 Task: Find connections with filter location Aflou with filter topic #likewith filter profile language Potuguese with filter current company EXFO with filter school N M A M Institute of Technology, NITTE with filter industry Trusts and Estates with filter service category User Experience Design with filter keywords title Event Planner
Action: Mouse moved to (614, 86)
Screenshot: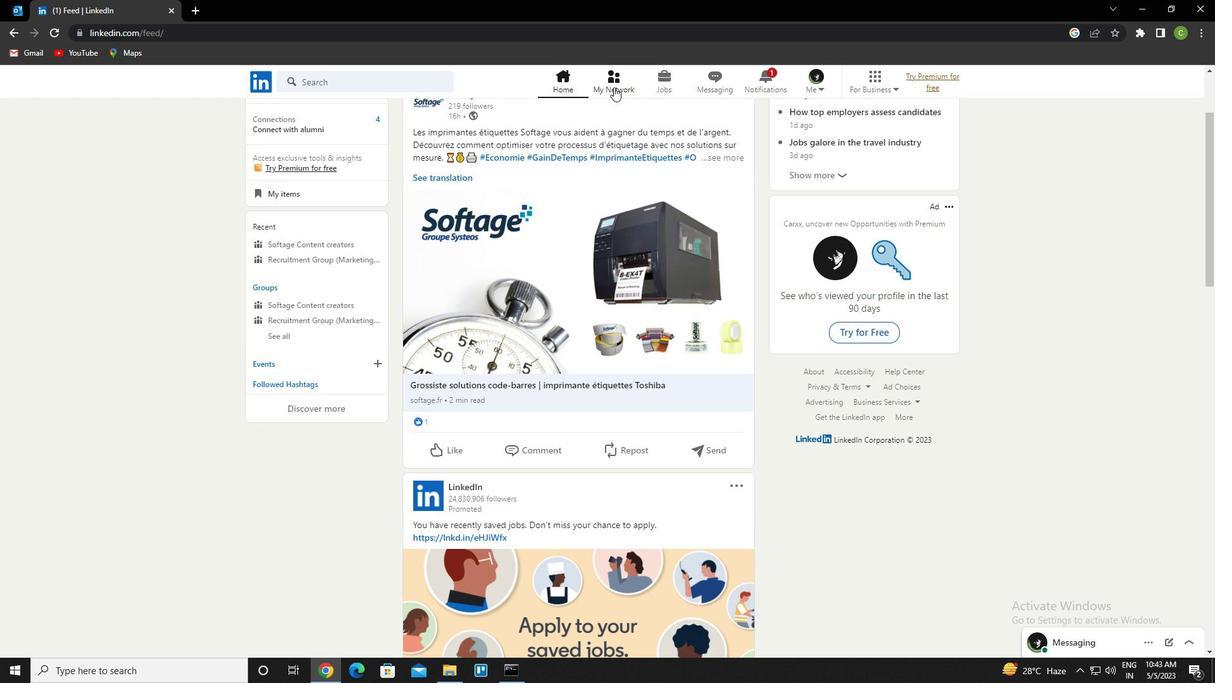
Action: Mouse pressed left at (614, 86)
Screenshot: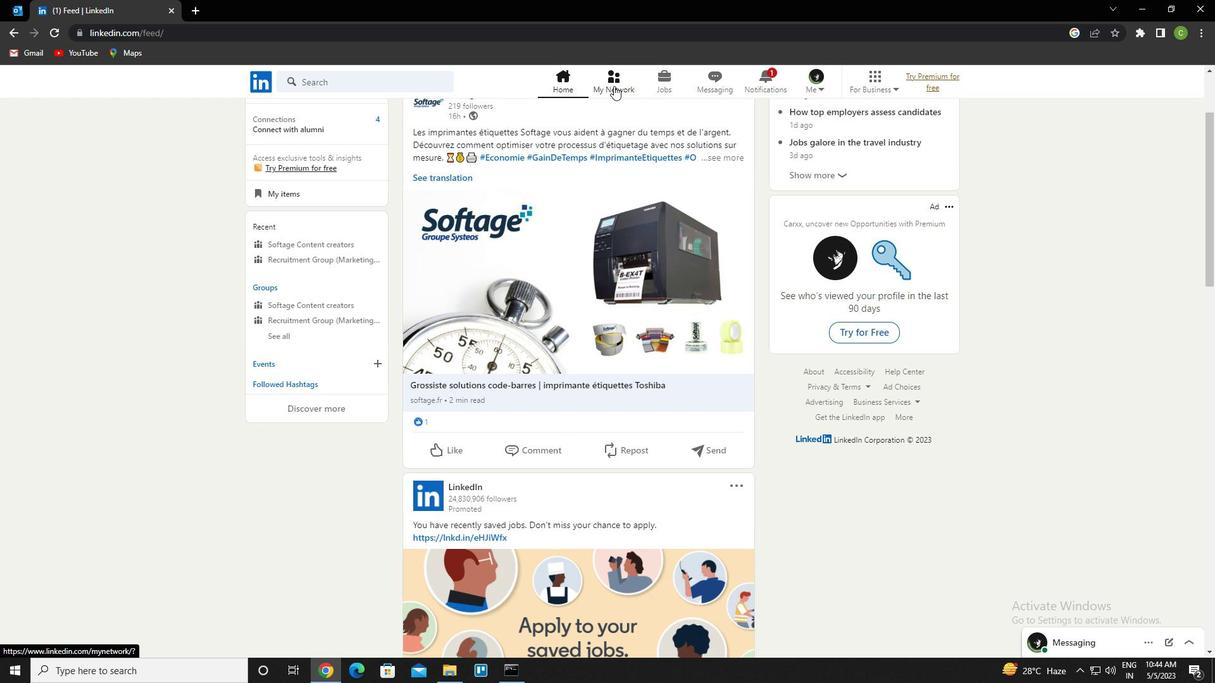 
Action: Mouse moved to (340, 150)
Screenshot: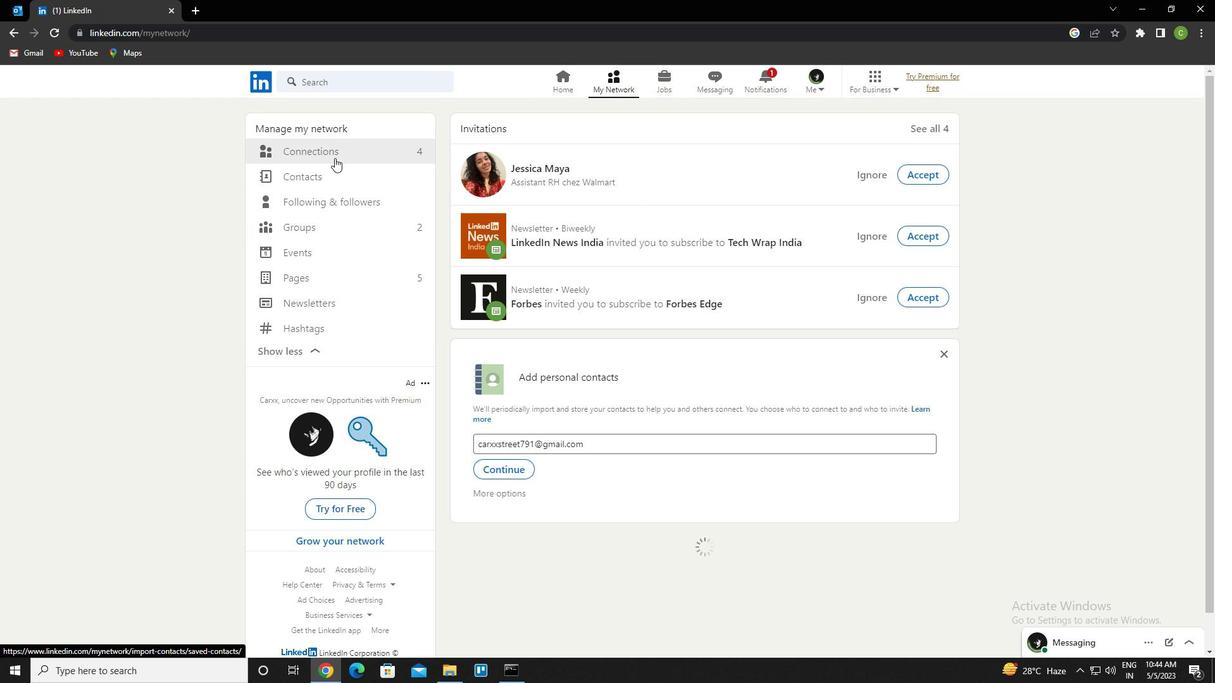
Action: Mouse pressed left at (340, 150)
Screenshot: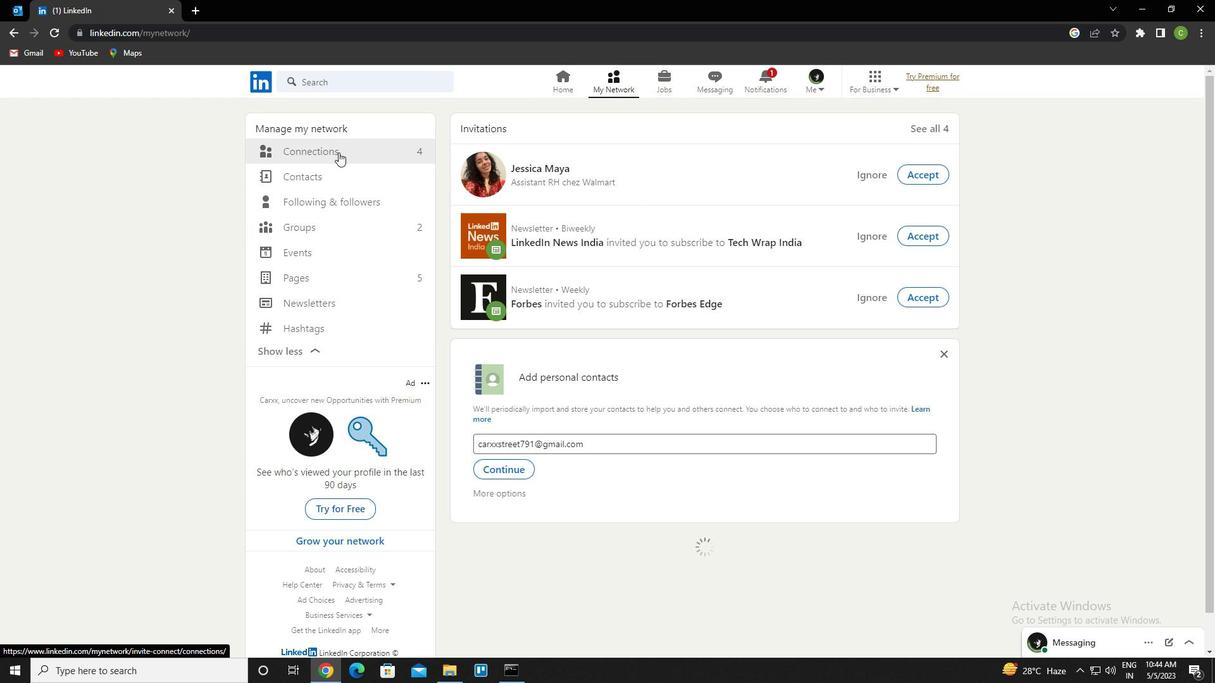 
Action: Mouse moved to (718, 155)
Screenshot: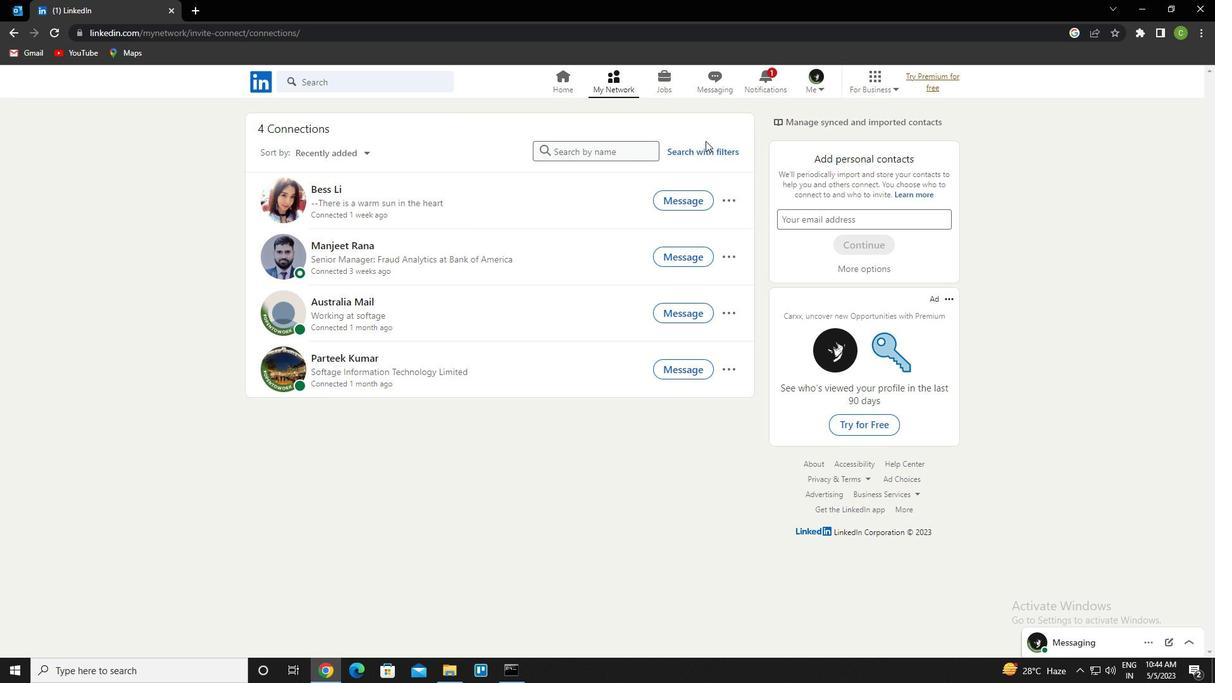 
Action: Mouse pressed left at (718, 155)
Screenshot: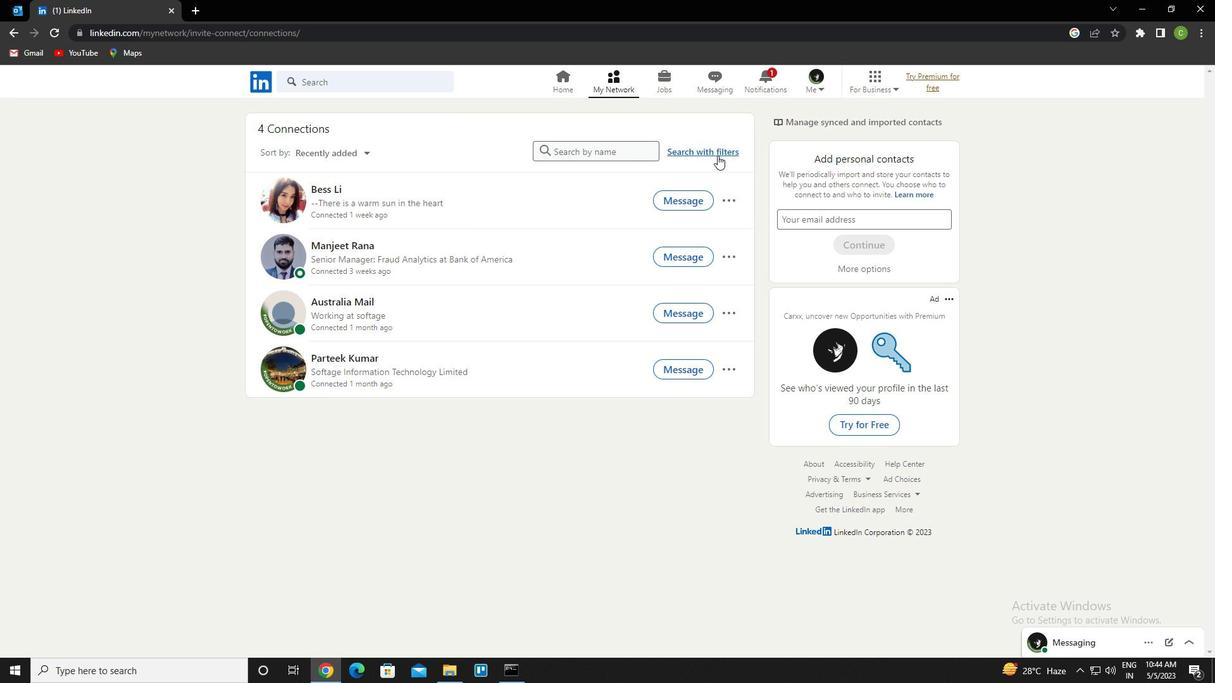 
Action: Mouse moved to (656, 117)
Screenshot: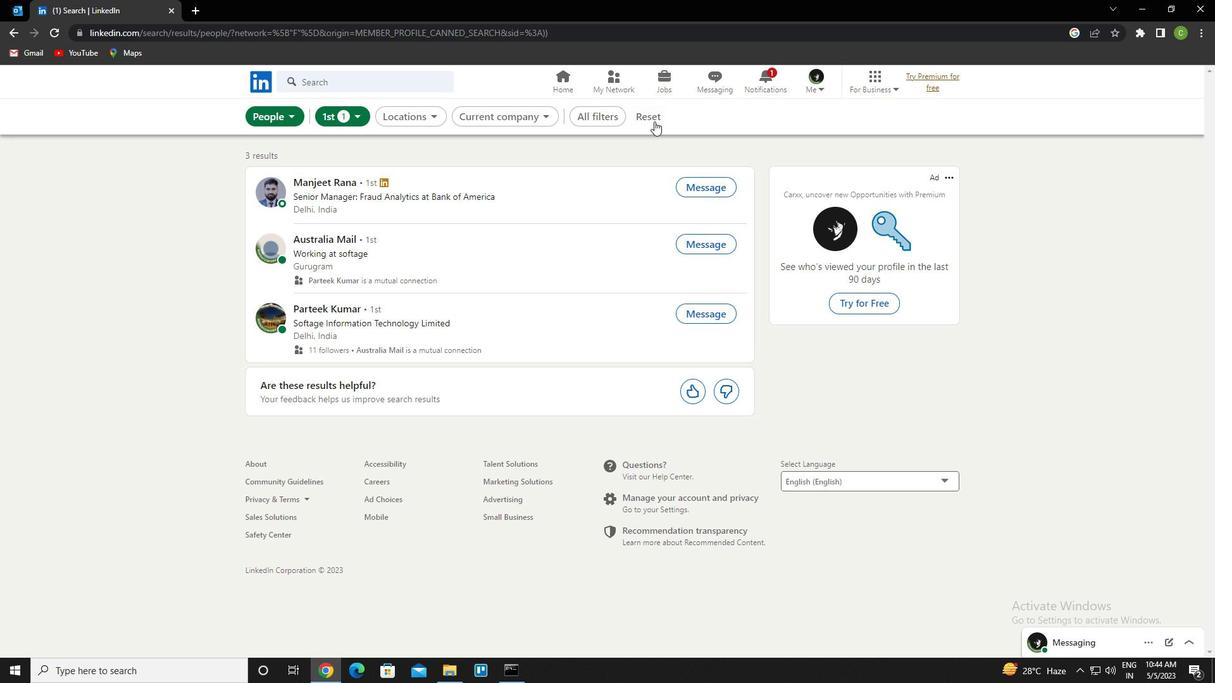 
Action: Mouse pressed left at (656, 117)
Screenshot: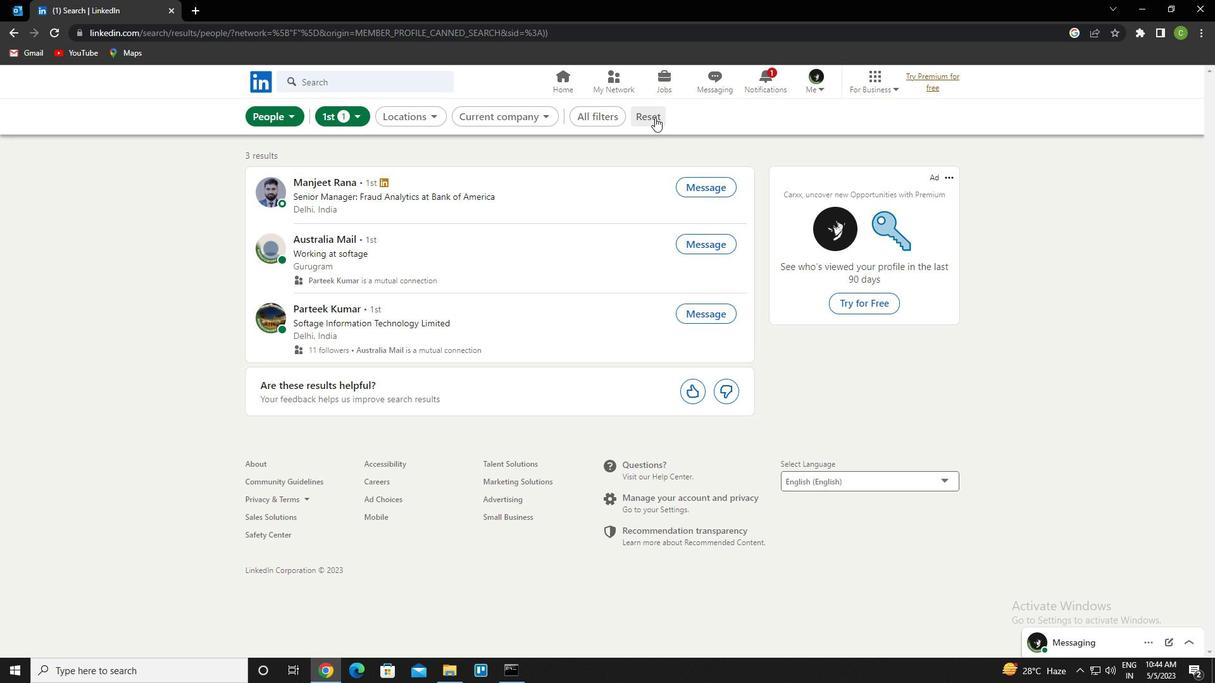 
Action: Mouse moved to (645, 122)
Screenshot: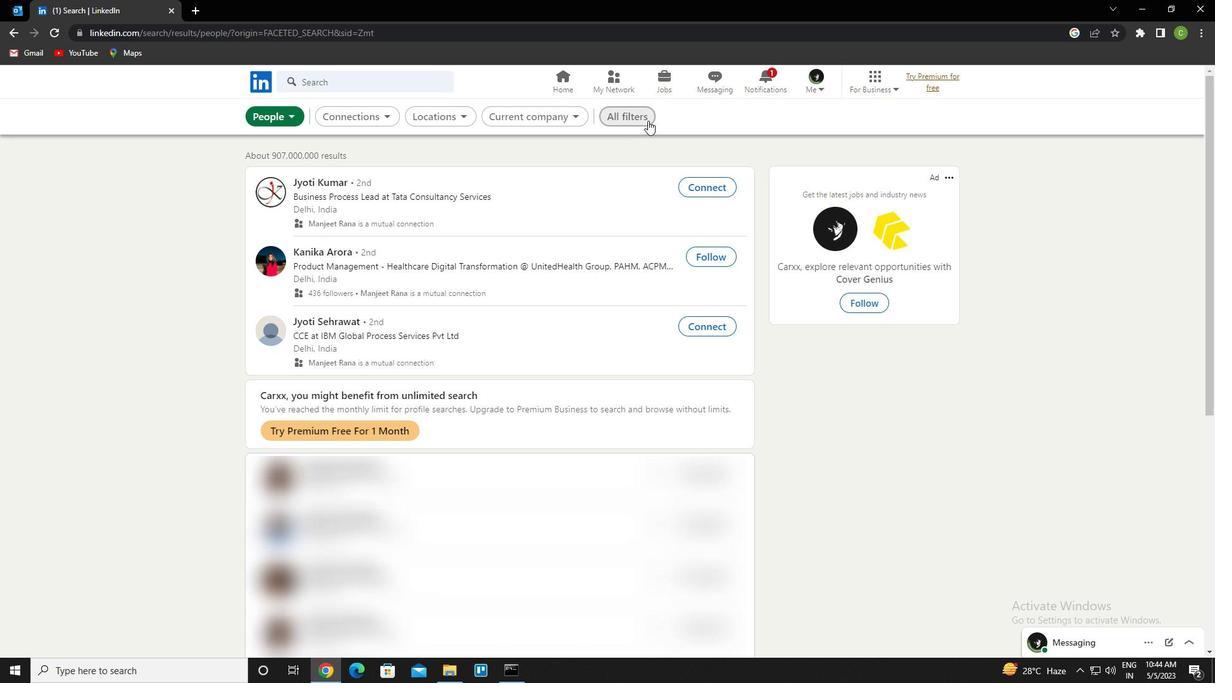 
Action: Mouse pressed left at (645, 122)
Screenshot: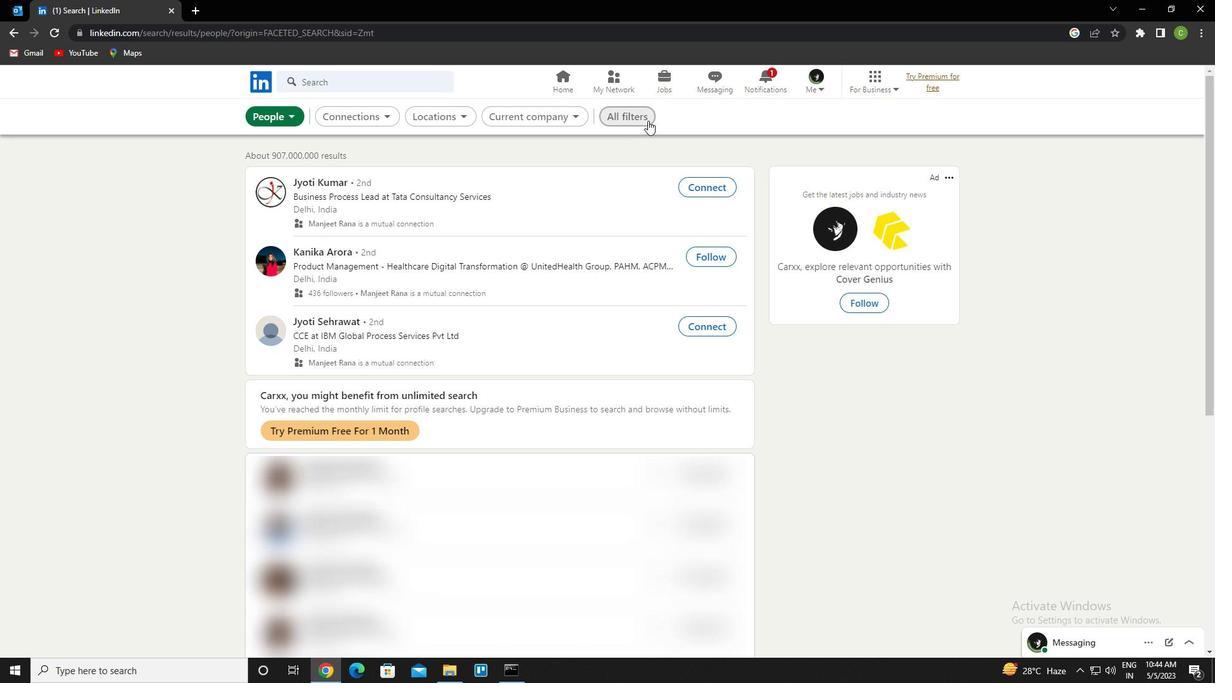 
Action: Mouse moved to (999, 415)
Screenshot: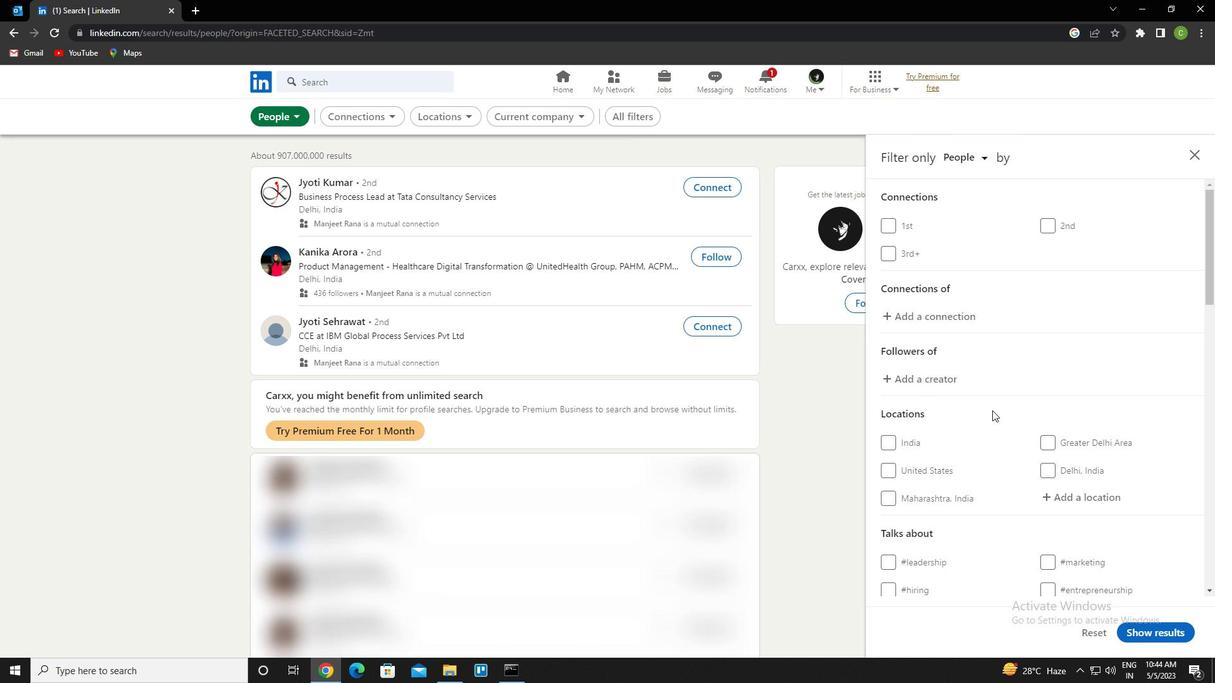 
Action: Mouse scrolled (999, 414) with delta (0, 0)
Screenshot: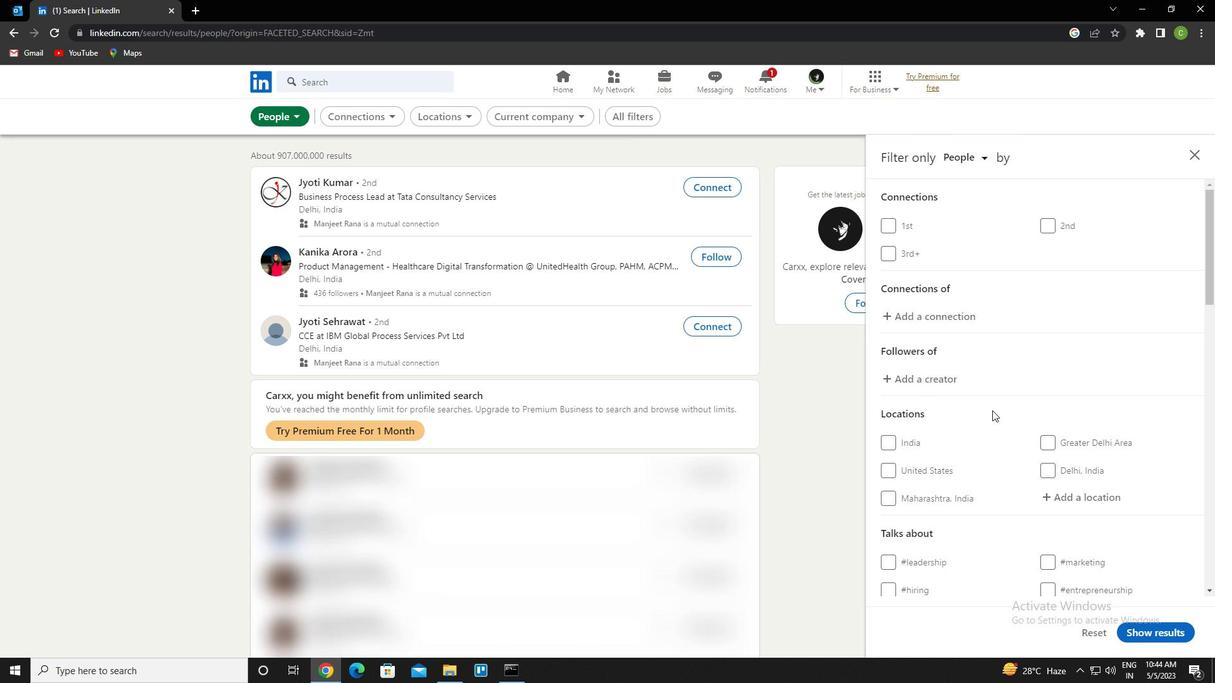 
Action: Mouse scrolled (999, 414) with delta (0, 0)
Screenshot: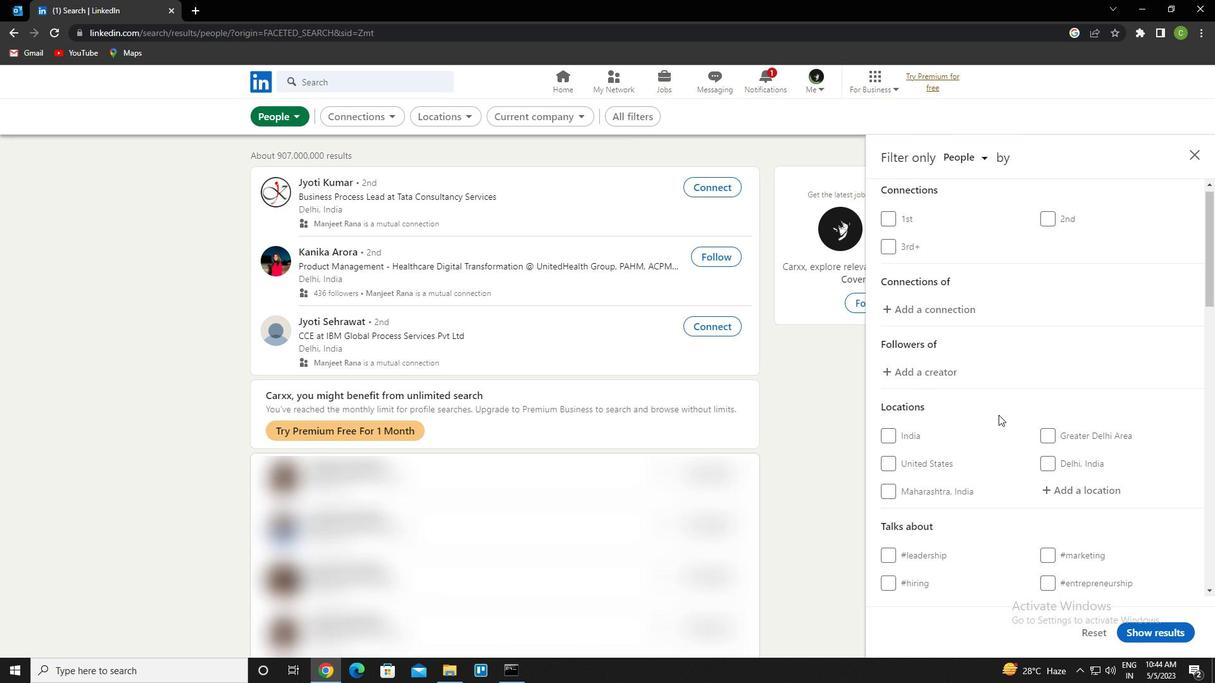 
Action: Mouse moved to (1089, 372)
Screenshot: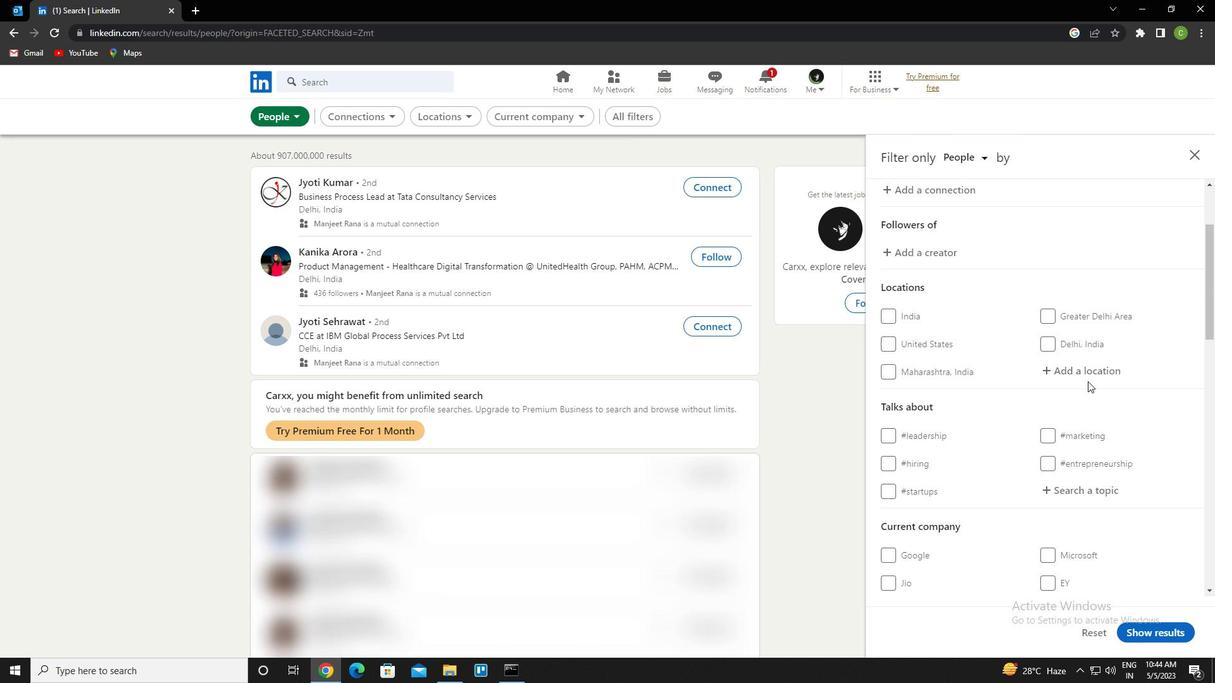 
Action: Mouse pressed left at (1089, 372)
Screenshot: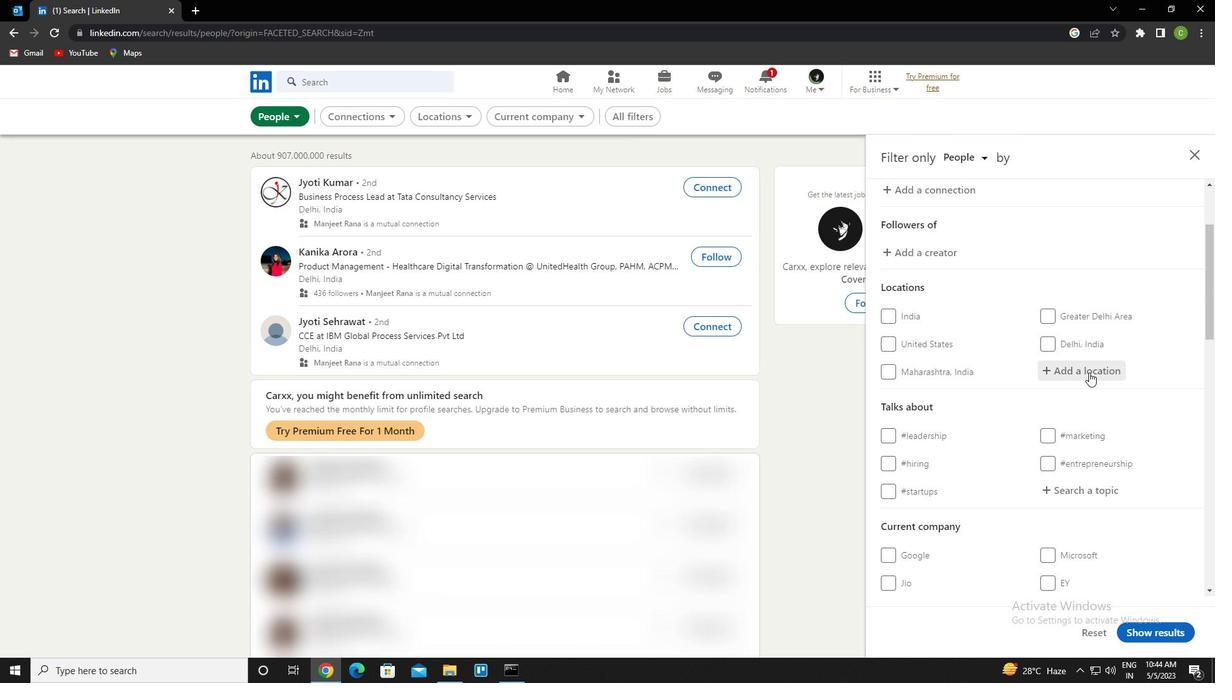 
Action: Mouse moved to (1079, 312)
Screenshot: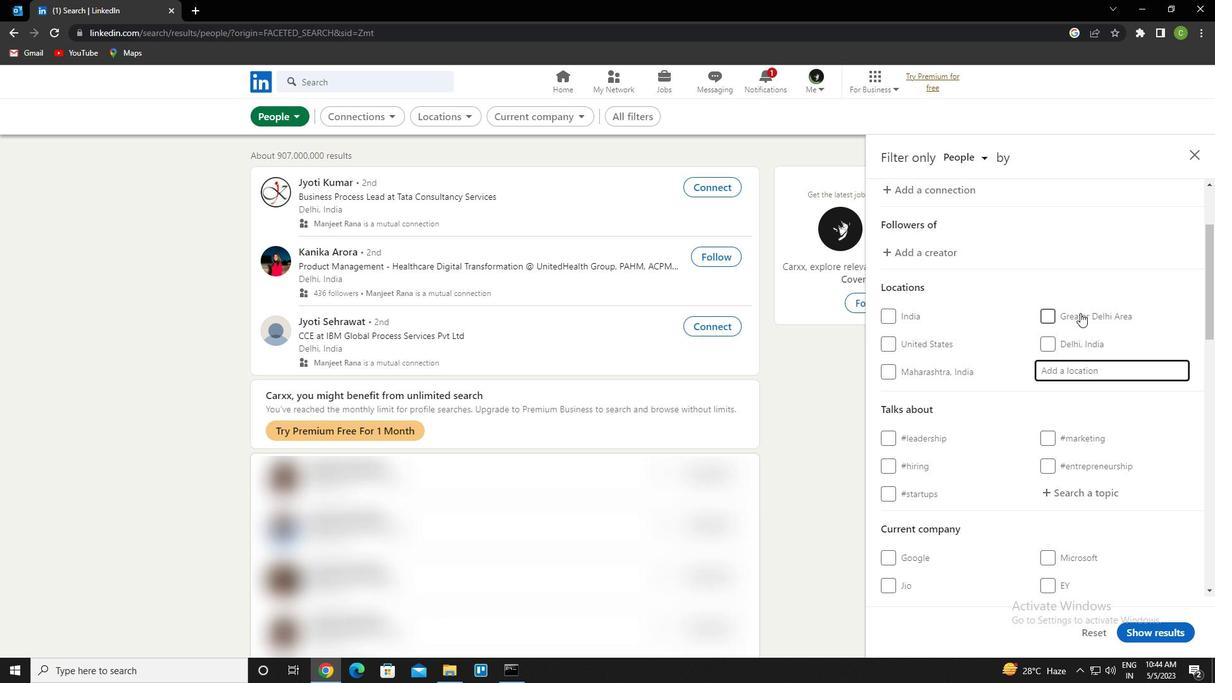 
Action: Key pressed <Key.caps_lock>a<Key.caps_lock>flou<Key.down><Key.enter>
Screenshot: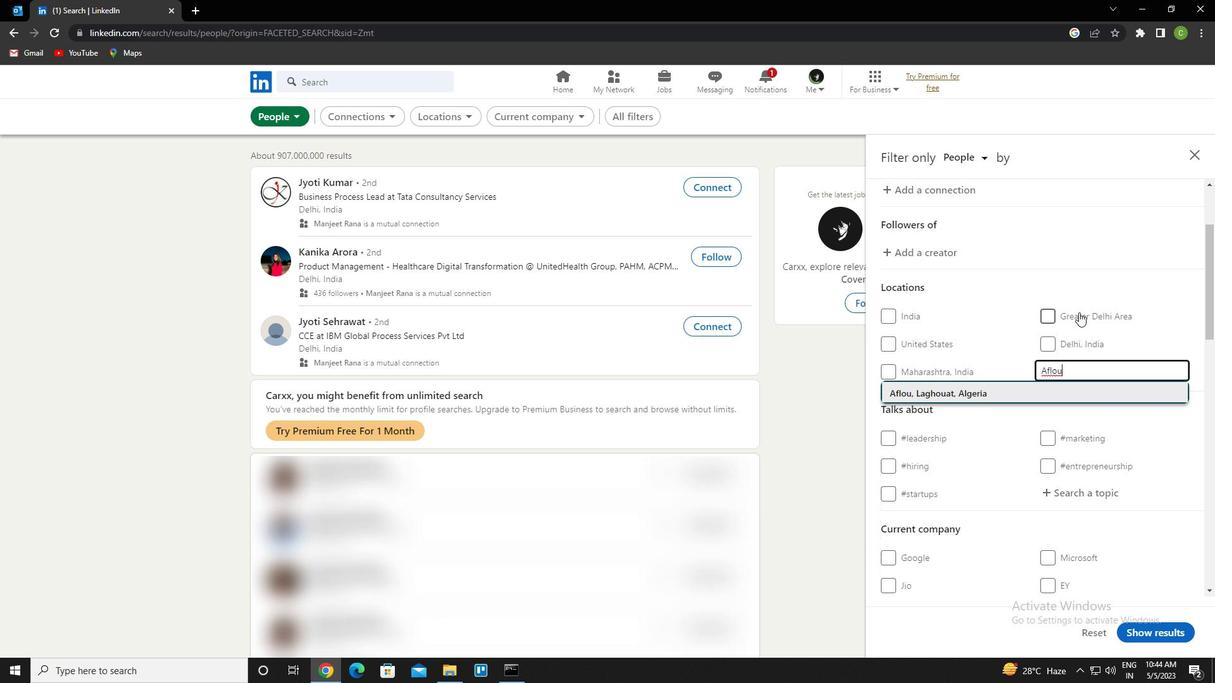 
Action: Mouse moved to (1032, 401)
Screenshot: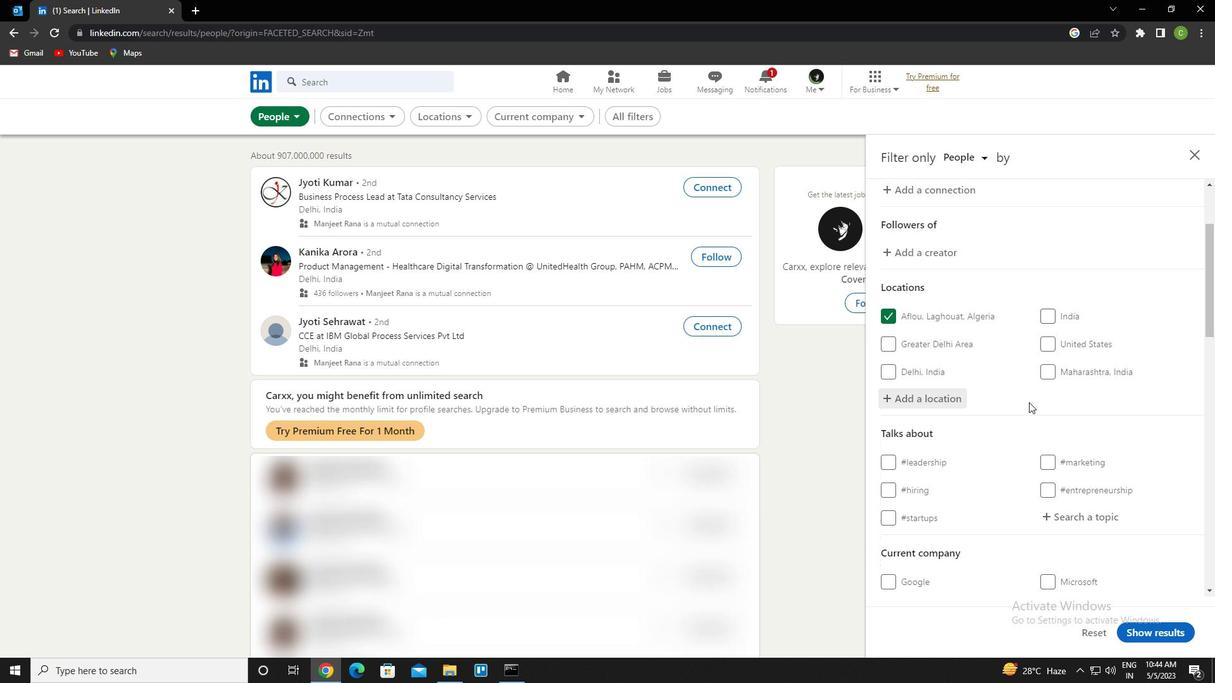 
Action: Mouse scrolled (1032, 400) with delta (0, 0)
Screenshot: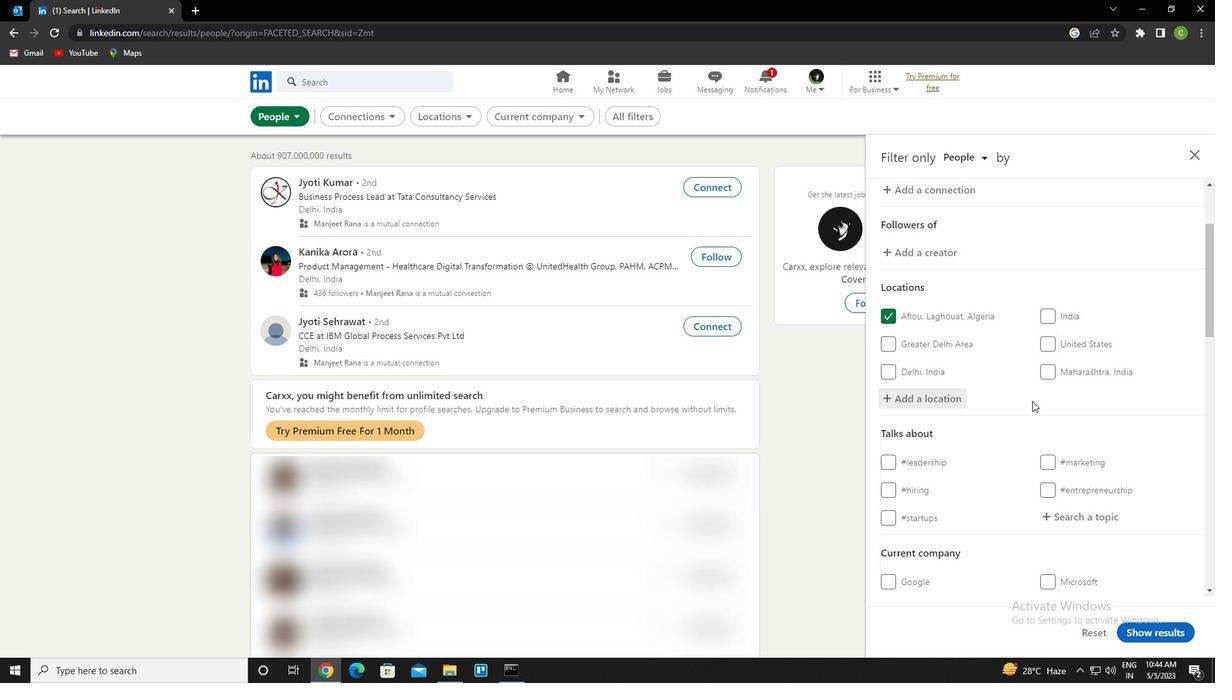 
Action: Mouse scrolled (1032, 400) with delta (0, 0)
Screenshot: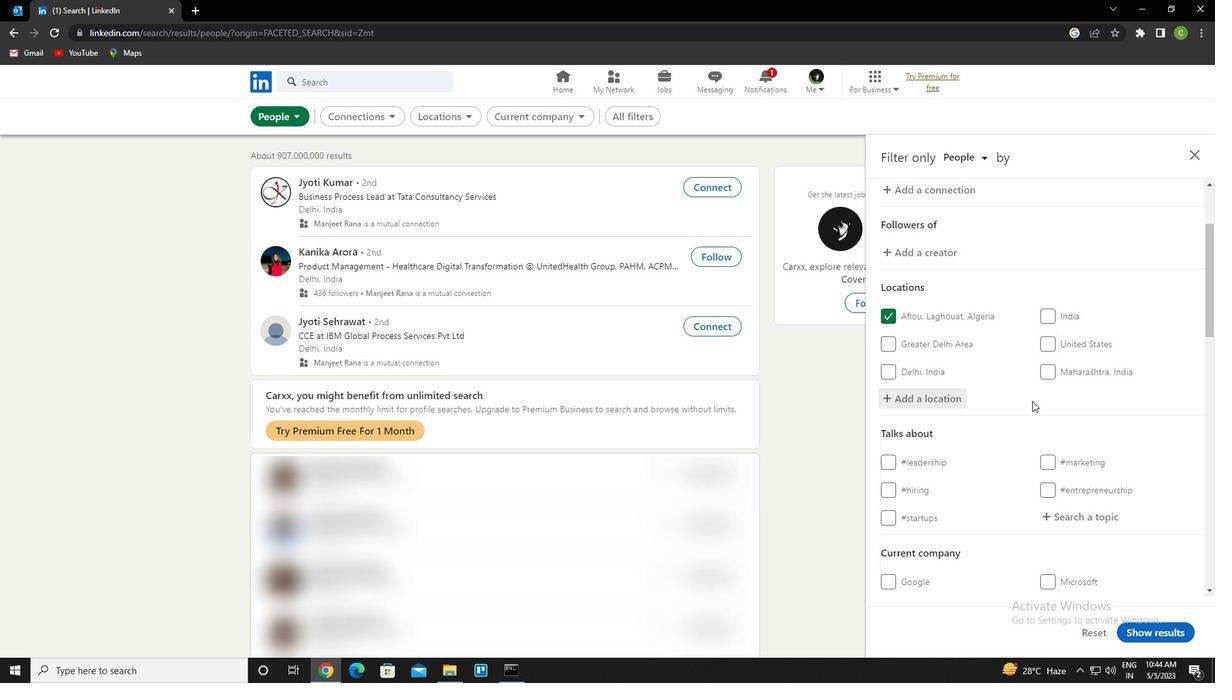 
Action: Mouse moved to (1108, 389)
Screenshot: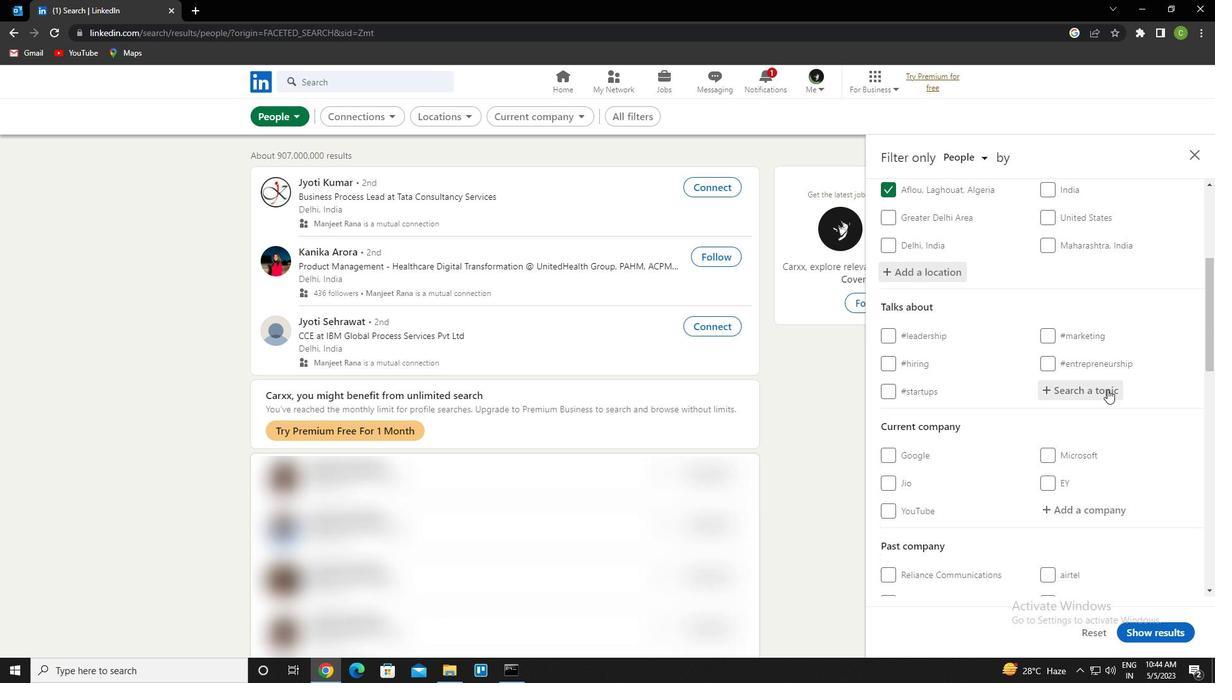 
Action: Mouse pressed left at (1108, 389)
Screenshot: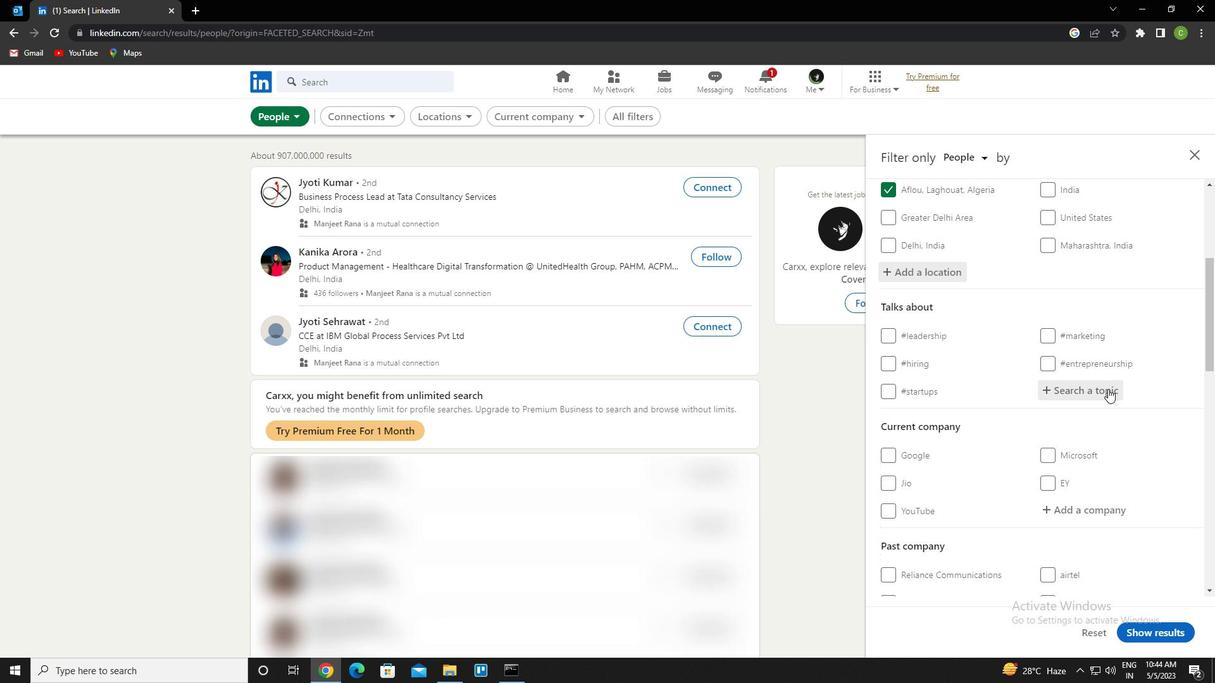 
Action: Key pressed like<Key.down><Key.enter>
Screenshot: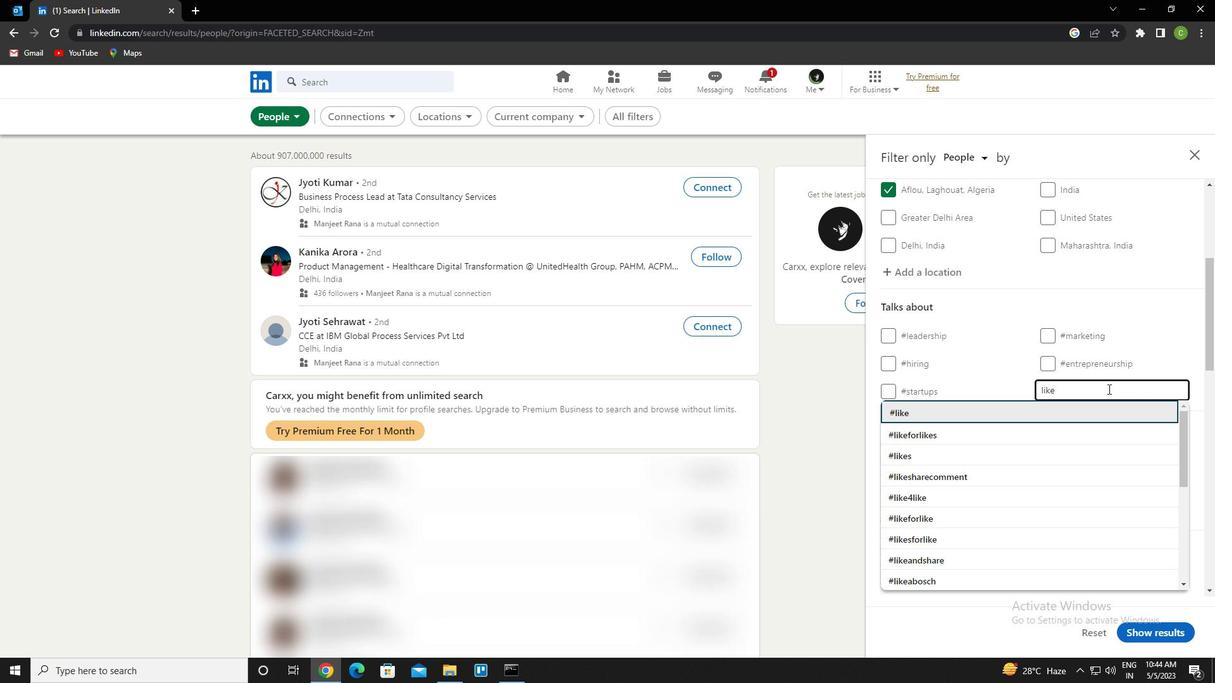 
Action: Mouse scrolled (1108, 388) with delta (0, 0)
Screenshot: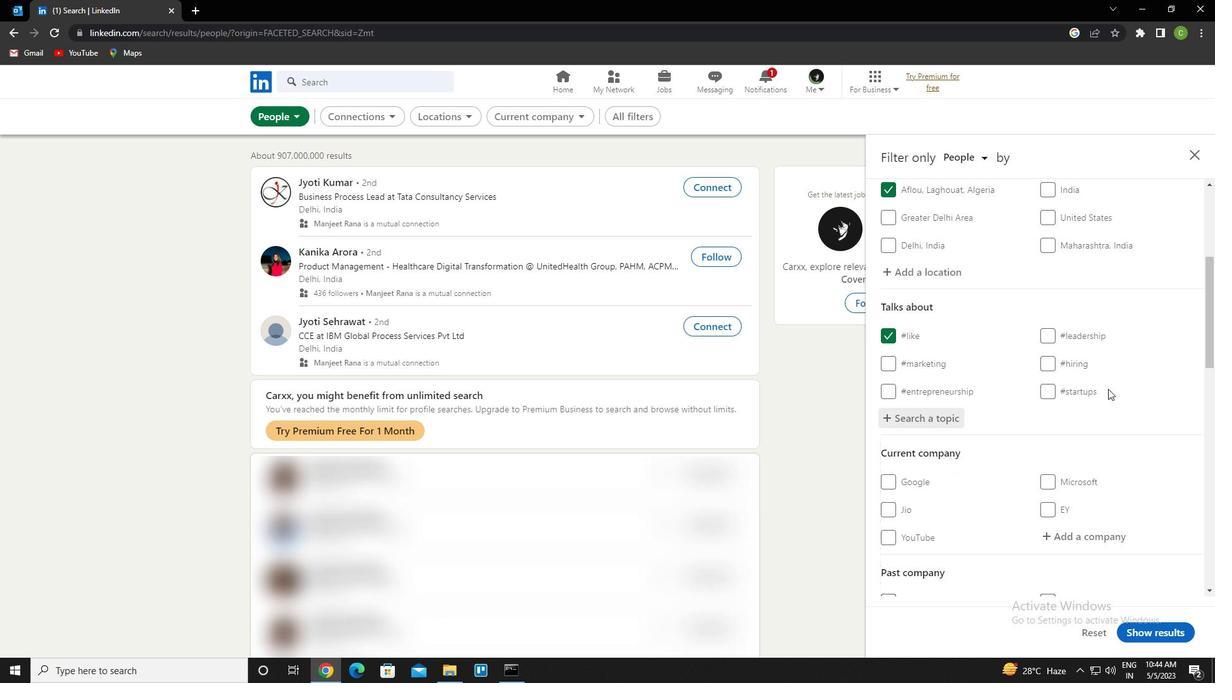 
Action: Mouse scrolled (1108, 388) with delta (0, 0)
Screenshot: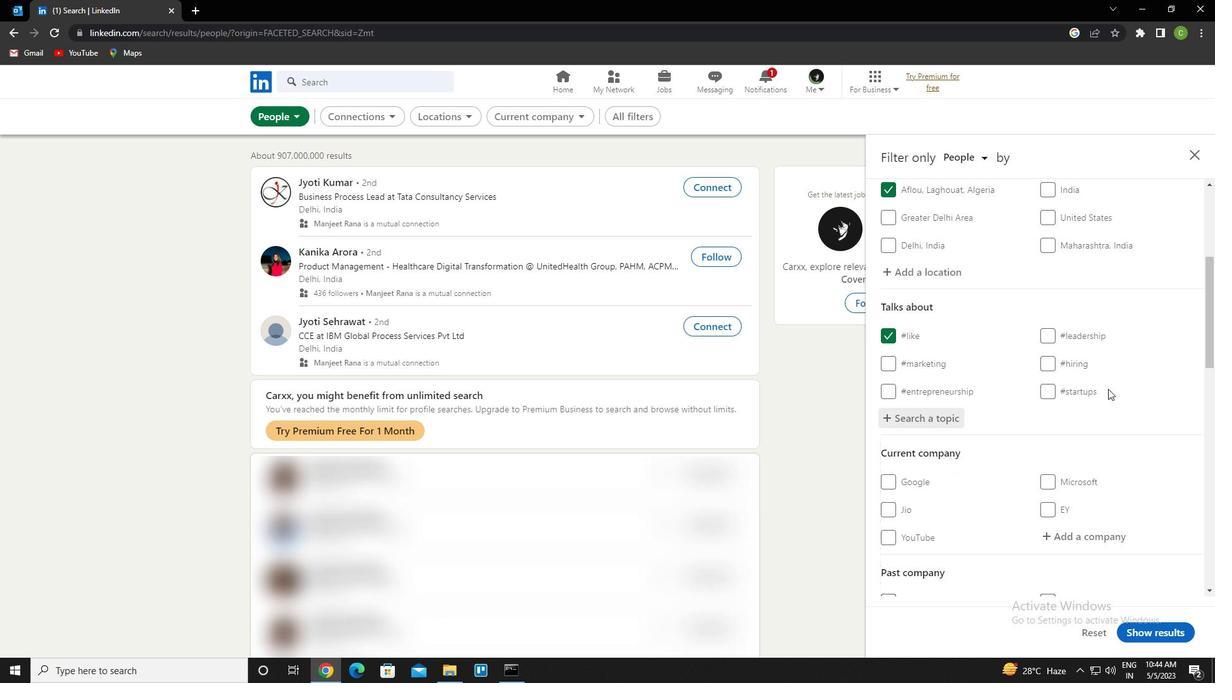 
Action: Mouse scrolled (1108, 388) with delta (0, 0)
Screenshot: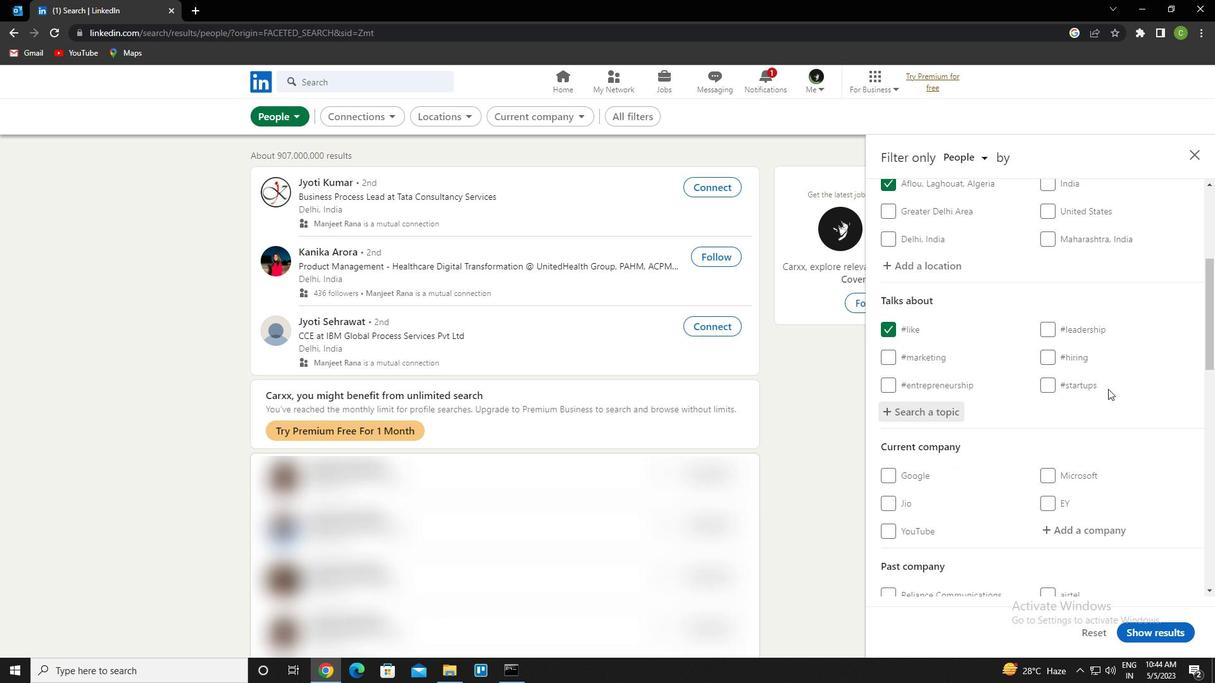 
Action: Mouse scrolled (1108, 388) with delta (0, 0)
Screenshot: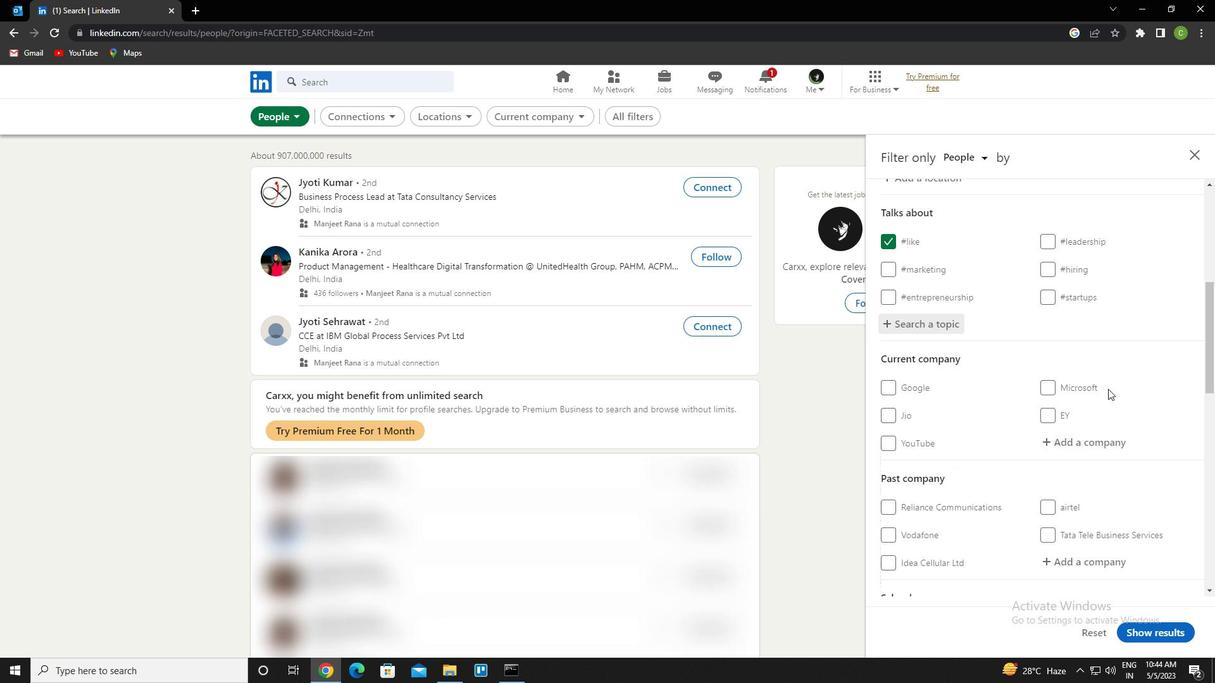 
Action: Mouse scrolled (1108, 388) with delta (0, 0)
Screenshot: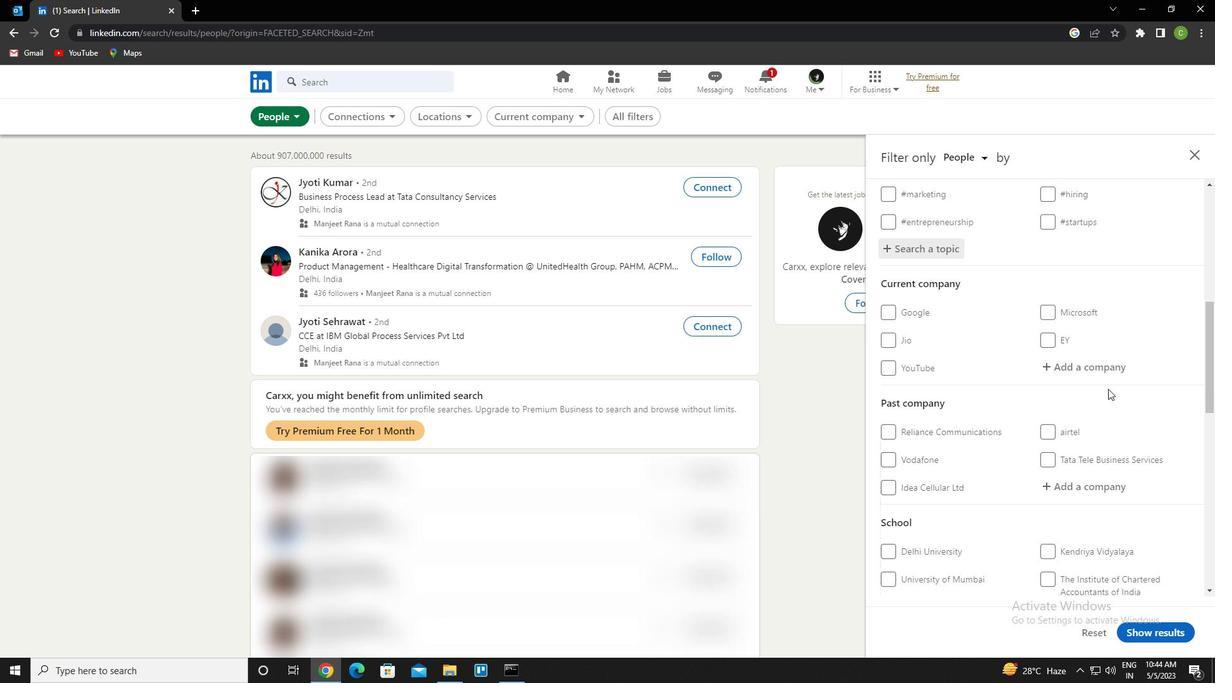 
Action: Mouse scrolled (1108, 388) with delta (0, 0)
Screenshot: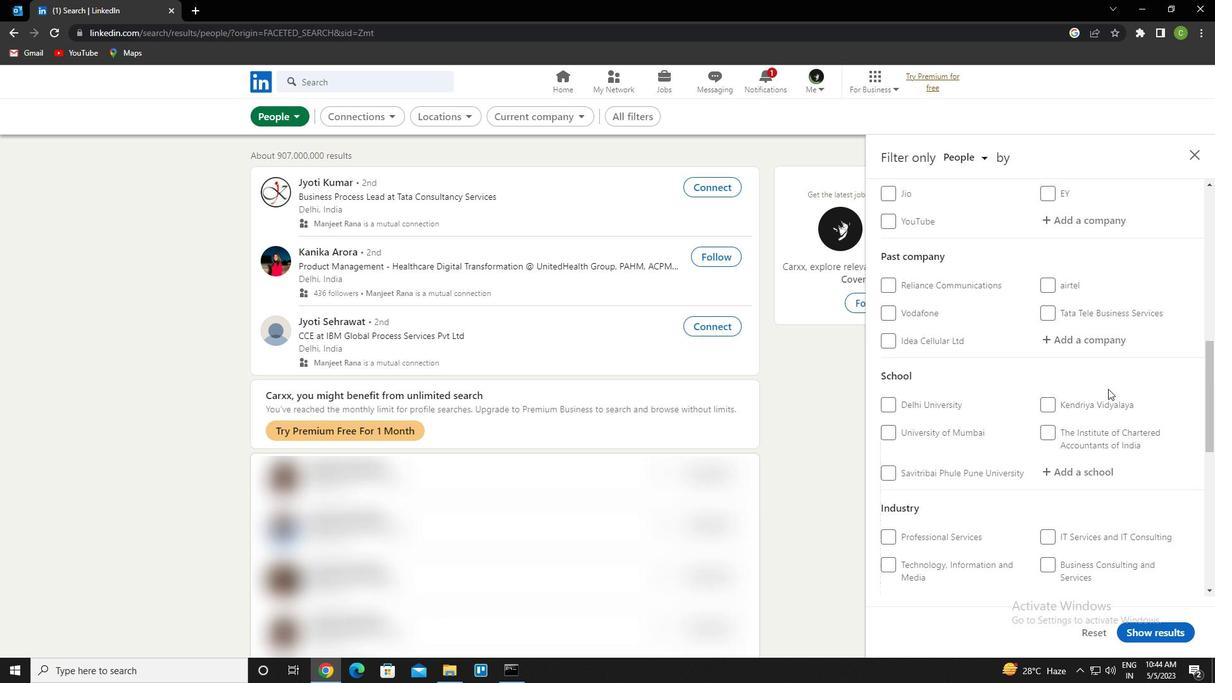
Action: Mouse scrolled (1108, 388) with delta (0, 0)
Screenshot: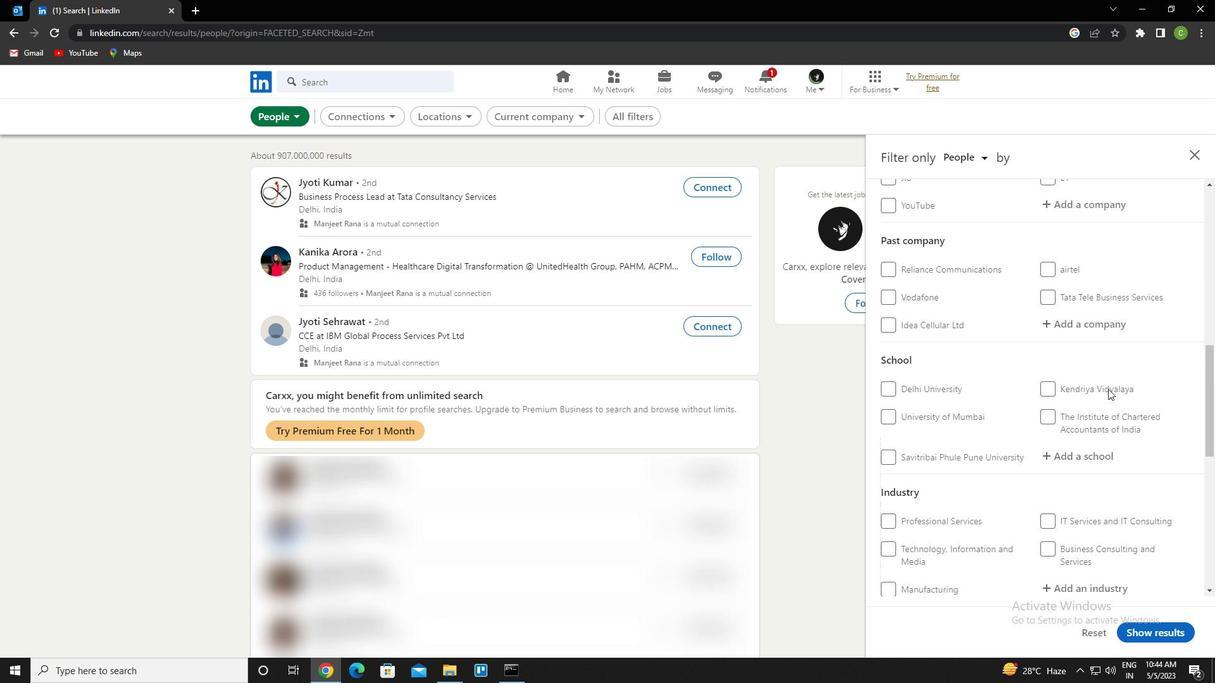 
Action: Mouse scrolled (1108, 388) with delta (0, 0)
Screenshot: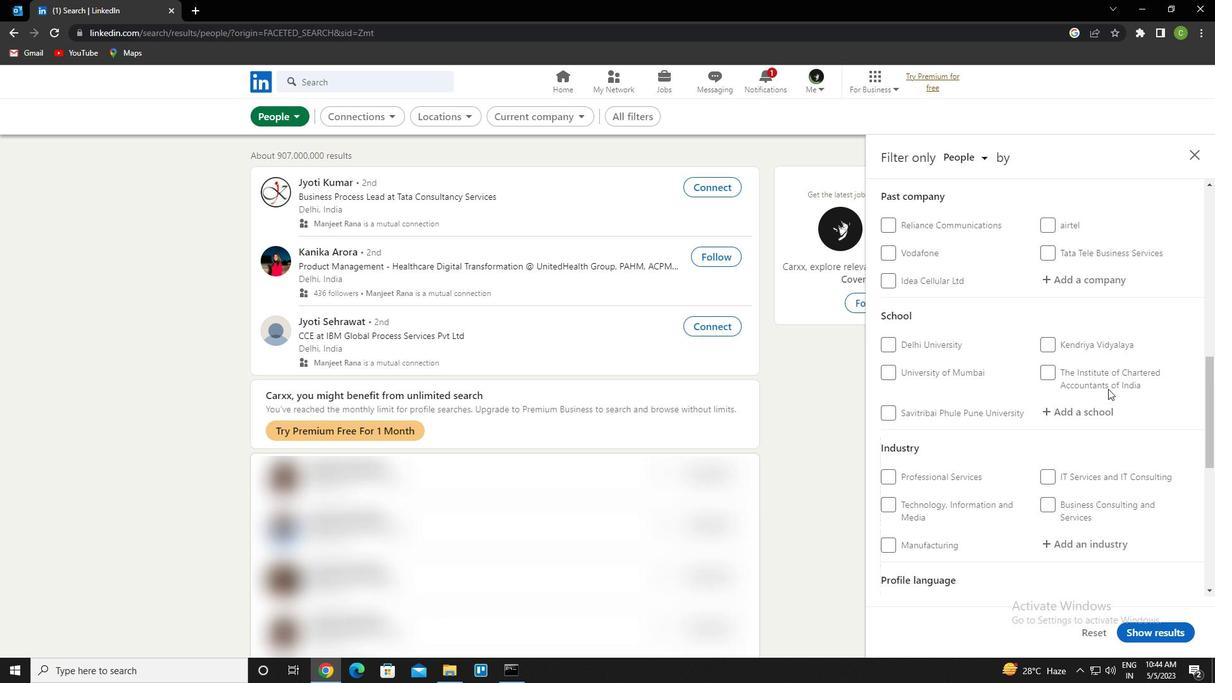
Action: Mouse scrolled (1108, 388) with delta (0, 0)
Screenshot: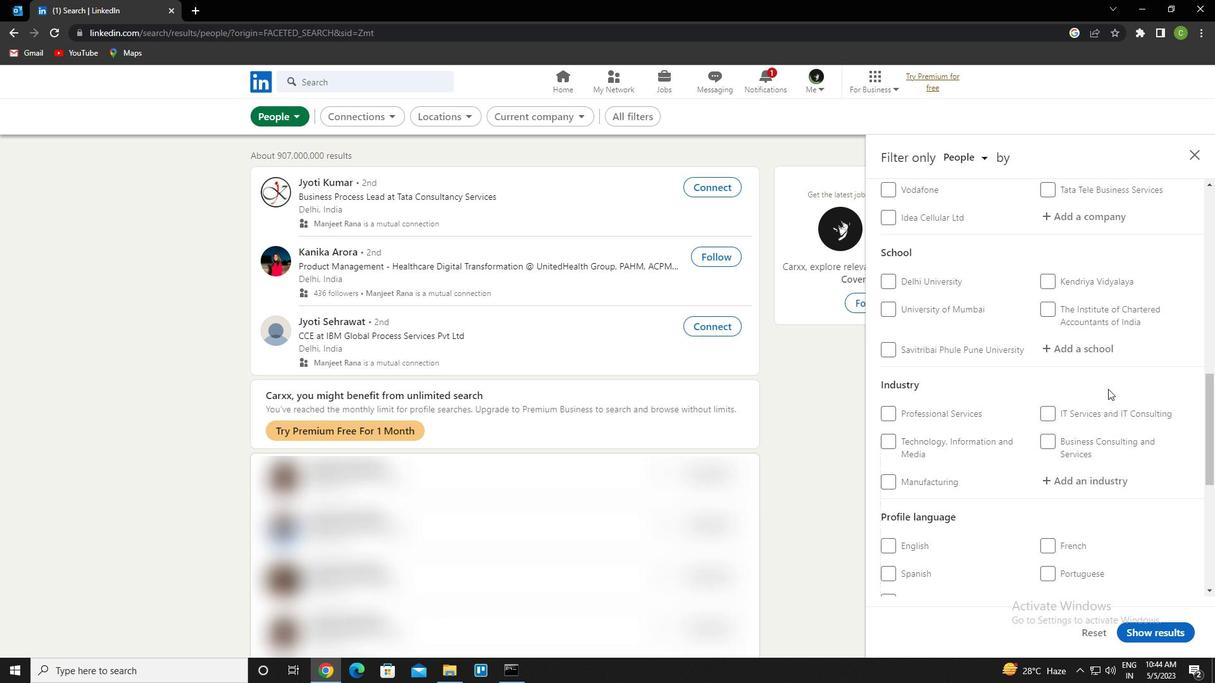 
Action: Mouse scrolled (1108, 388) with delta (0, 0)
Screenshot: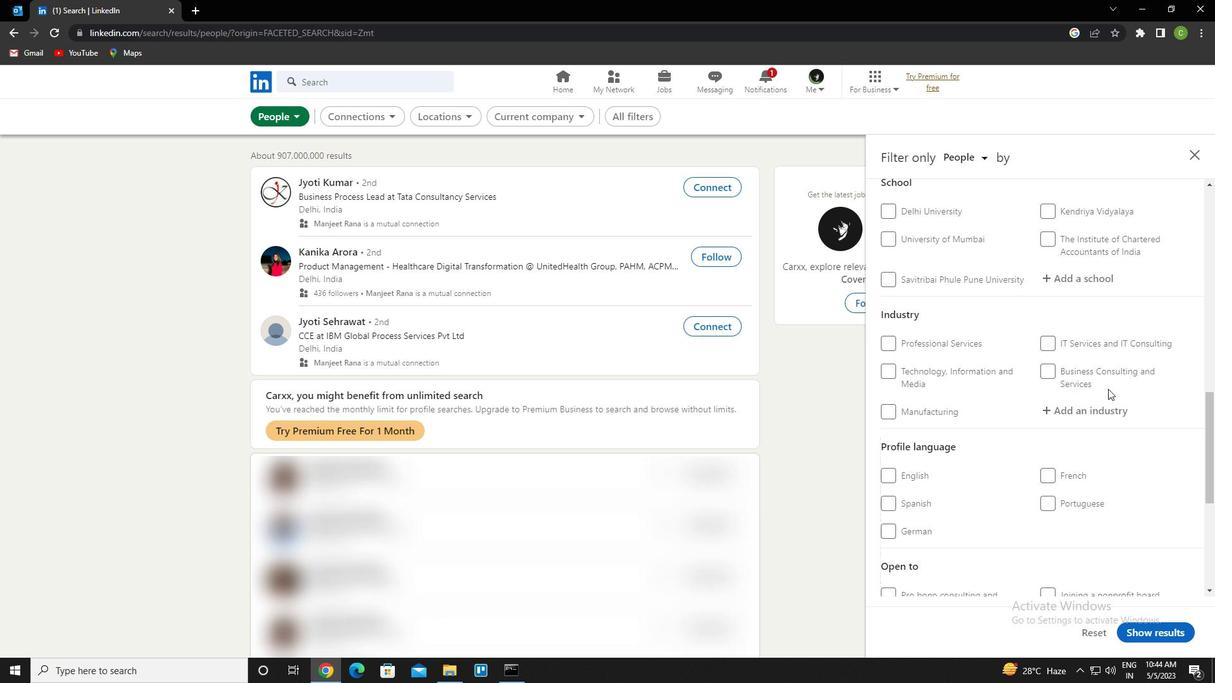 
Action: Mouse moved to (1051, 382)
Screenshot: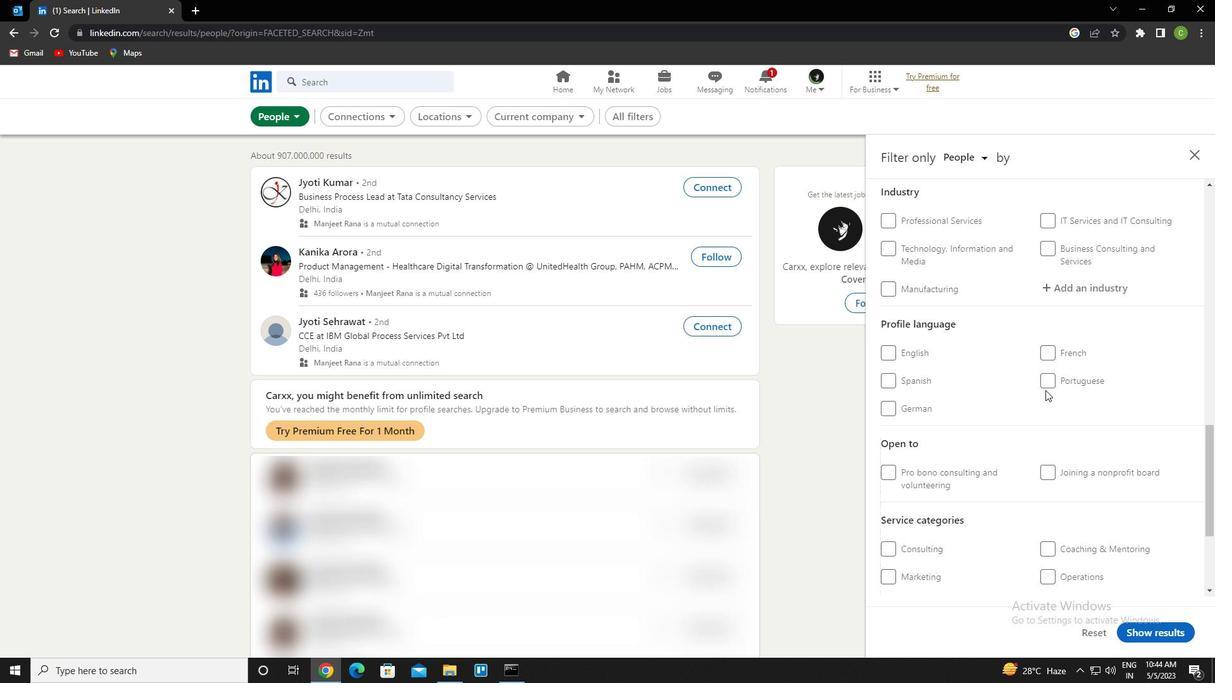 
Action: Mouse pressed left at (1051, 382)
Screenshot: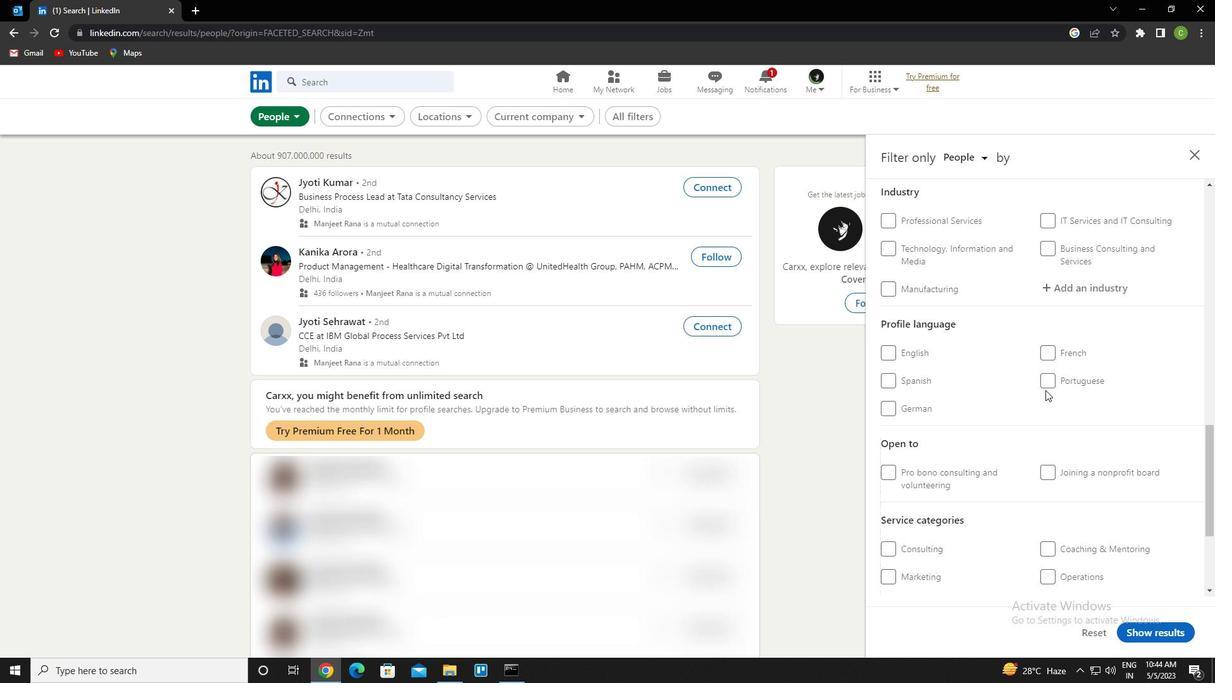 
Action: Mouse moved to (1012, 391)
Screenshot: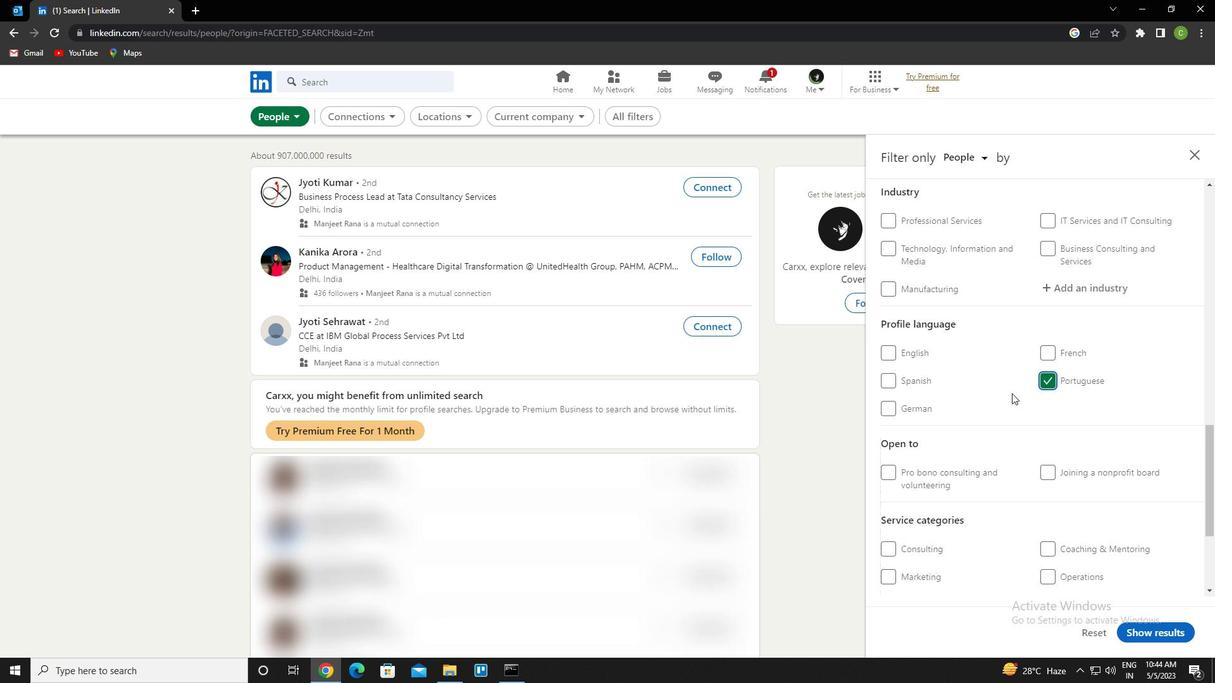 
Action: Mouse scrolled (1012, 391) with delta (0, 0)
Screenshot: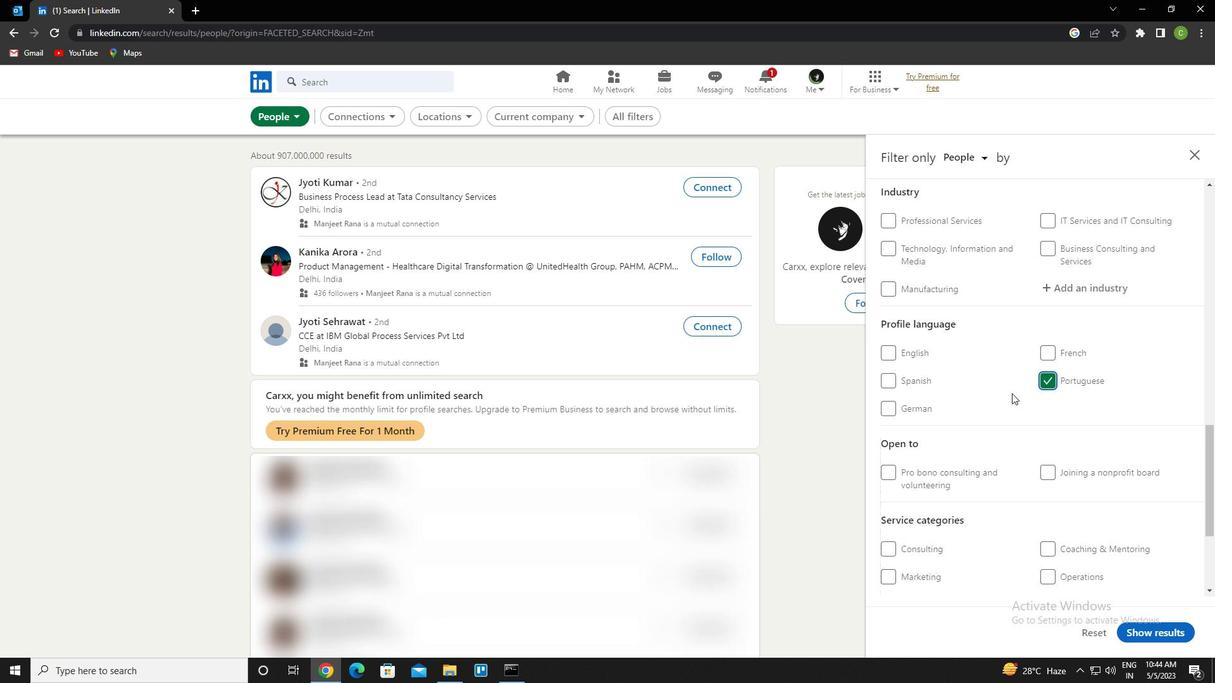 
Action: Mouse scrolled (1012, 391) with delta (0, 0)
Screenshot: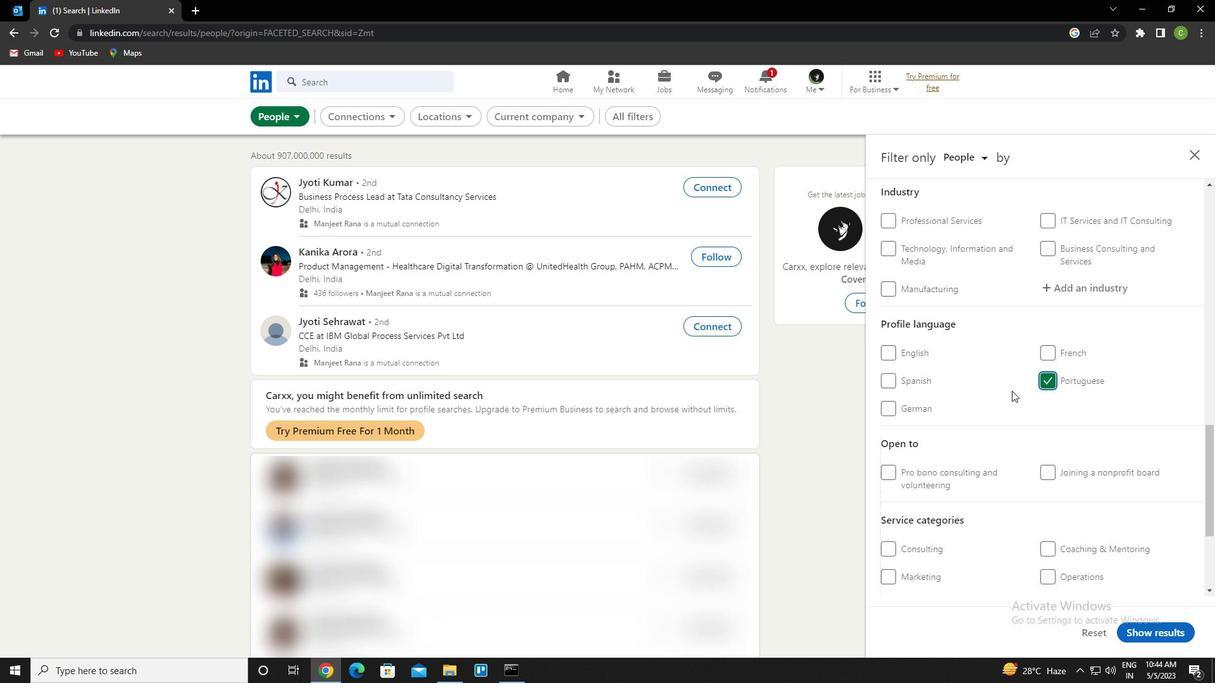 
Action: Mouse moved to (1012, 391)
Screenshot: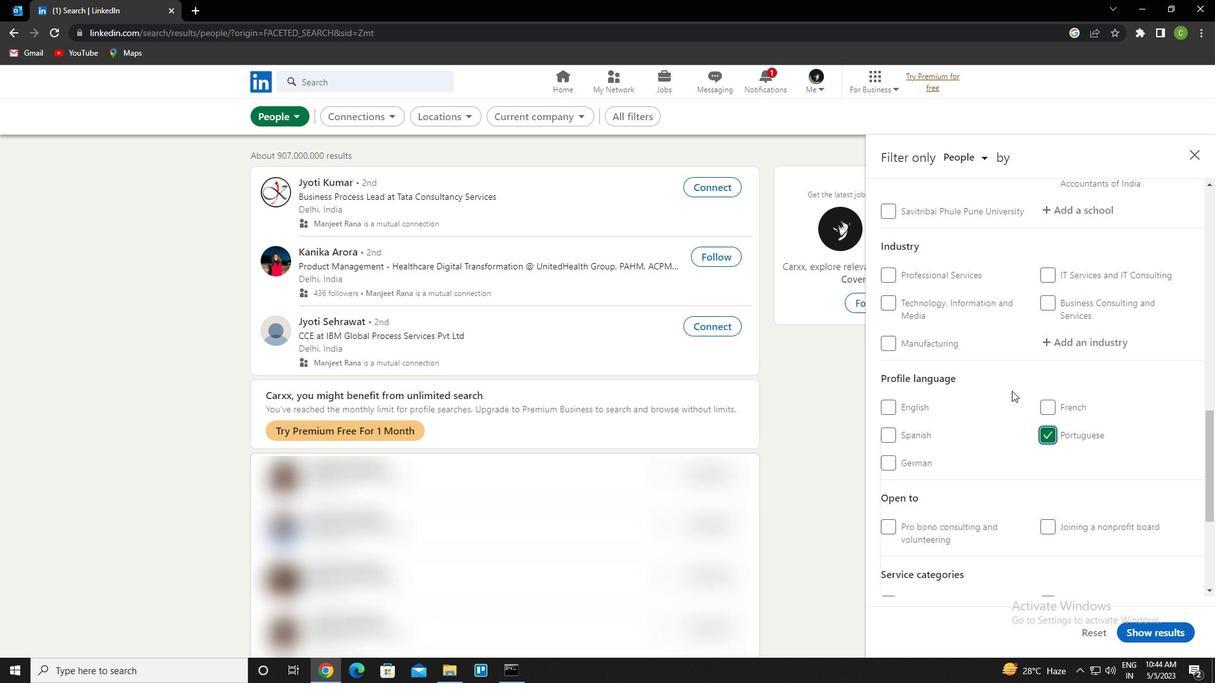 
Action: Mouse scrolled (1012, 391) with delta (0, 0)
Screenshot: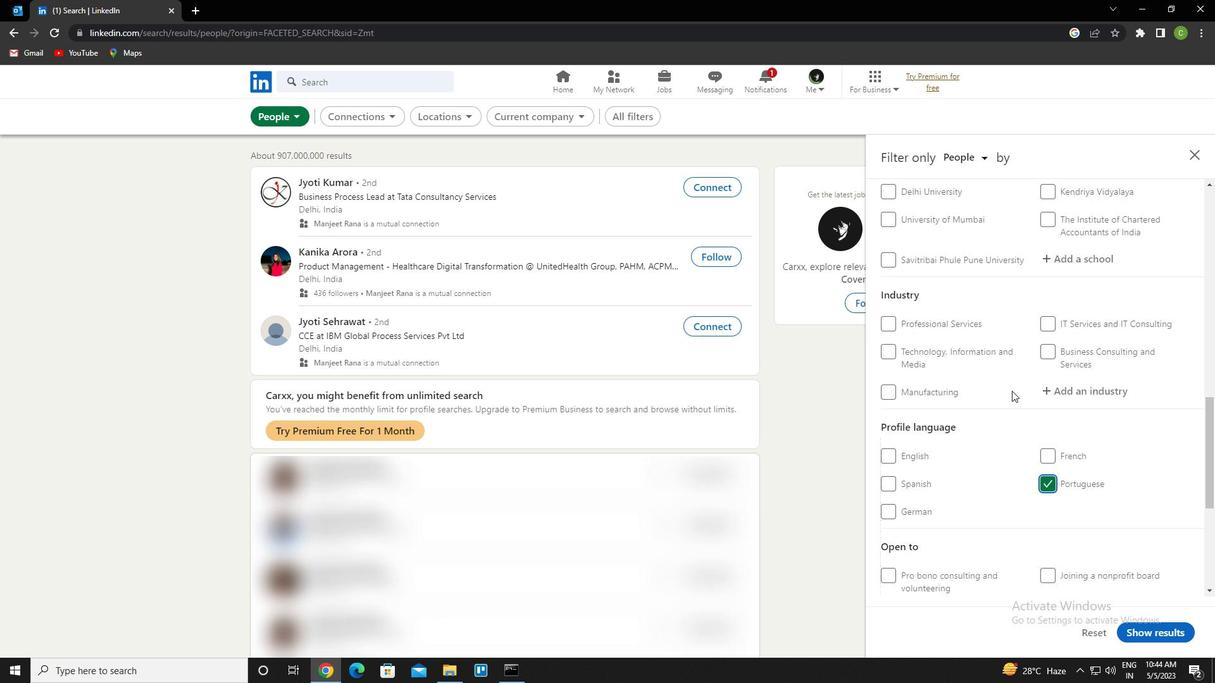 
Action: Mouse scrolled (1012, 391) with delta (0, 0)
Screenshot: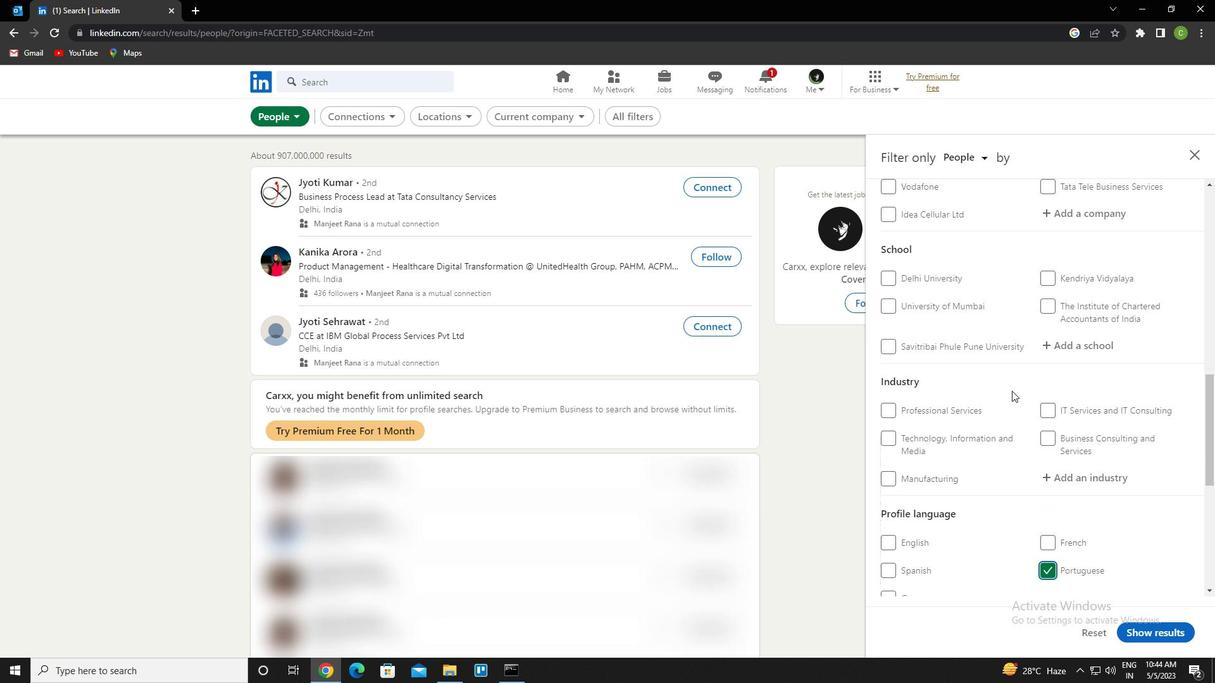 
Action: Mouse scrolled (1012, 391) with delta (0, 0)
Screenshot: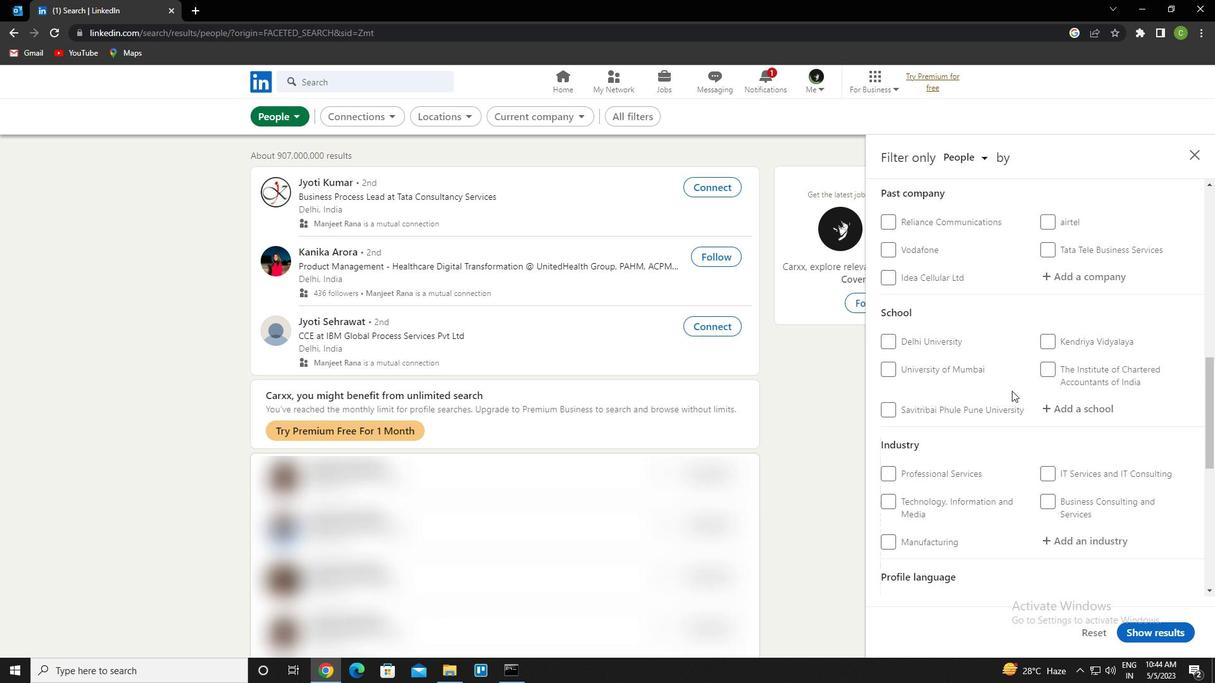 
Action: Mouse scrolled (1012, 391) with delta (0, 0)
Screenshot: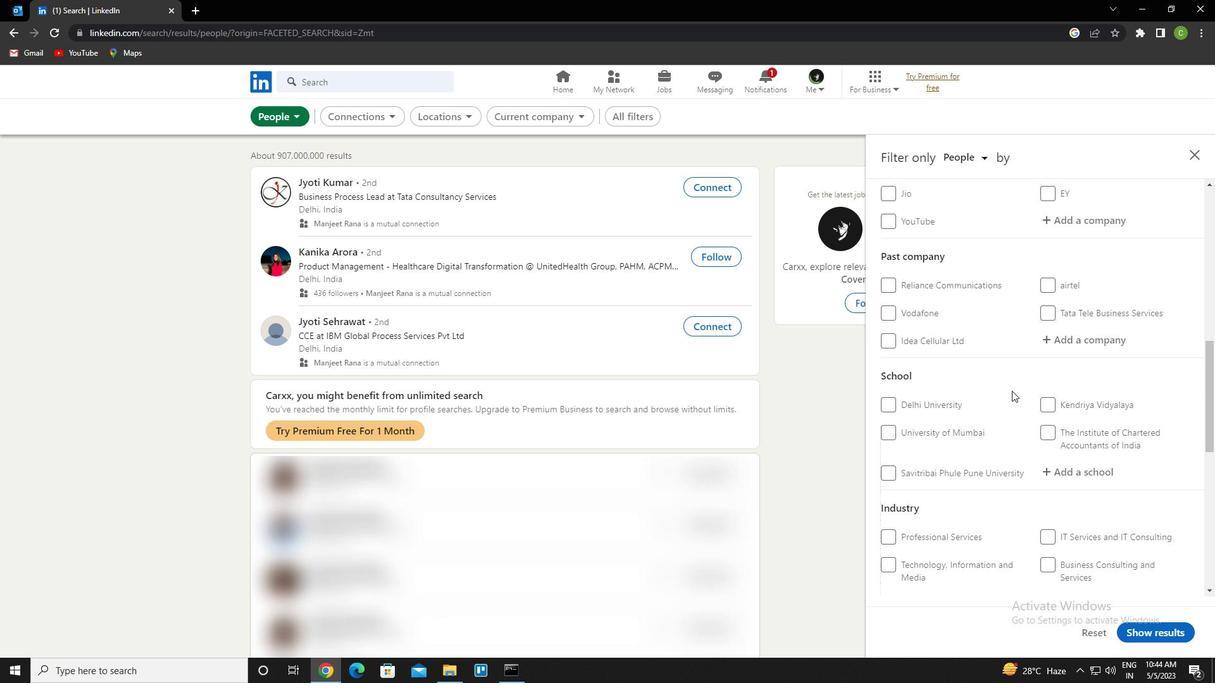
Action: Mouse scrolled (1012, 391) with delta (0, 0)
Screenshot: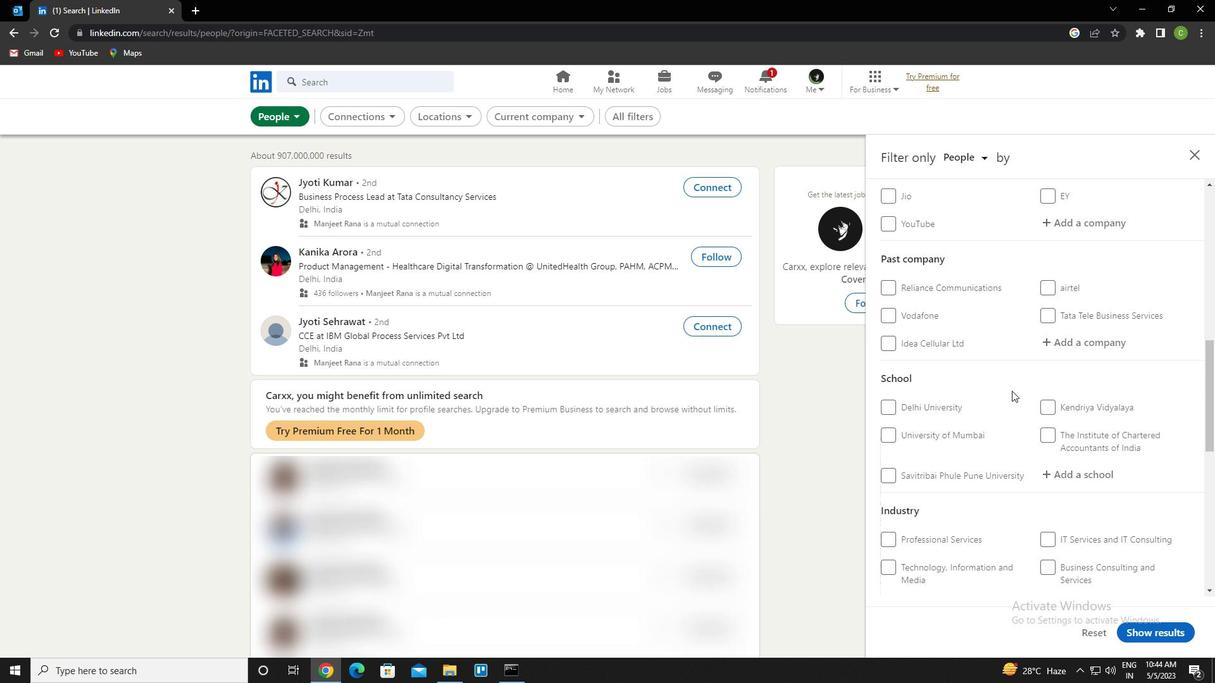 
Action: Mouse moved to (1094, 347)
Screenshot: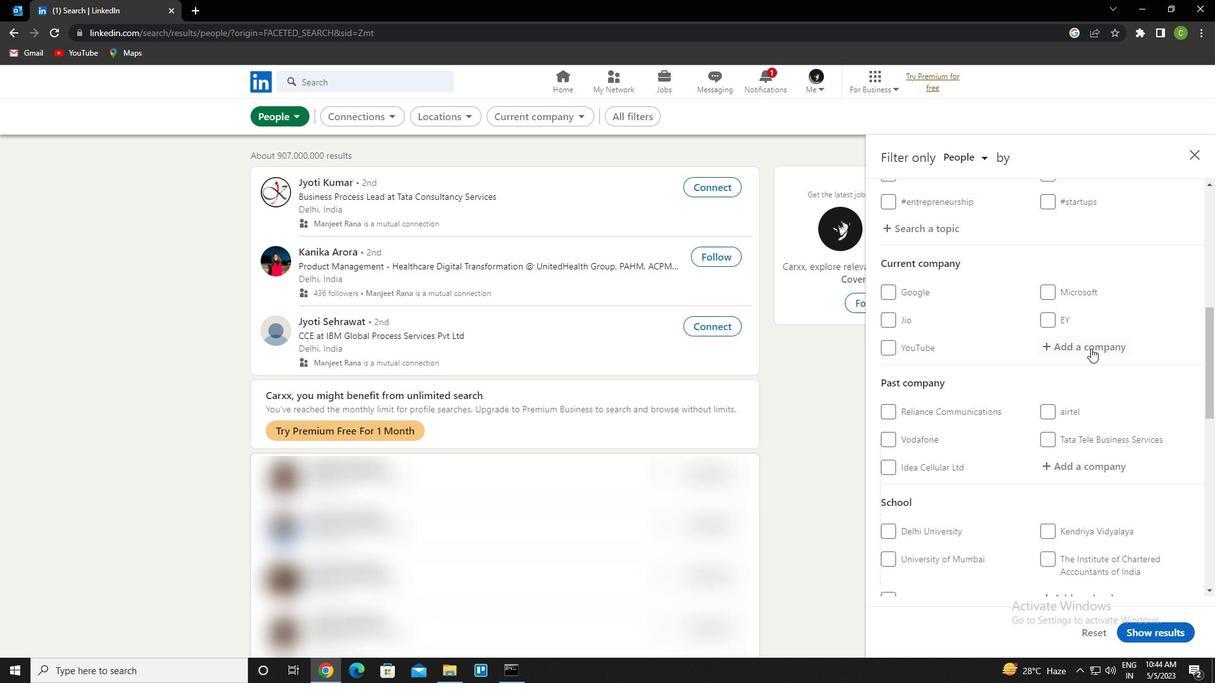 
Action: Mouse pressed left at (1094, 347)
Screenshot: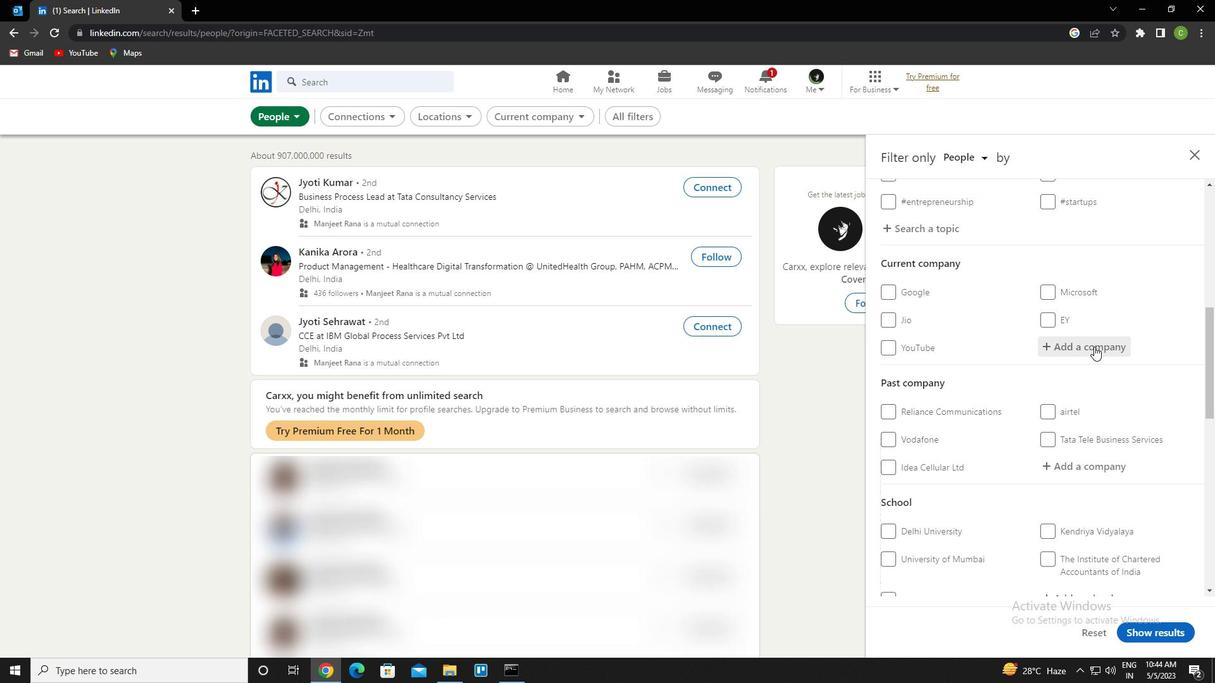 
Action: Key pressed <Key.caps_lock>expo<Key.down><Key.down><Key.down><Key.down><Key.down><Key.enter>
Screenshot: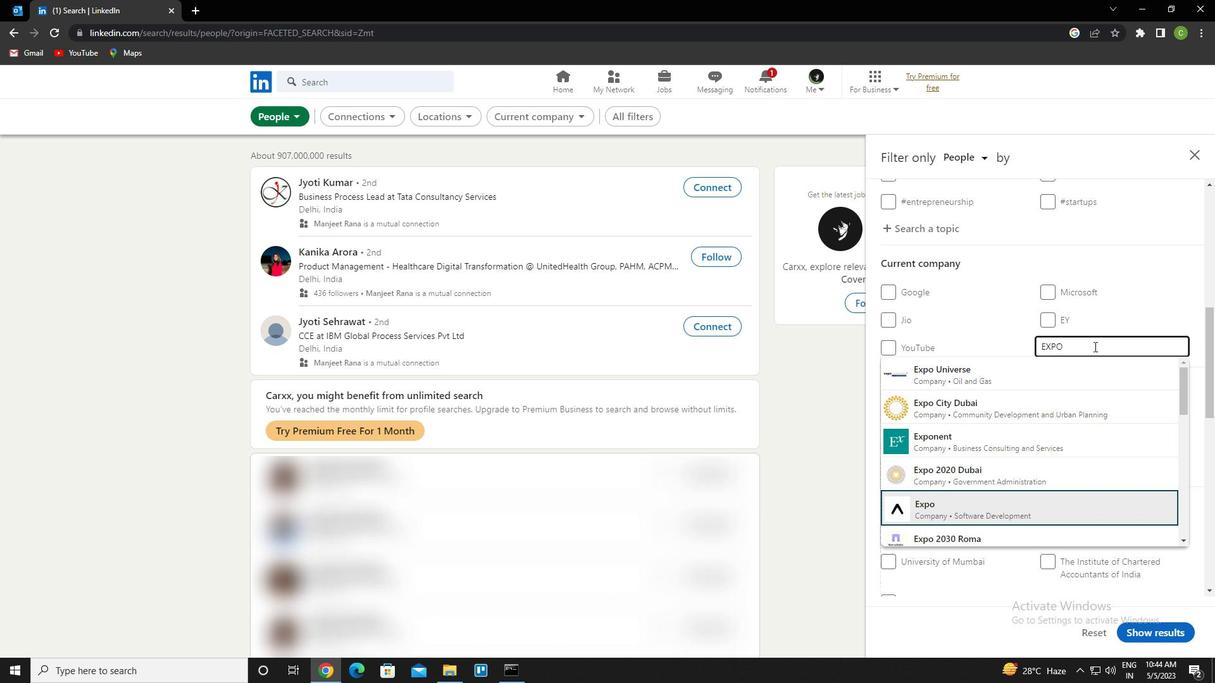 
Action: Mouse scrolled (1094, 346) with delta (0, 0)
Screenshot: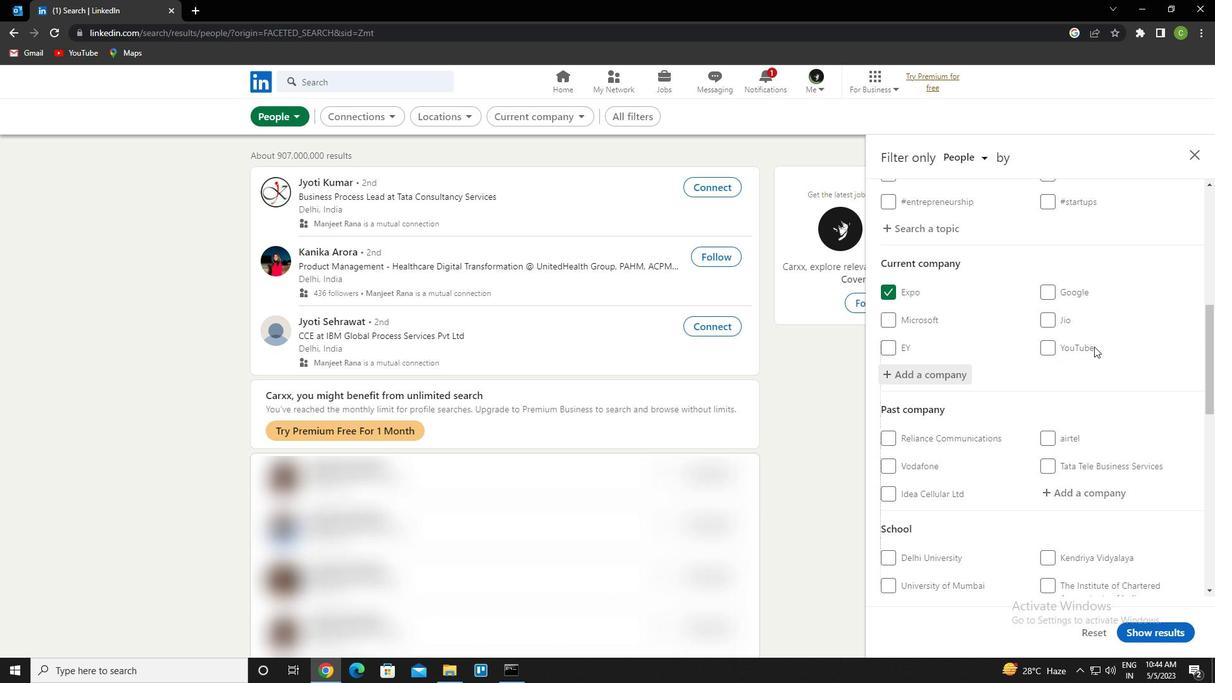 
Action: Mouse moved to (1094, 352)
Screenshot: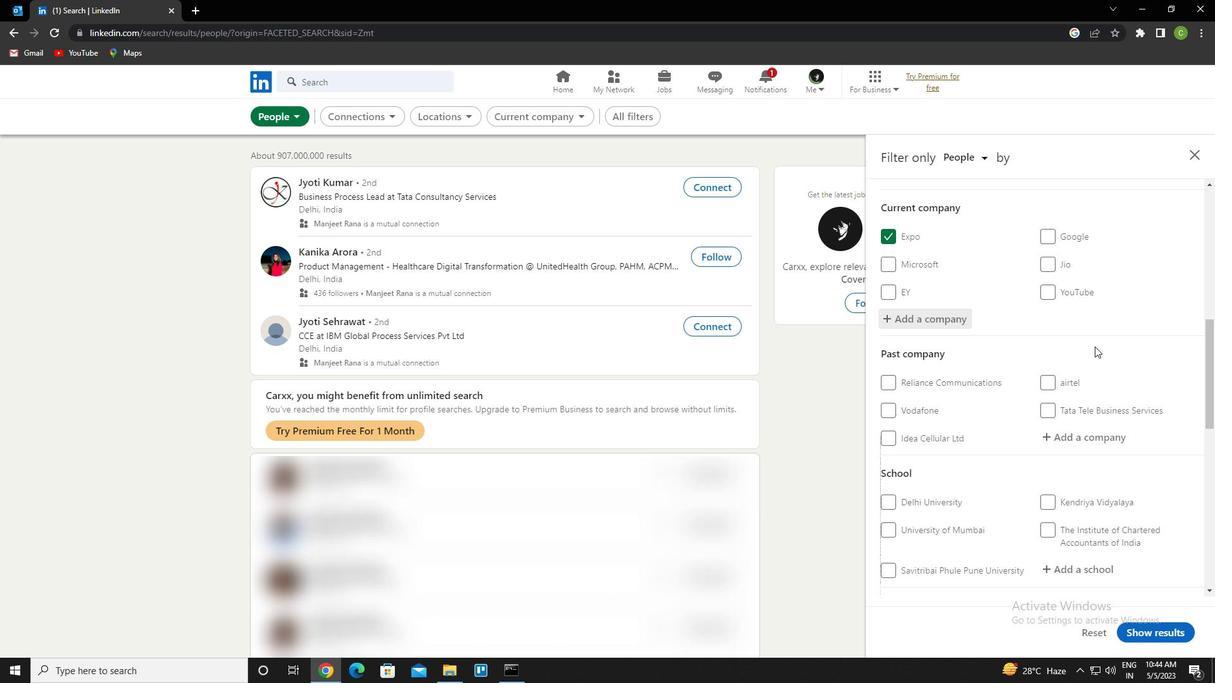 
Action: Mouse scrolled (1094, 351) with delta (0, 0)
Screenshot: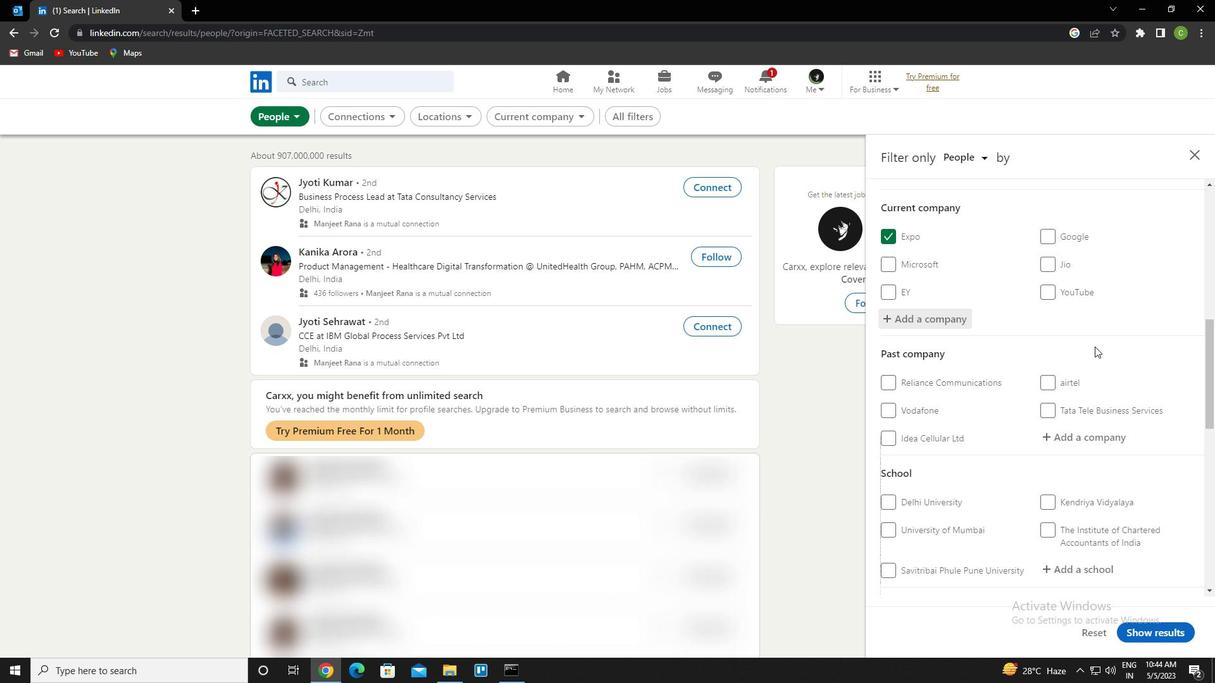 
Action: Mouse moved to (1092, 352)
Screenshot: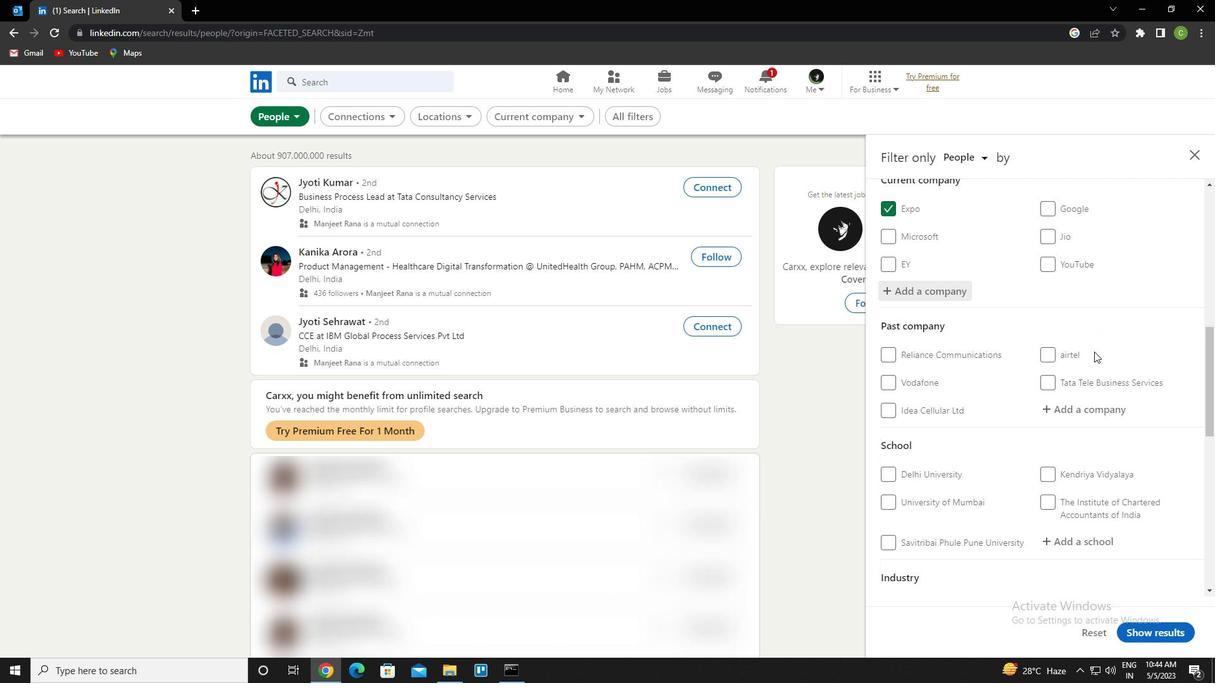 
Action: Mouse scrolled (1092, 352) with delta (0, 0)
Screenshot: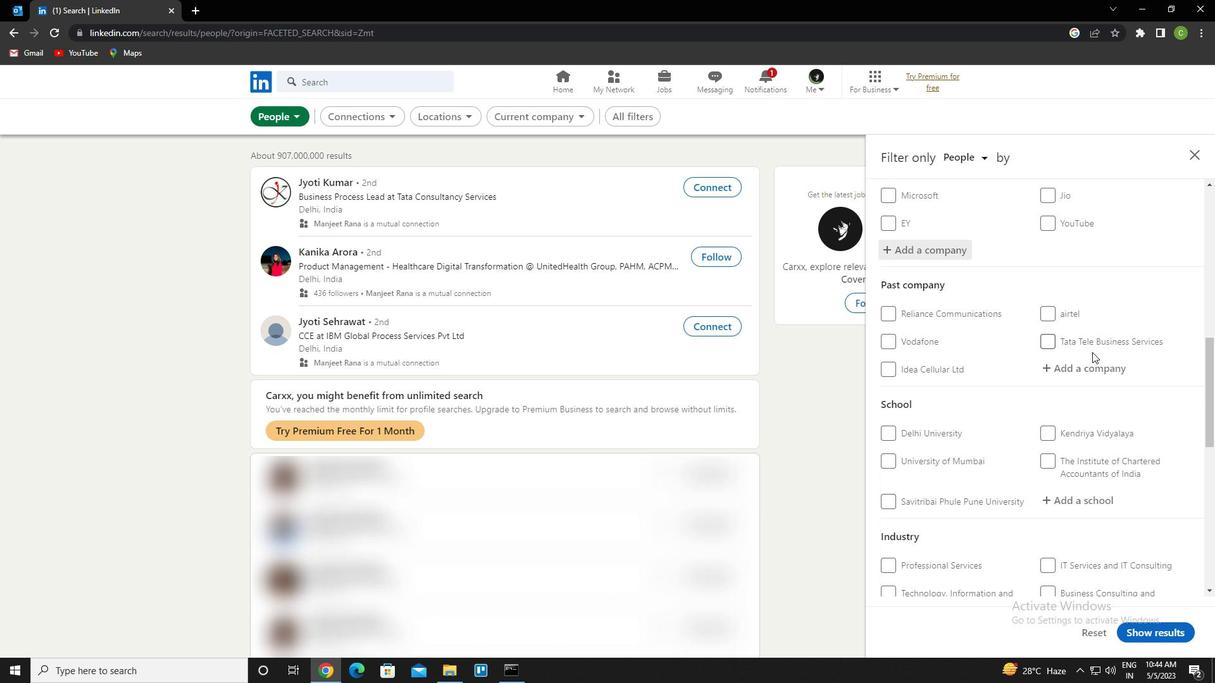 
Action: Mouse scrolled (1092, 352) with delta (0, 0)
Screenshot: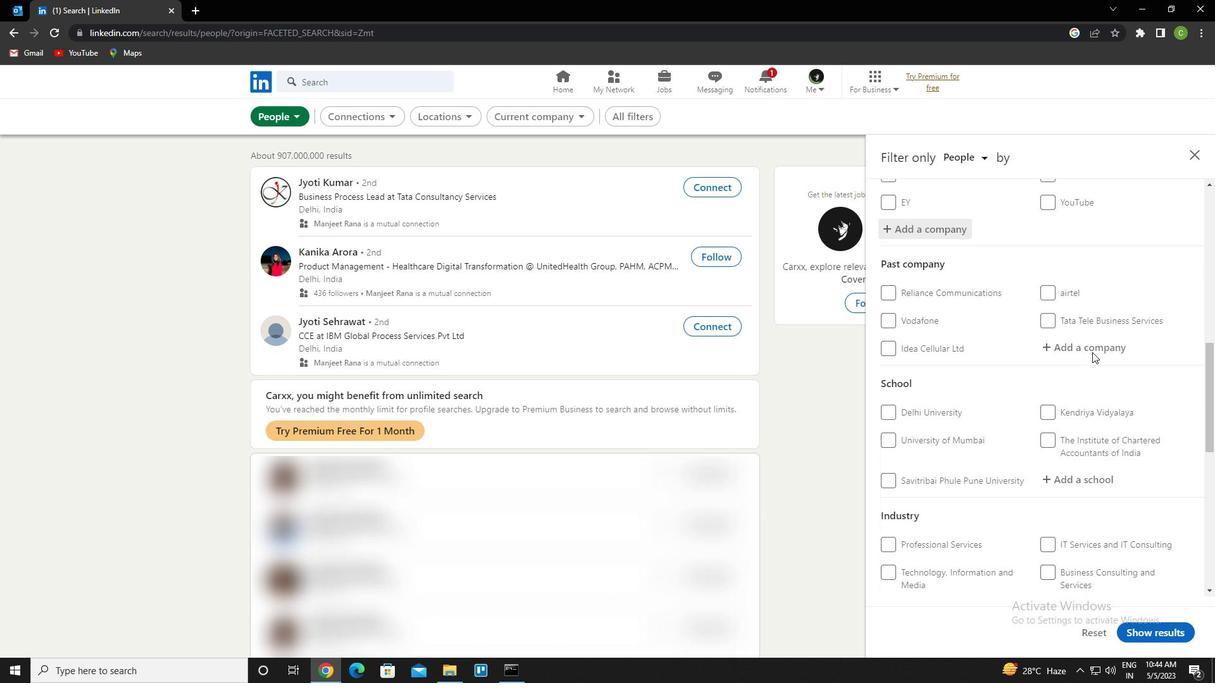 
Action: Mouse scrolled (1092, 352) with delta (0, 0)
Screenshot: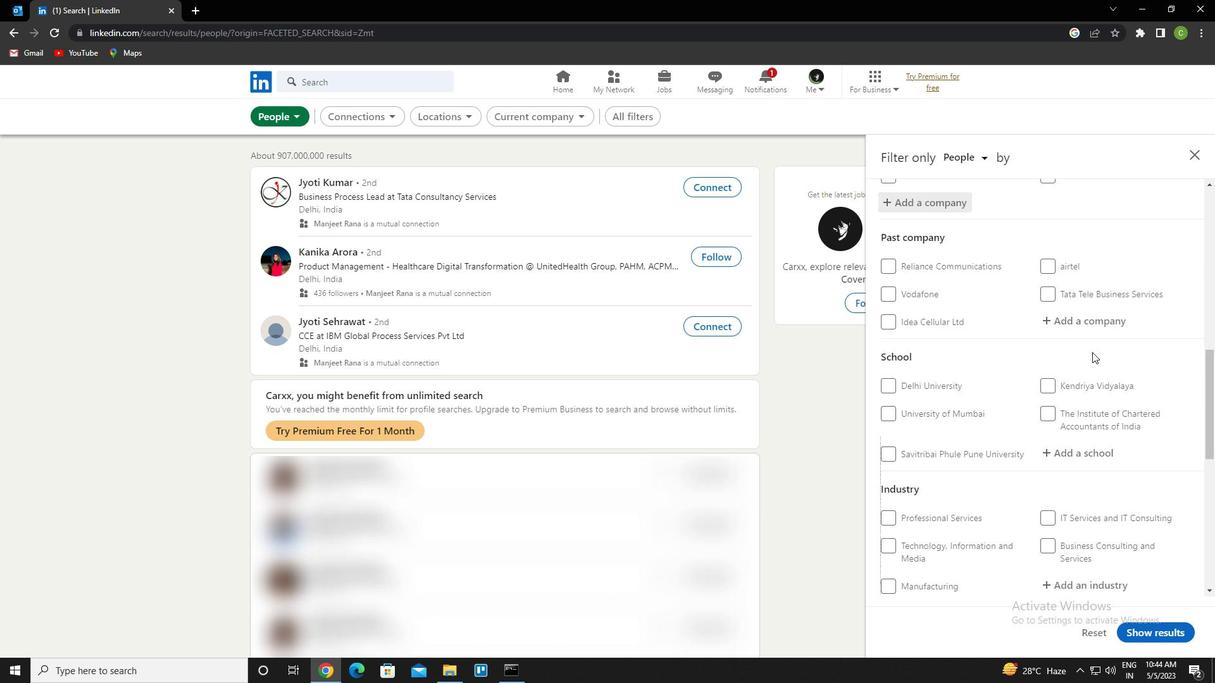 
Action: Mouse moved to (1085, 314)
Screenshot: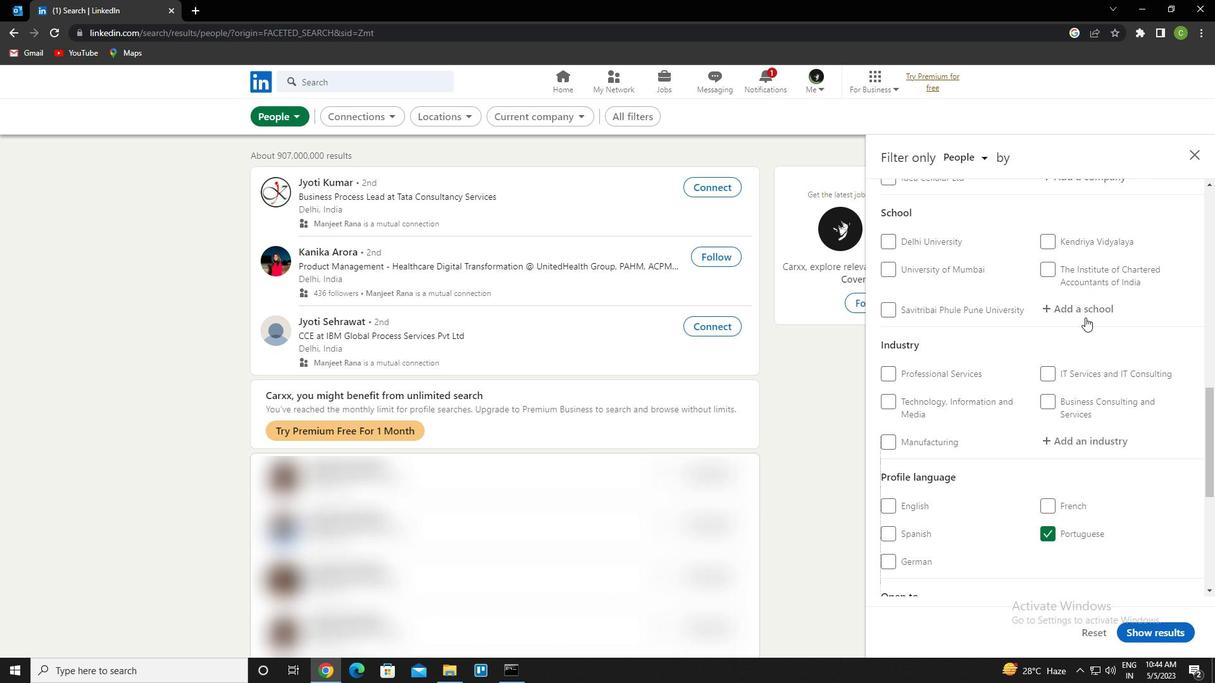 
Action: Mouse pressed left at (1085, 314)
Screenshot: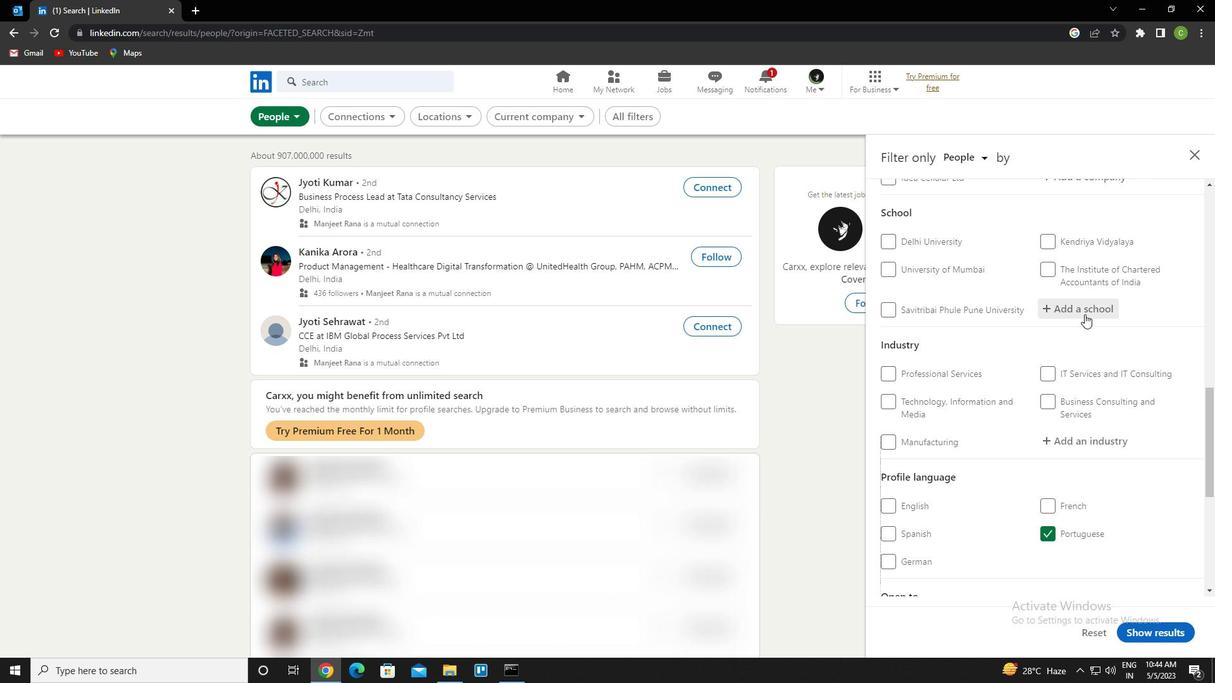 
Action: Key pressed a<Key.space><Key.backspace><Key.backspace>n<Key.space>m<Key.space>a<Key.space>m<Key.backspace>n<Key.backspace>m<Key.space>i<Key.caps_lock>nsititute<Key.backspace><Key.backspace><Key.backspace><Key.backspace><Key.backspace><Key.backspace><Key.backspace>titute<Key.down><Key.enter>
Screenshot: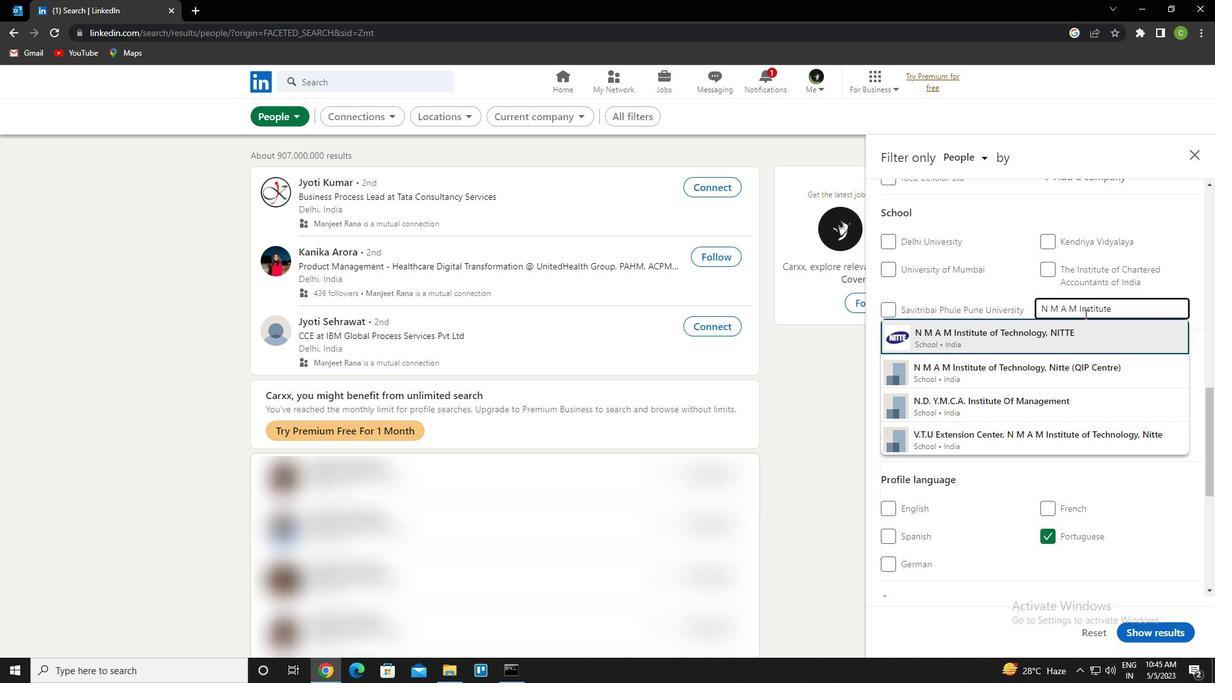 
Action: Mouse scrolled (1085, 314) with delta (0, 0)
Screenshot: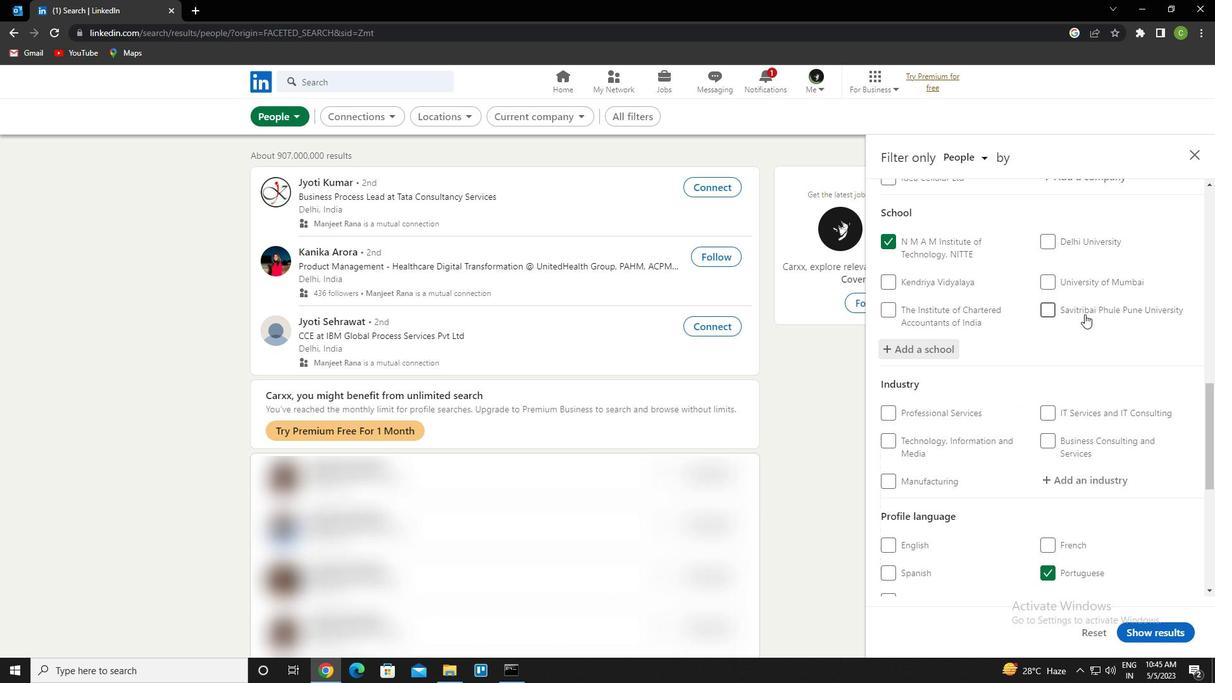 
Action: Mouse moved to (1075, 326)
Screenshot: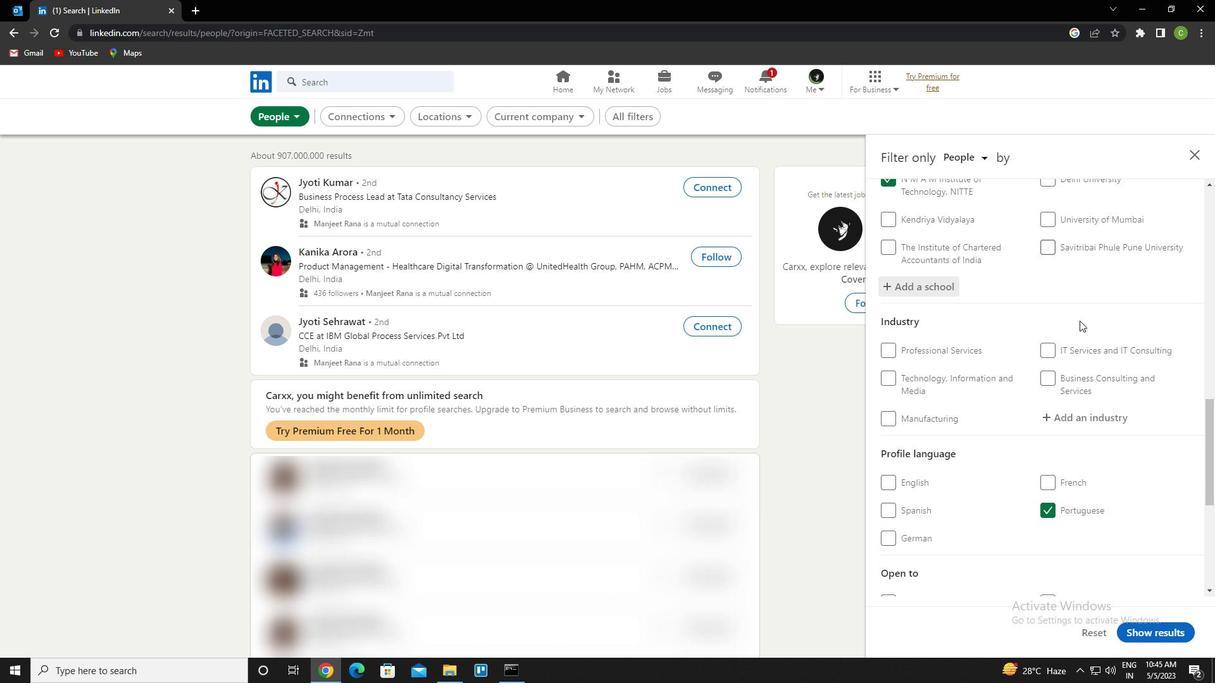 
Action: Mouse scrolled (1075, 326) with delta (0, 0)
Screenshot: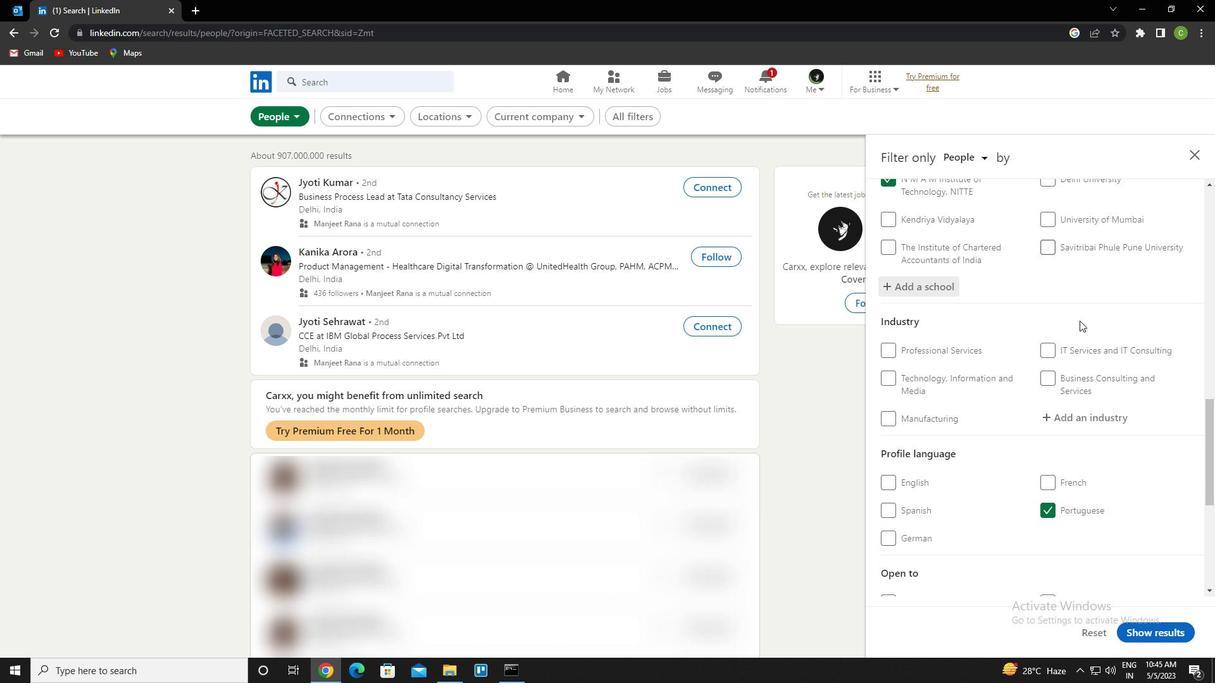 
Action: Mouse moved to (1070, 358)
Screenshot: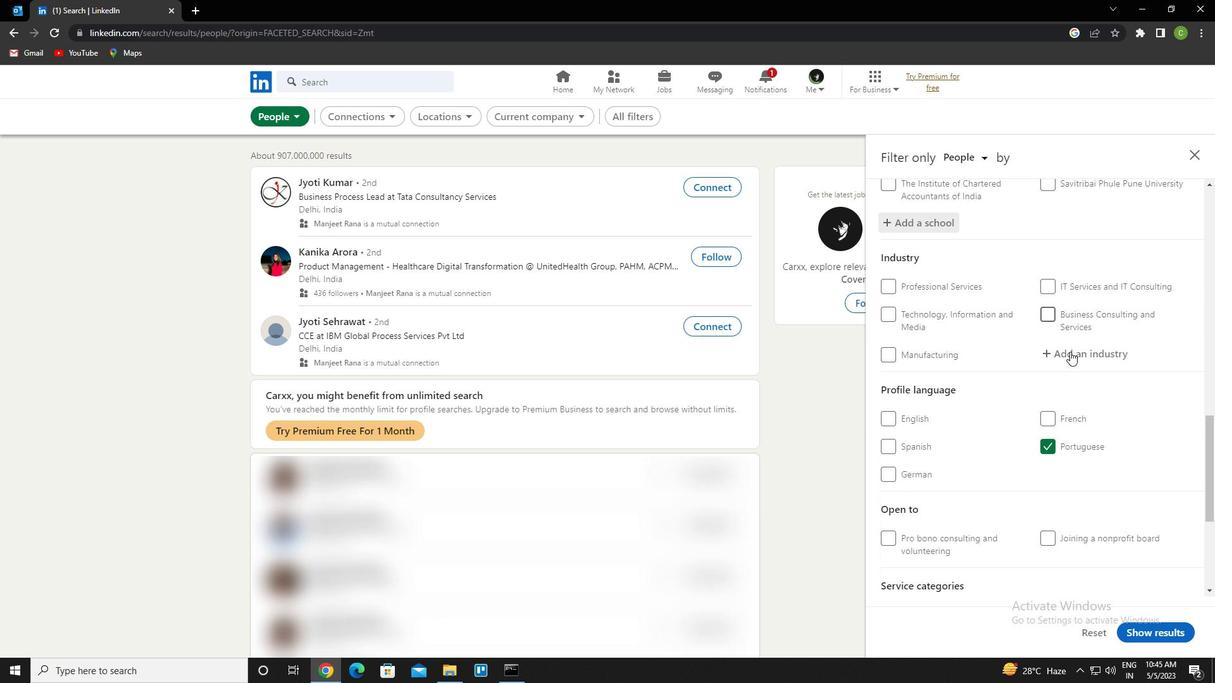 
Action: Mouse pressed left at (1070, 358)
Screenshot: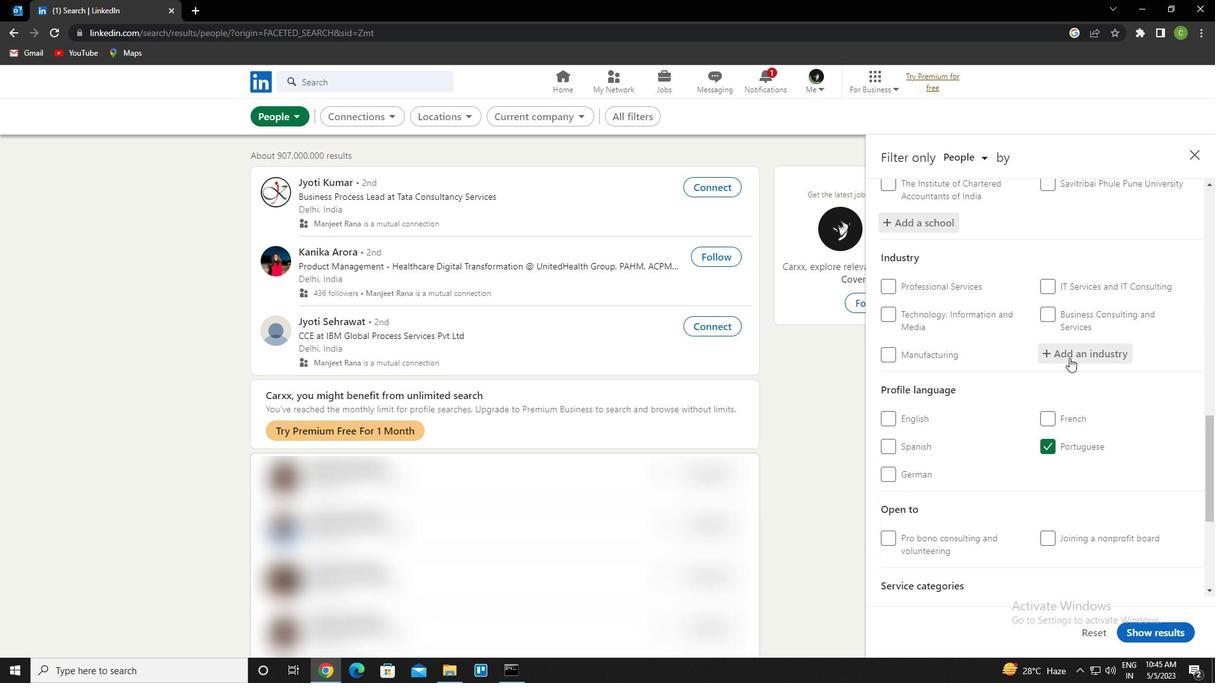 
Action: Key pressed <Key.caps_lock>t<Key.caps_lock>rusts<Key.space>and<Key.space>esta<Key.down><Key.enter>
Screenshot: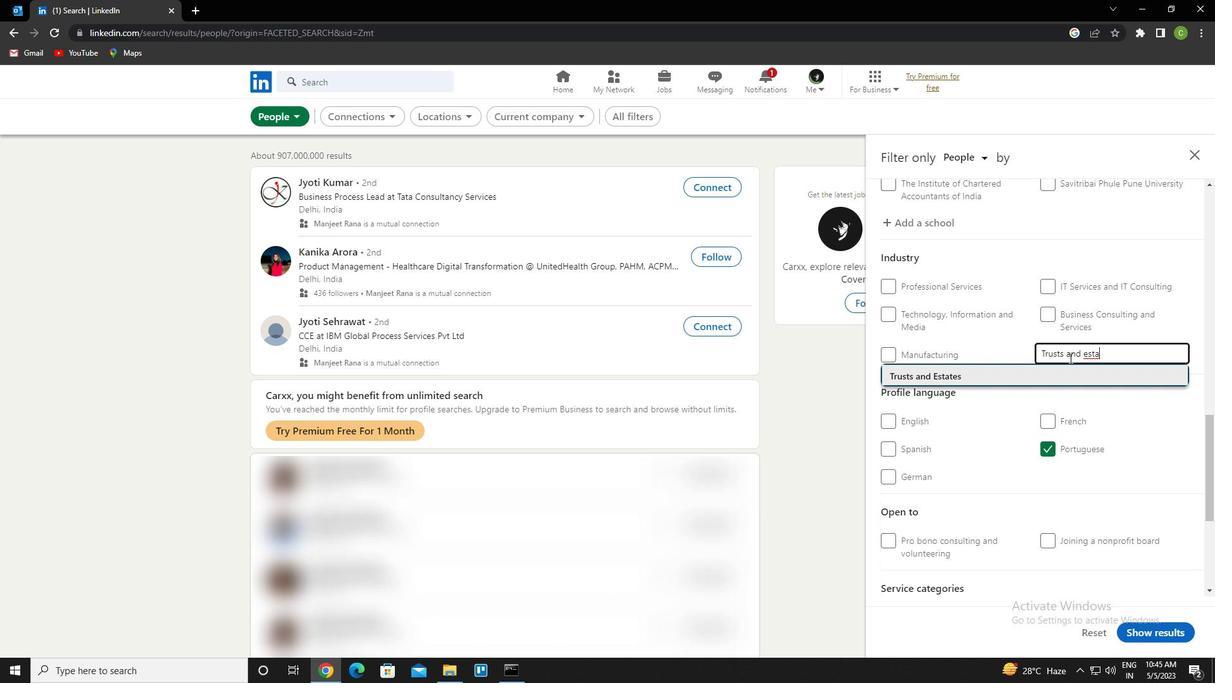 
Action: Mouse scrolled (1070, 357) with delta (0, 0)
Screenshot: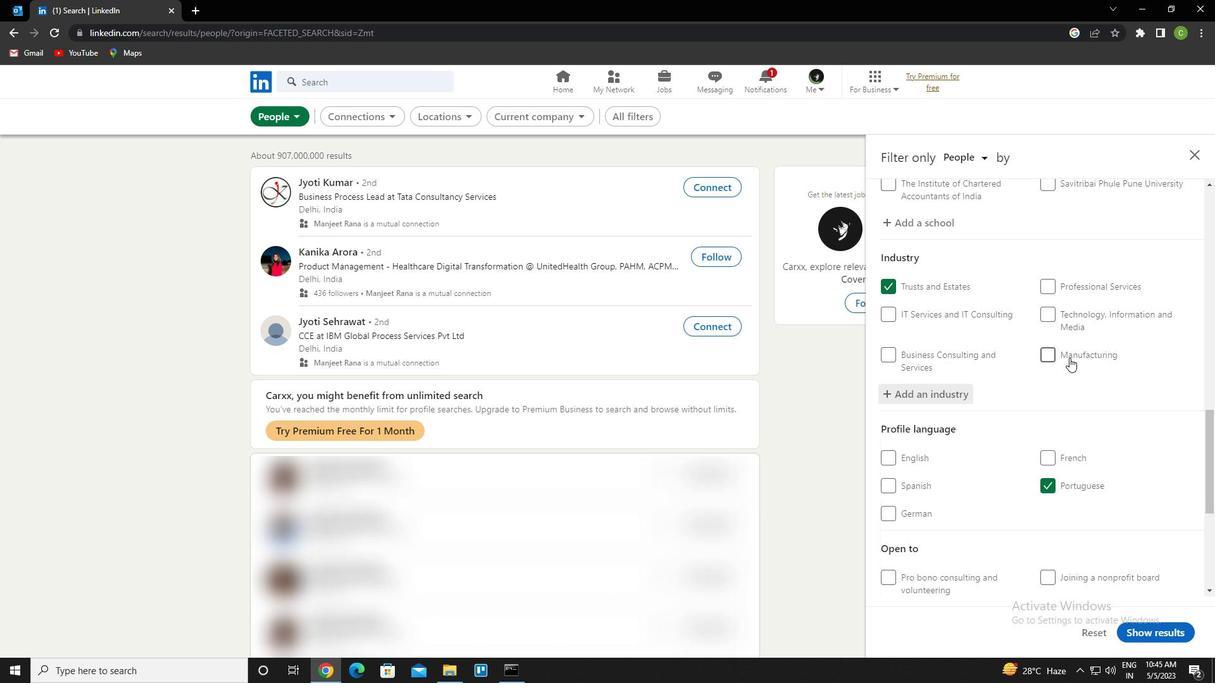 
Action: Mouse scrolled (1070, 357) with delta (0, 0)
Screenshot: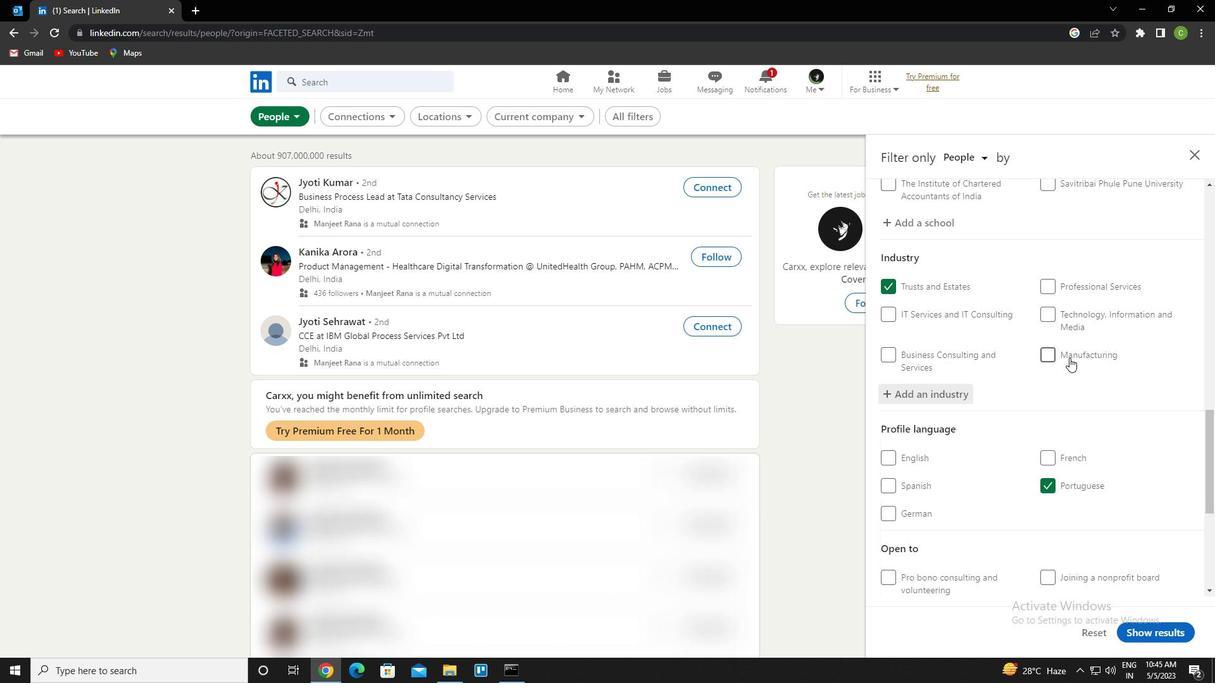 
Action: Mouse scrolled (1070, 357) with delta (0, 0)
Screenshot: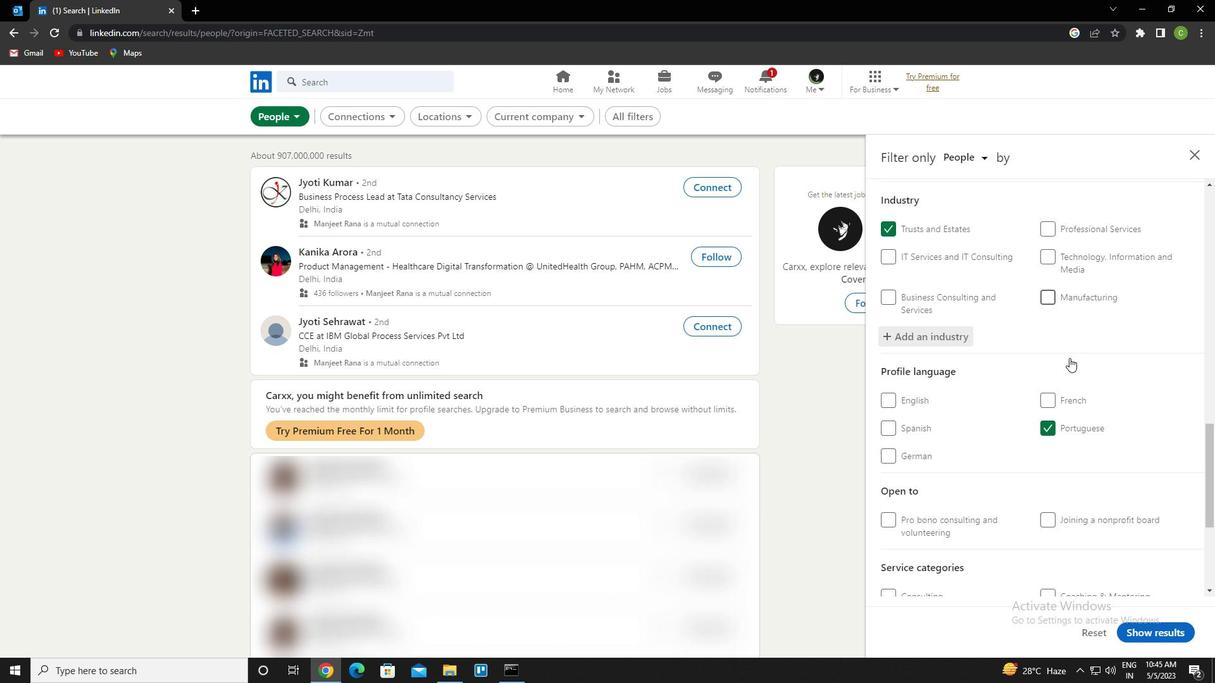 
Action: Mouse scrolled (1070, 357) with delta (0, 0)
Screenshot: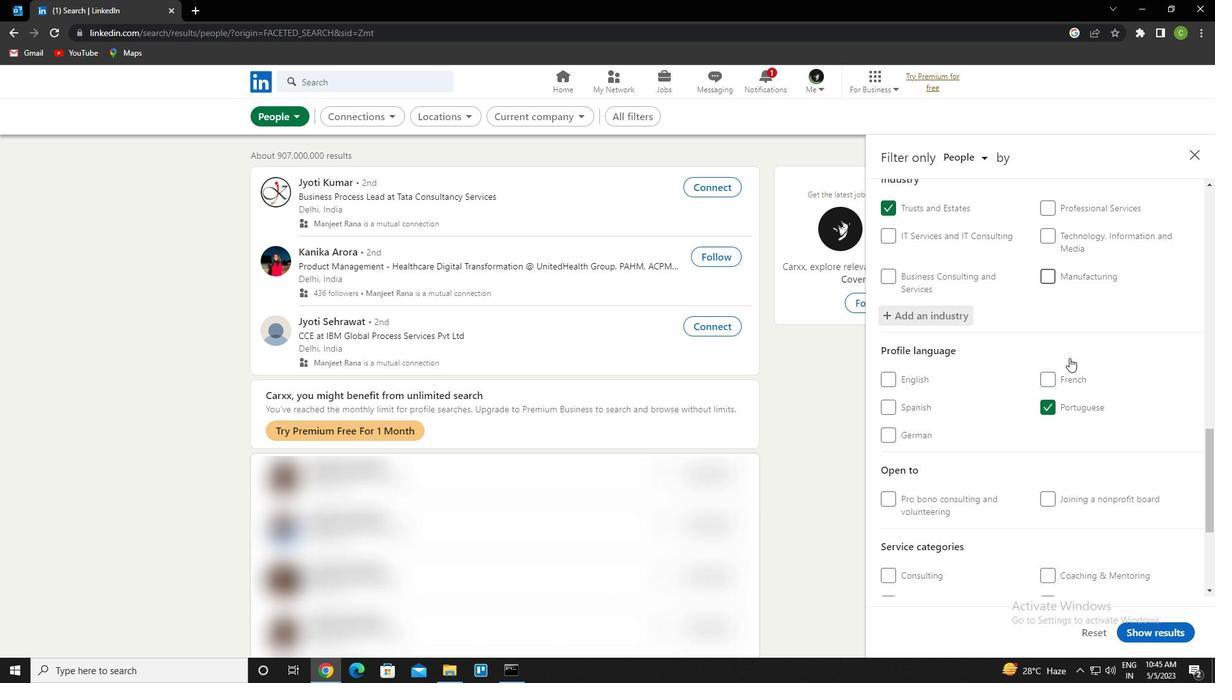 
Action: Mouse scrolled (1070, 357) with delta (0, 0)
Screenshot: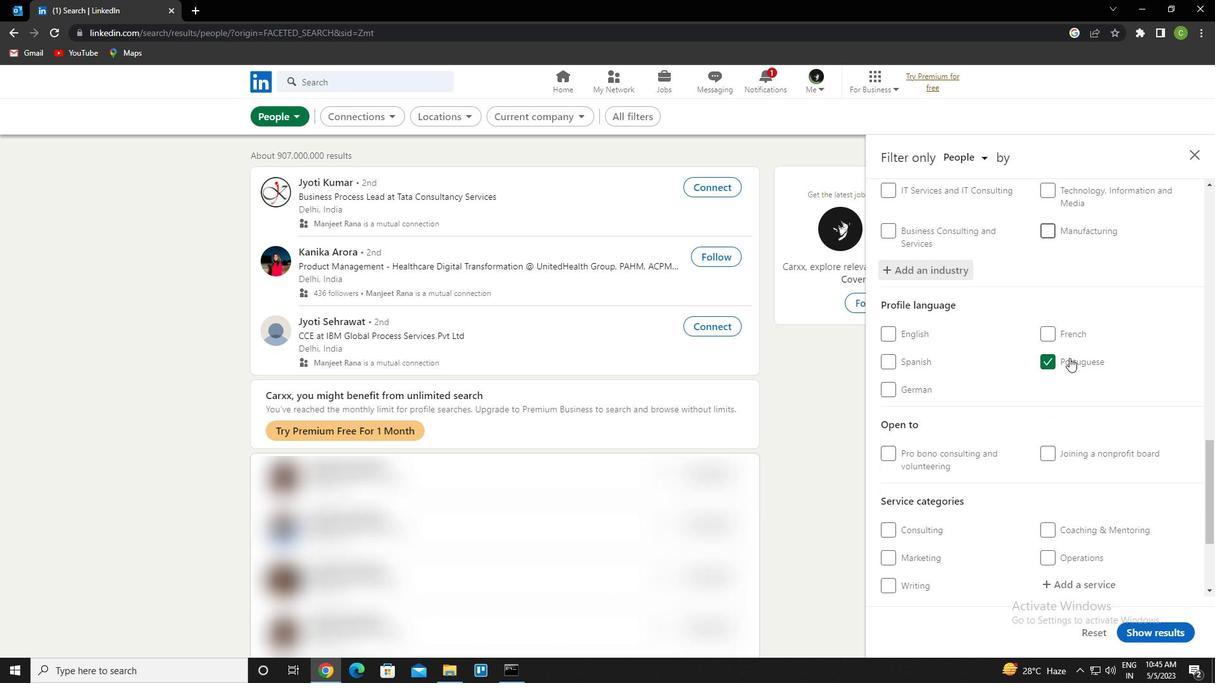 
Action: Mouse scrolled (1070, 357) with delta (0, 0)
Screenshot: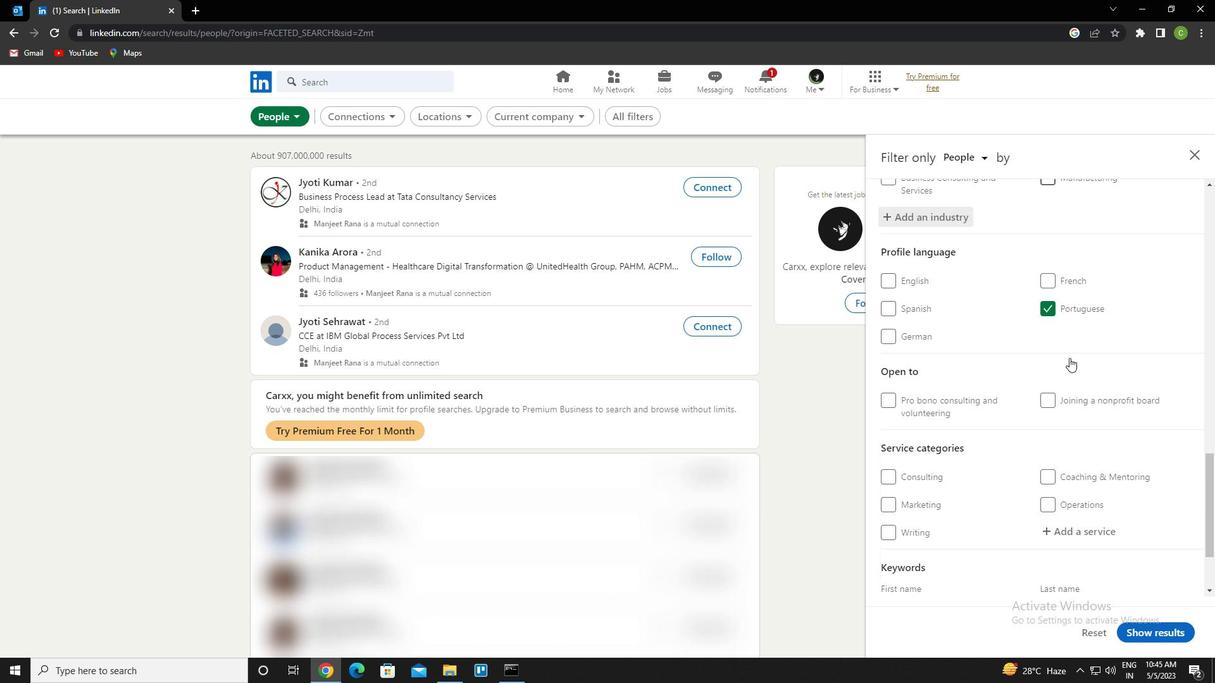 
Action: Mouse scrolled (1070, 357) with delta (0, 0)
Screenshot: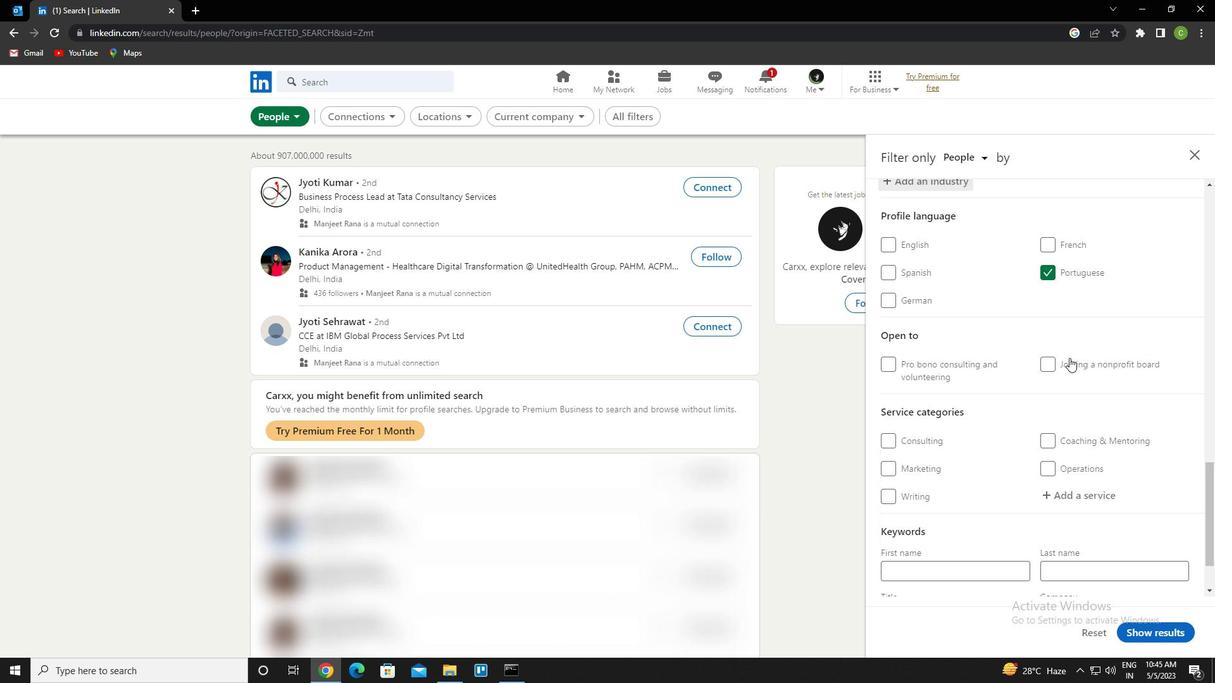 
Action: Mouse moved to (1091, 417)
Screenshot: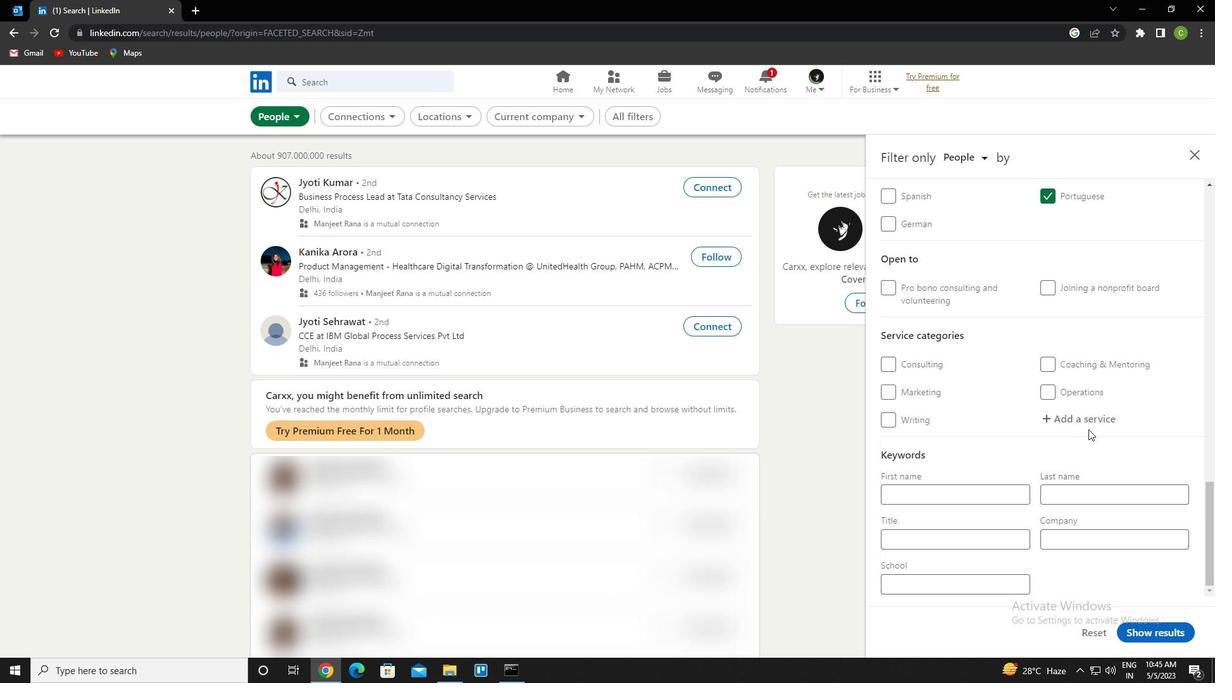 
Action: Mouse pressed left at (1091, 417)
Screenshot: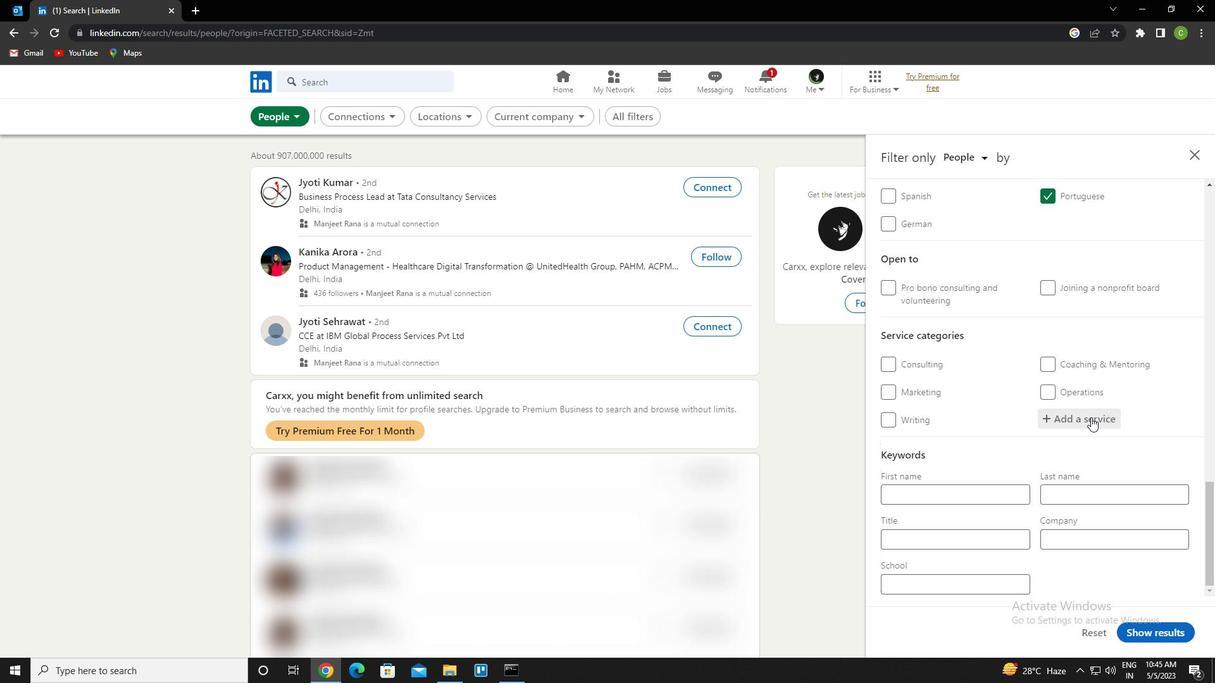 
Action: Key pressed <Key.caps_lock>u<Key.caps_lock>ser<Key.space>experience<Key.space>design<Key.down><Key.enter>
Screenshot: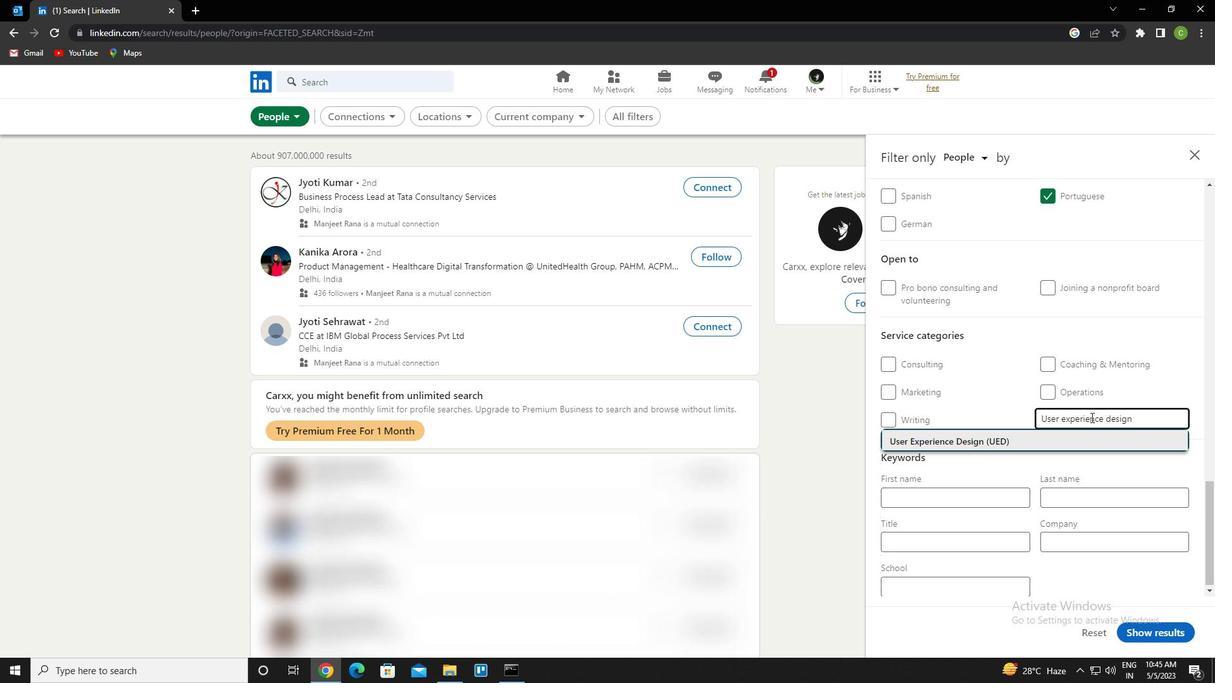 
Action: Mouse scrolled (1091, 417) with delta (0, 0)
Screenshot: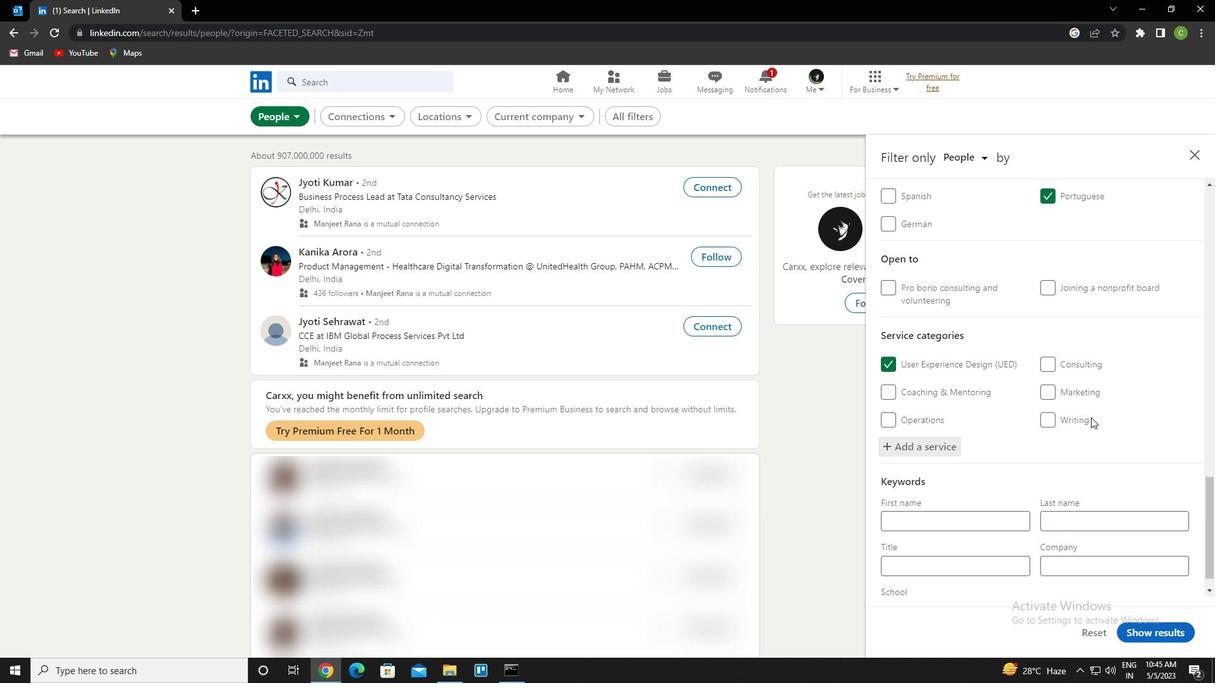 
Action: Mouse scrolled (1091, 417) with delta (0, 0)
Screenshot: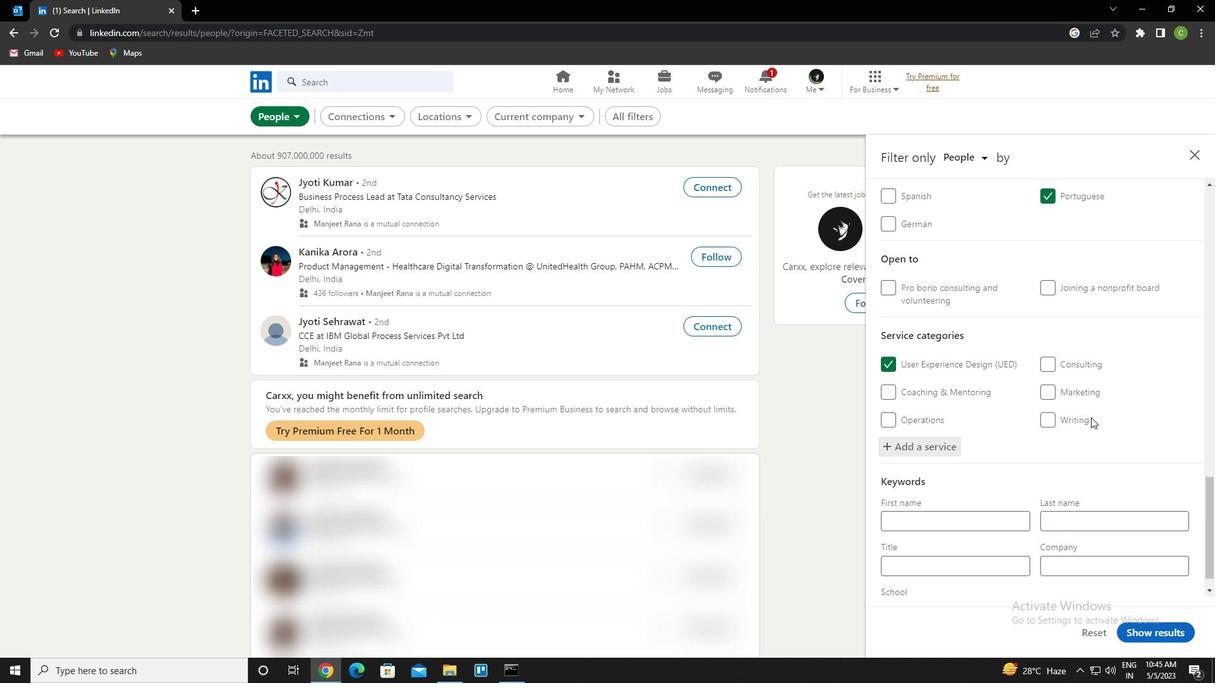 
Action: Mouse scrolled (1091, 417) with delta (0, 0)
Screenshot: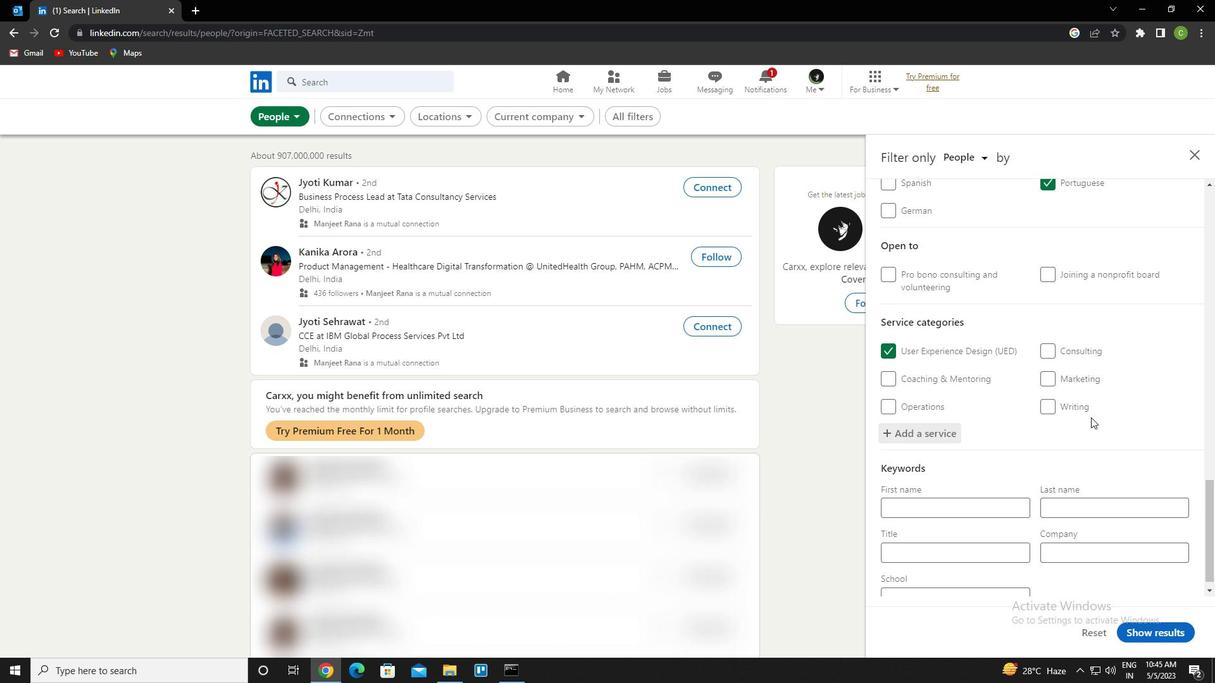 
Action: Mouse scrolled (1091, 417) with delta (0, 0)
Screenshot: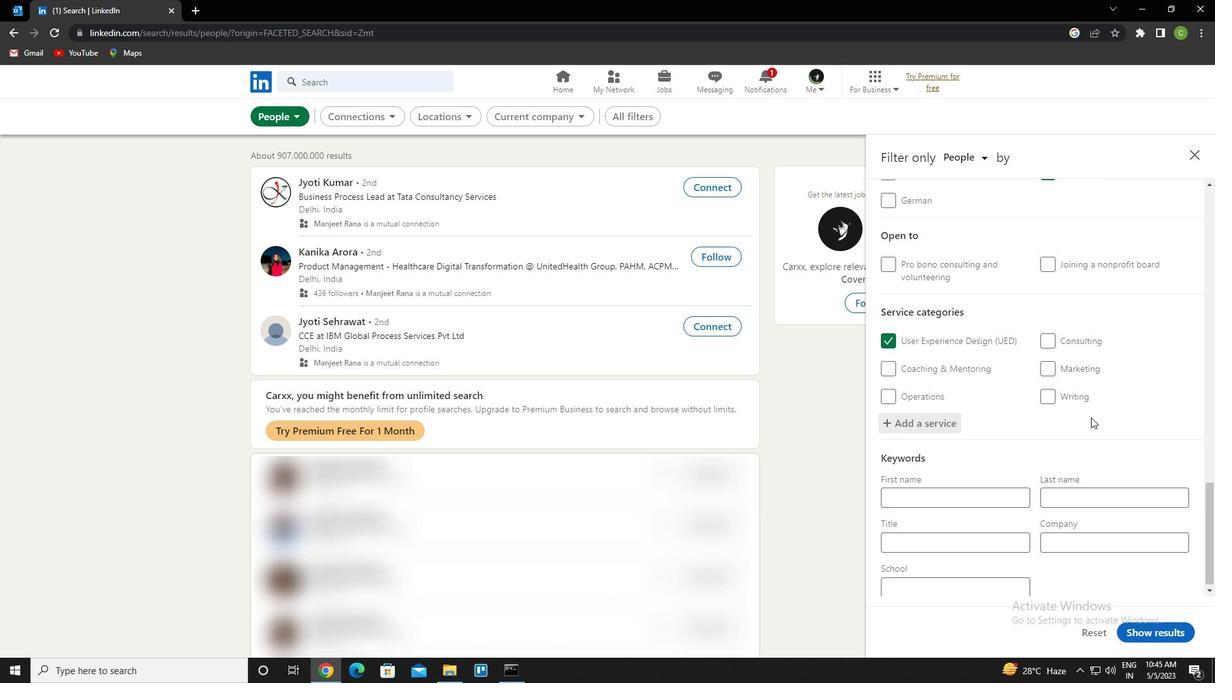 
Action: Mouse moved to (982, 541)
Screenshot: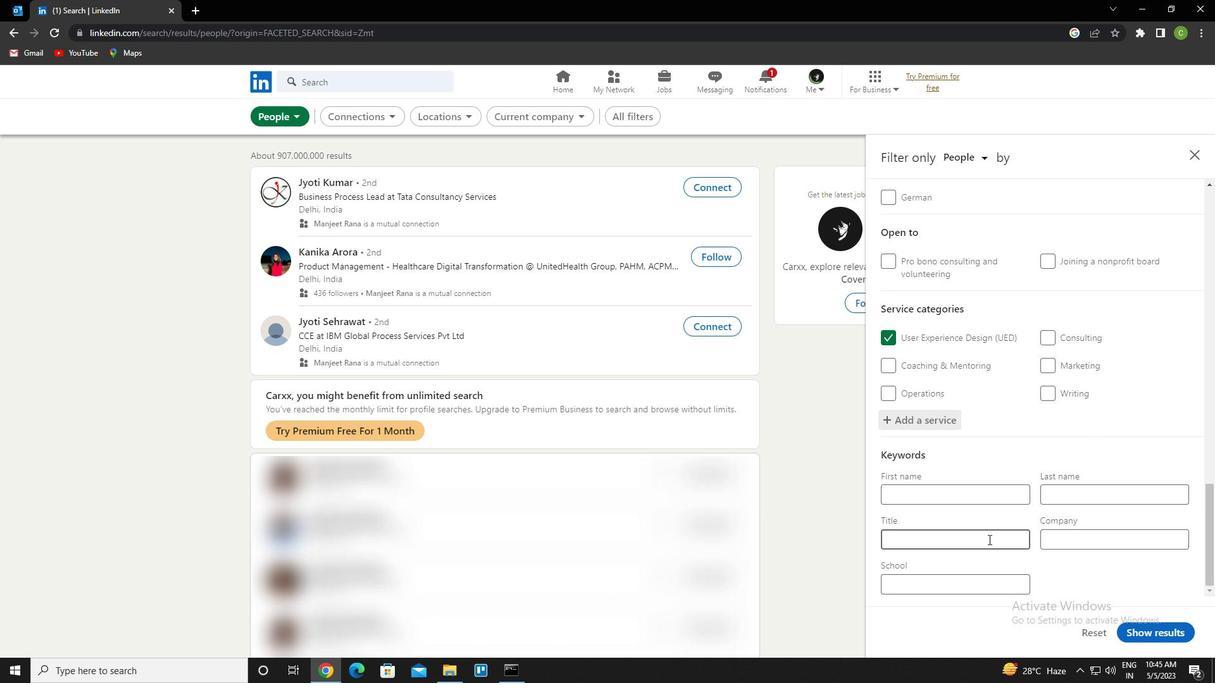 
Action: Mouse pressed left at (982, 541)
Screenshot: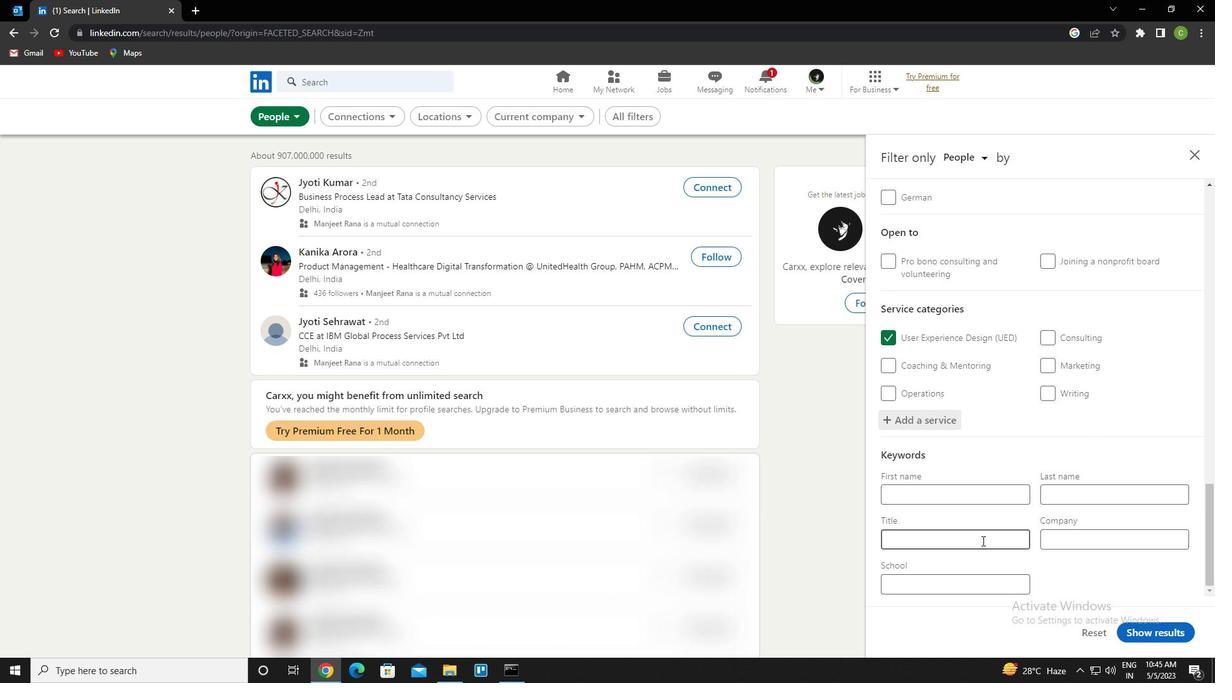 
Action: Mouse moved to (982, 541)
Screenshot: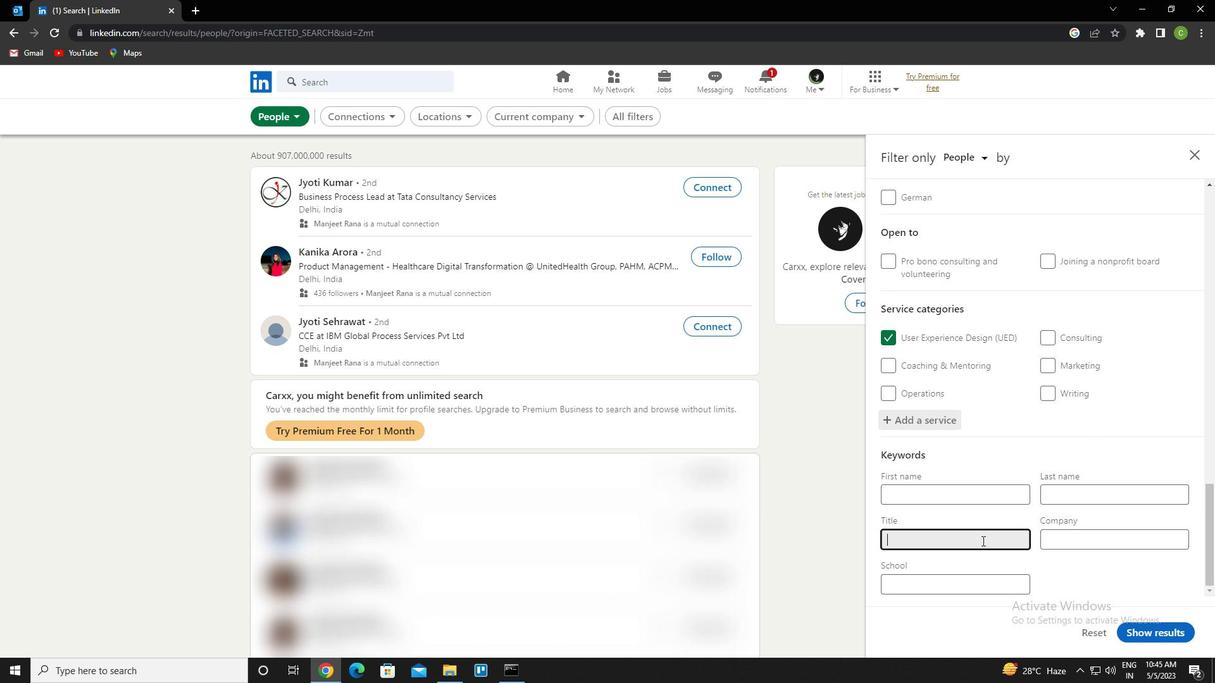 
Action: Key pressed <Key.caps_lock>e<Key.caps_lock>vent<Key.space><Key.caps_lock>p<Key.caps_lock>lanner
Screenshot: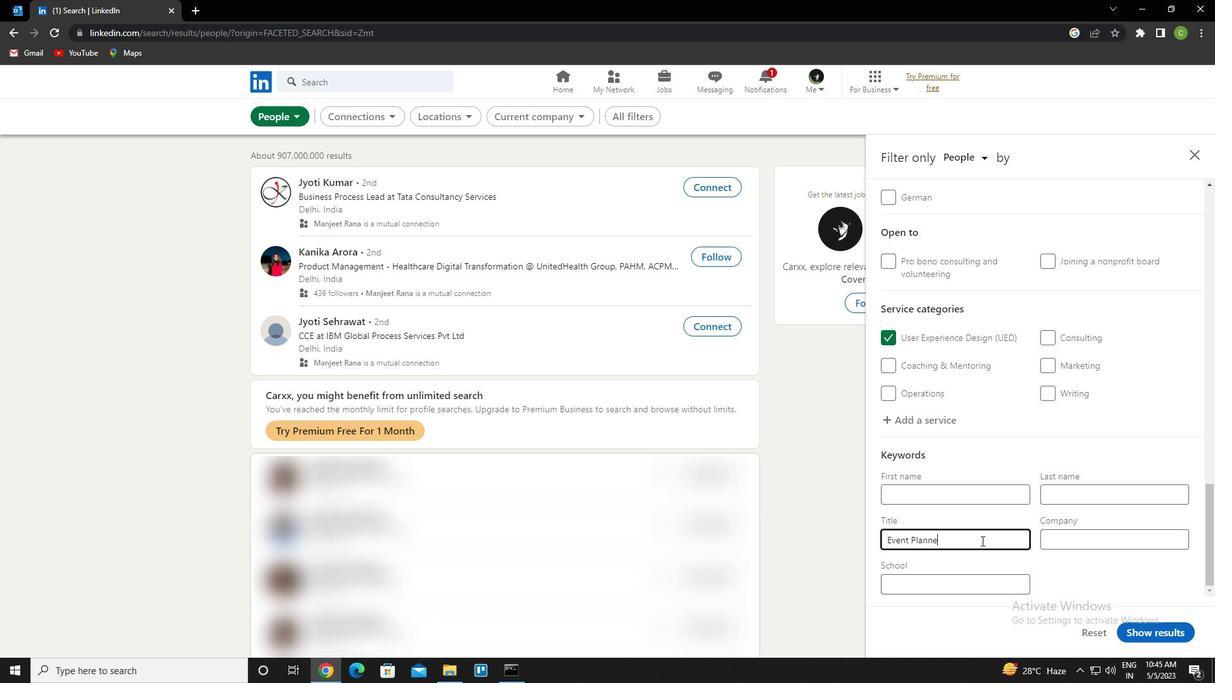 
Action: Mouse moved to (1177, 631)
Screenshot: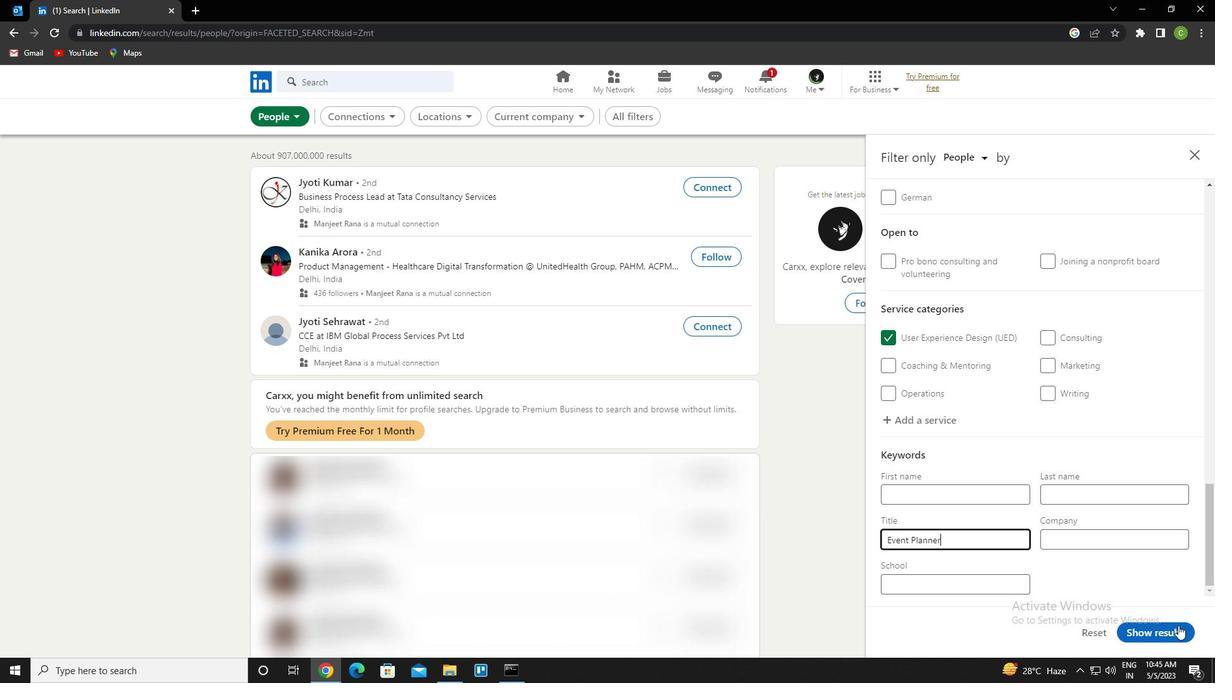 
Action: Mouse pressed left at (1177, 631)
Screenshot: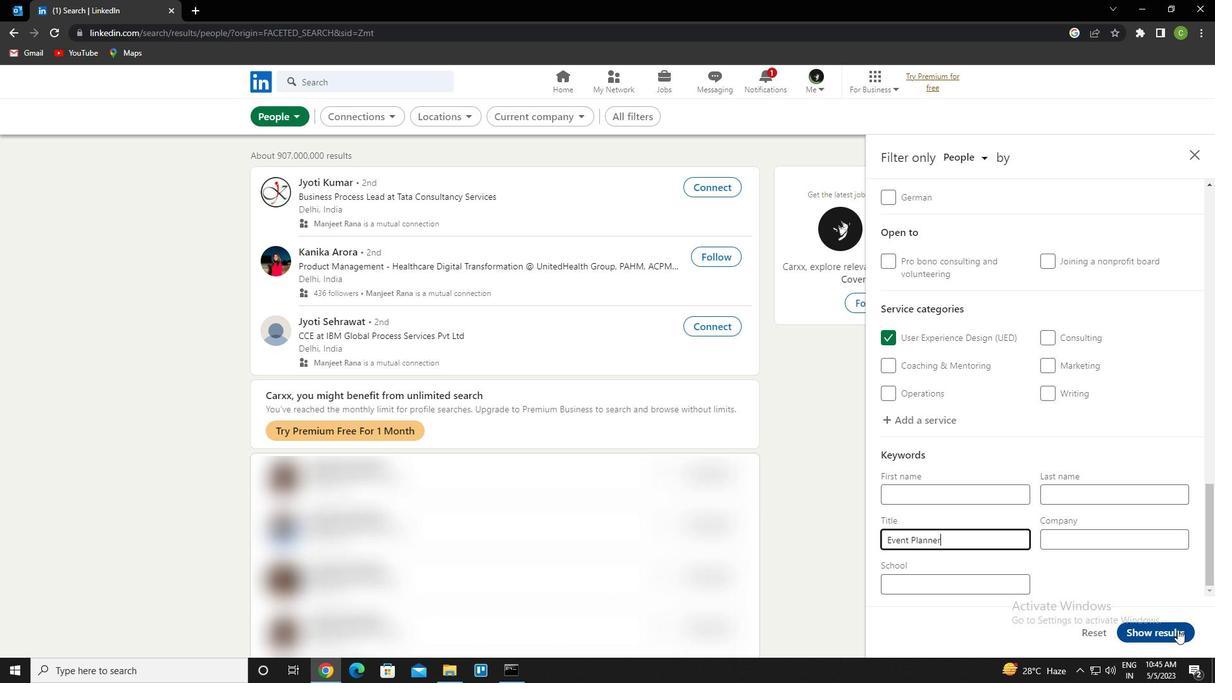 
Action: Mouse moved to (526, 616)
Screenshot: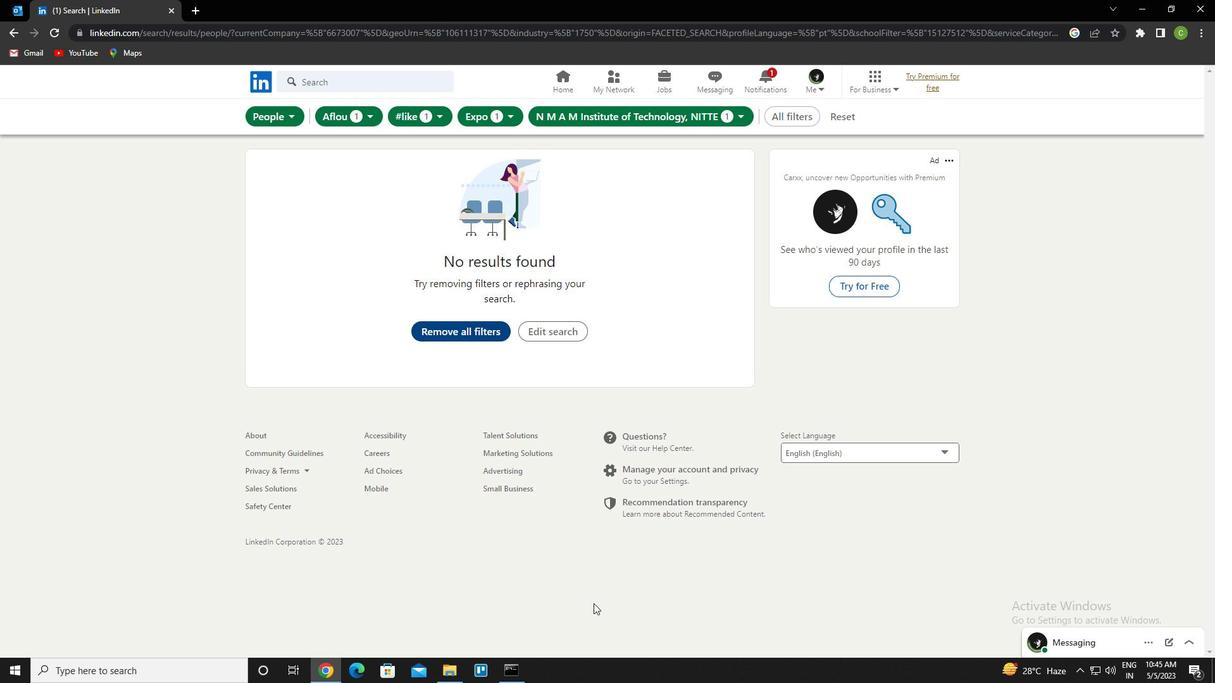 
